Task: Find connections with filter location Beri Khās with filter topic #Mindfulnesswith filter profile language French with filter current company Airtel Digital with filter school United Institute Of Management with filter industry Banking with filter service category NotaryOnline Research with filter keywords title Risk Manager
Action: Mouse moved to (665, 91)
Screenshot: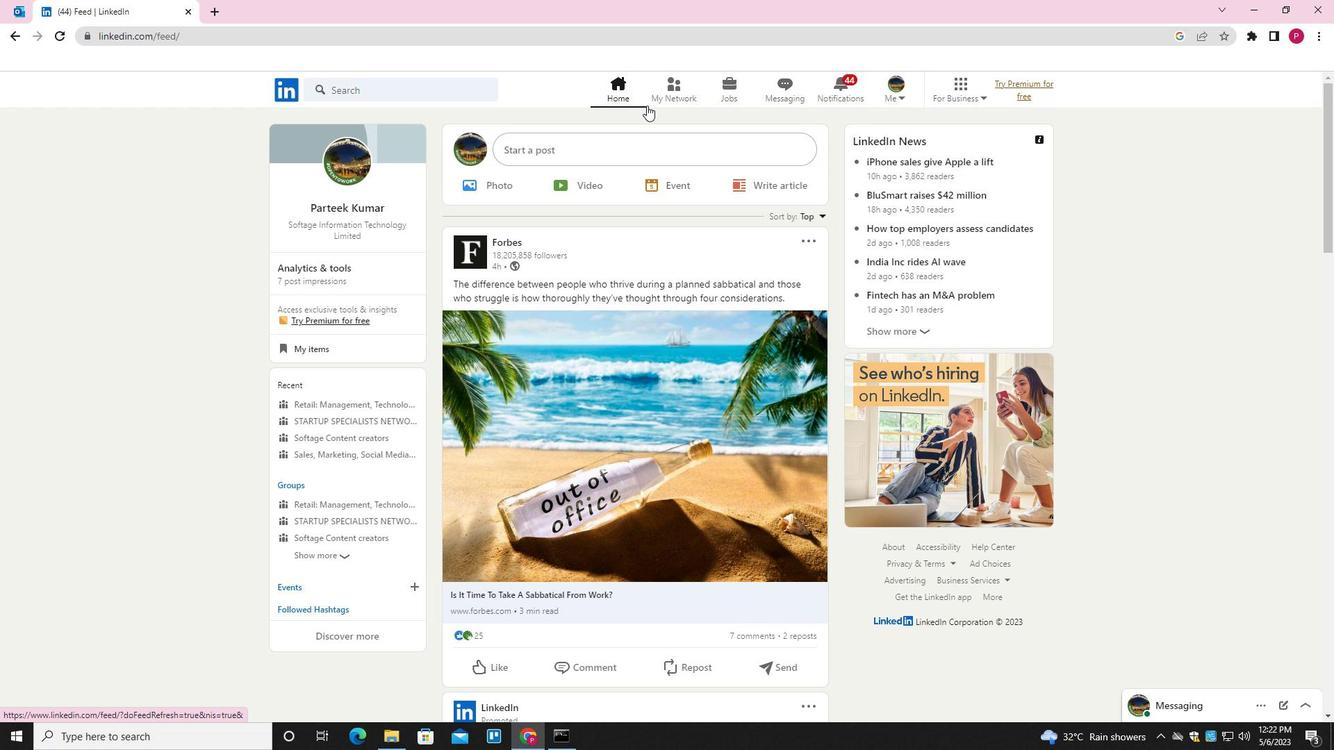 
Action: Mouse pressed left at (665, 91)
Screenshot: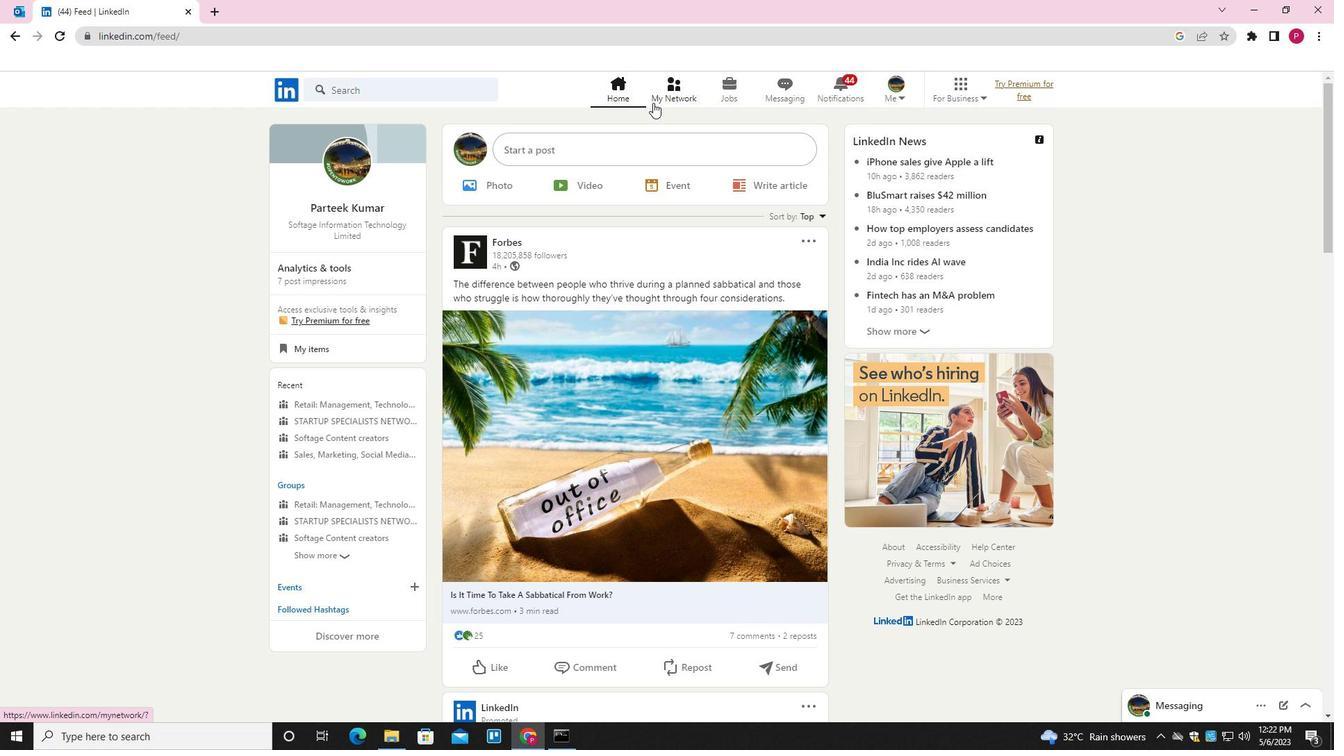 
Action: Mouse moved to (438, 164)
Screenshot: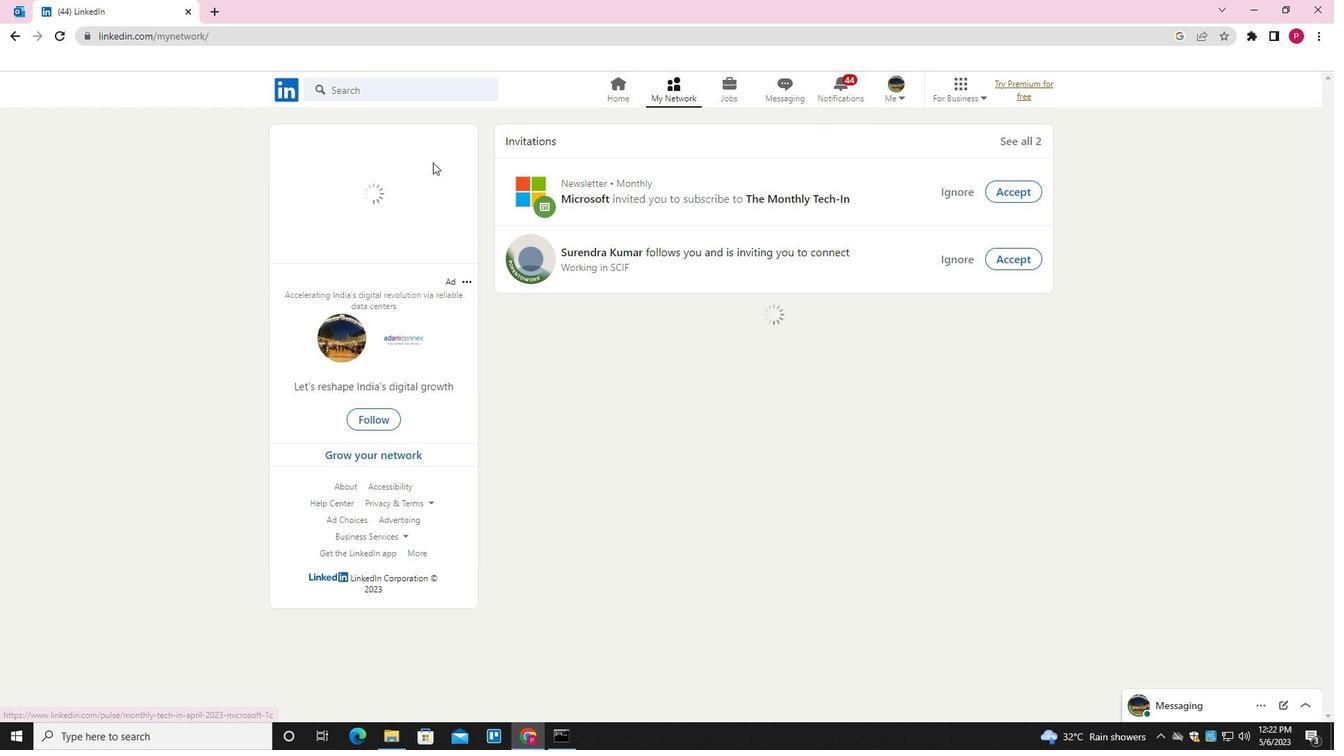 
Action: Mouse pressed left at (438, 164)
Screenshot: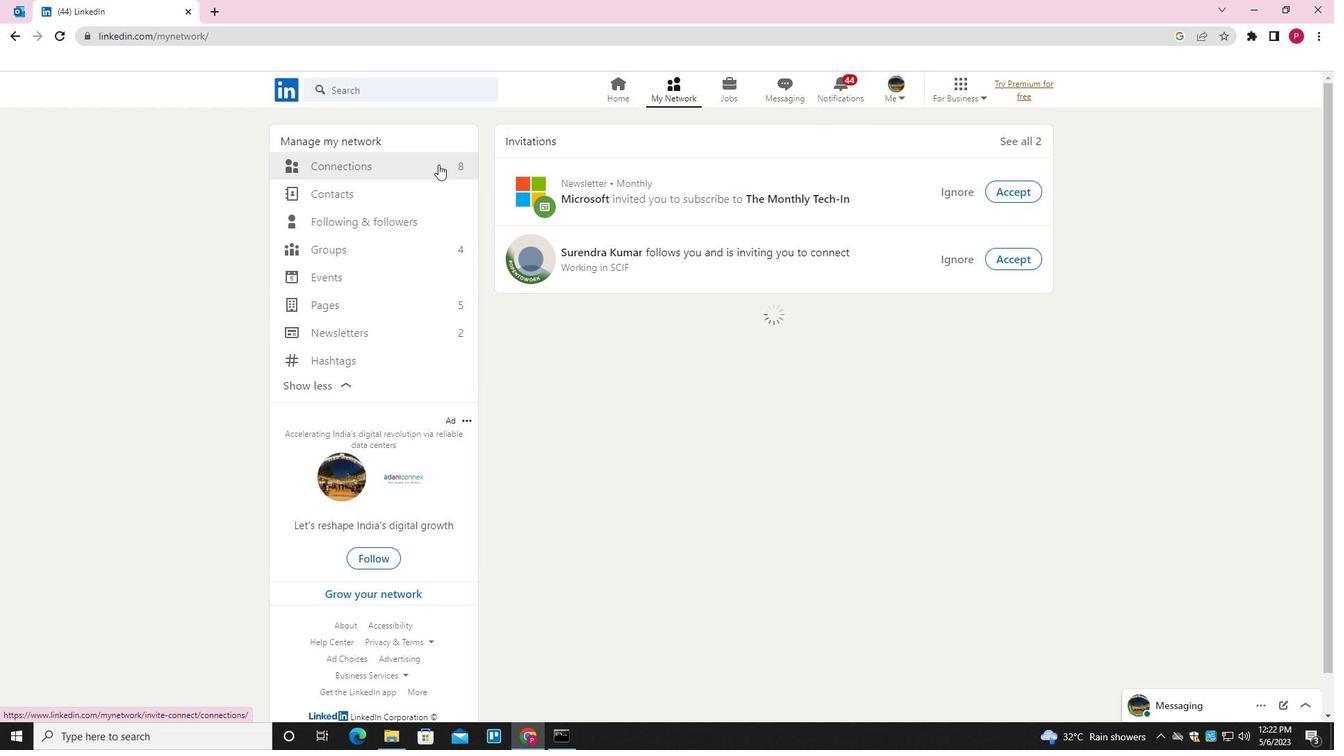 
Action: Mouse moved to (794, 163)
Screenshot: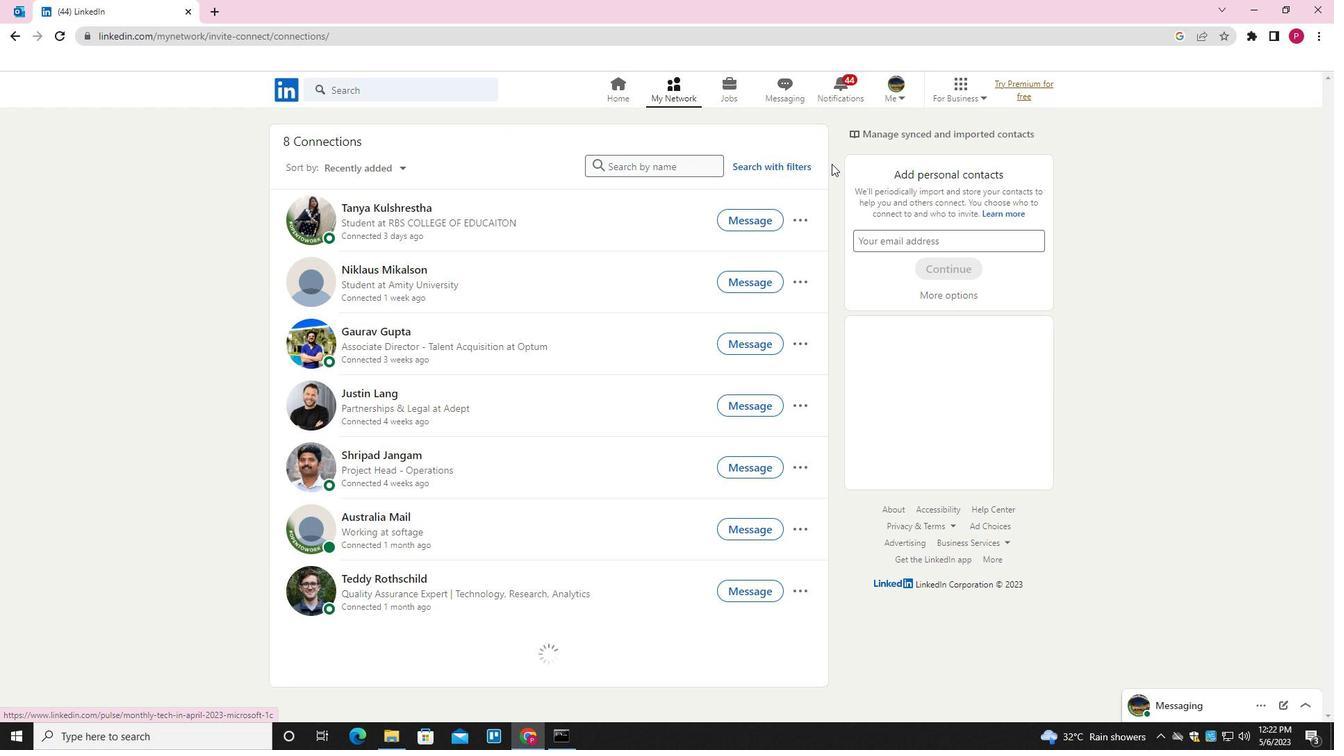 
Action: Mouse pressed left at (794, 163)
Screenshot: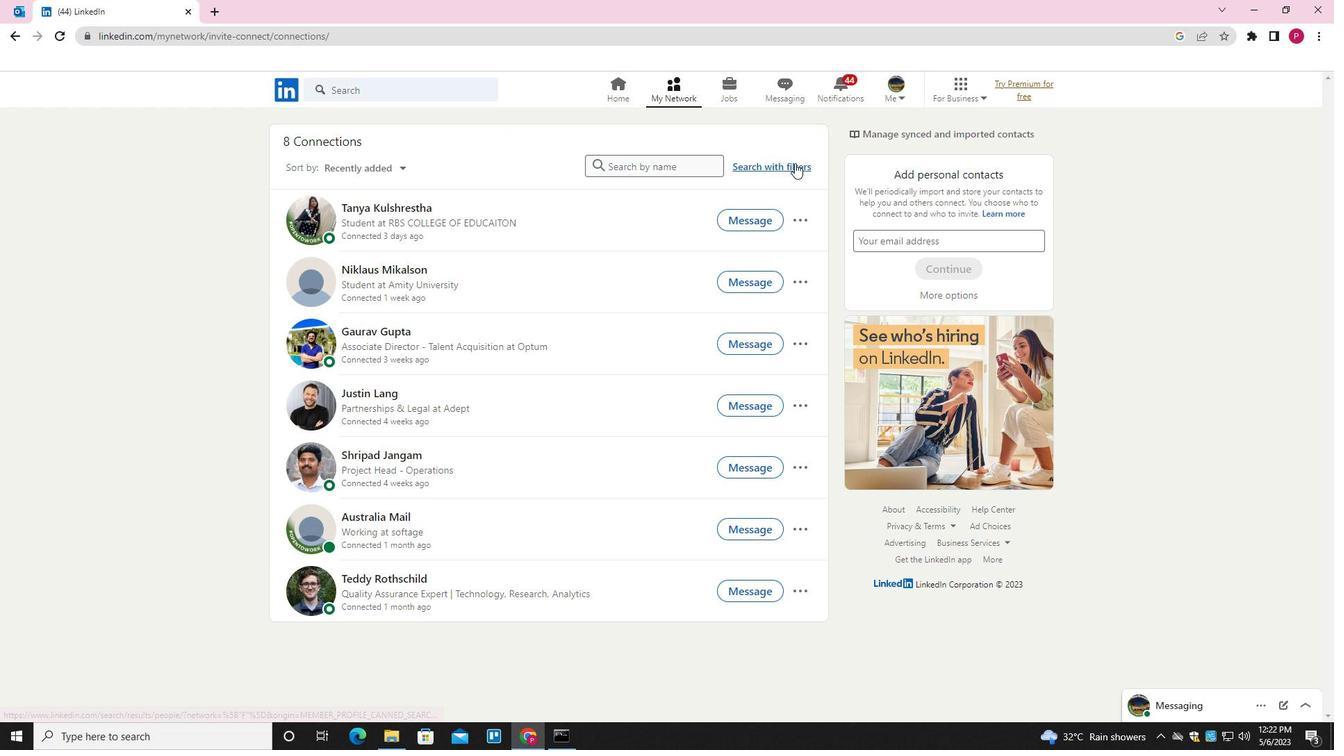 
Action: Mouse moved to (712, 125)
Screenshot: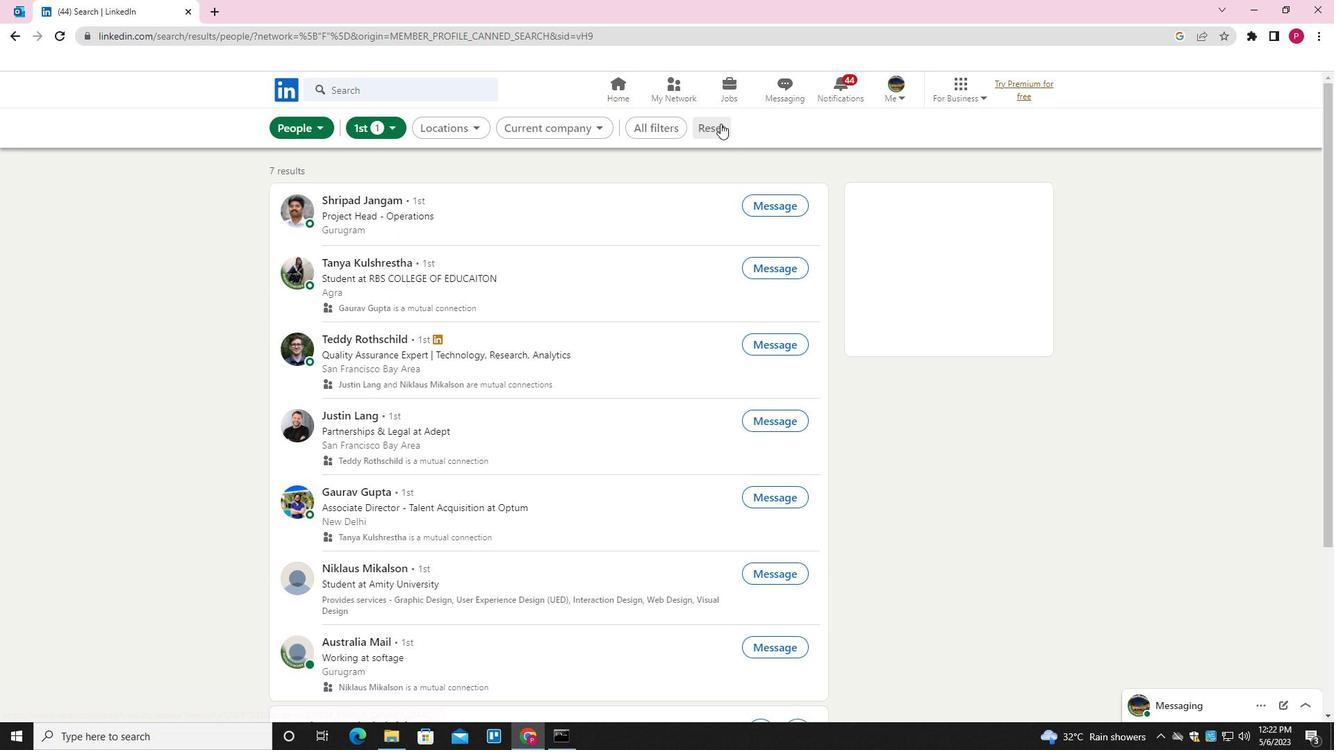 
Action: Mouse pressed left at (712, 125)
Screenshot: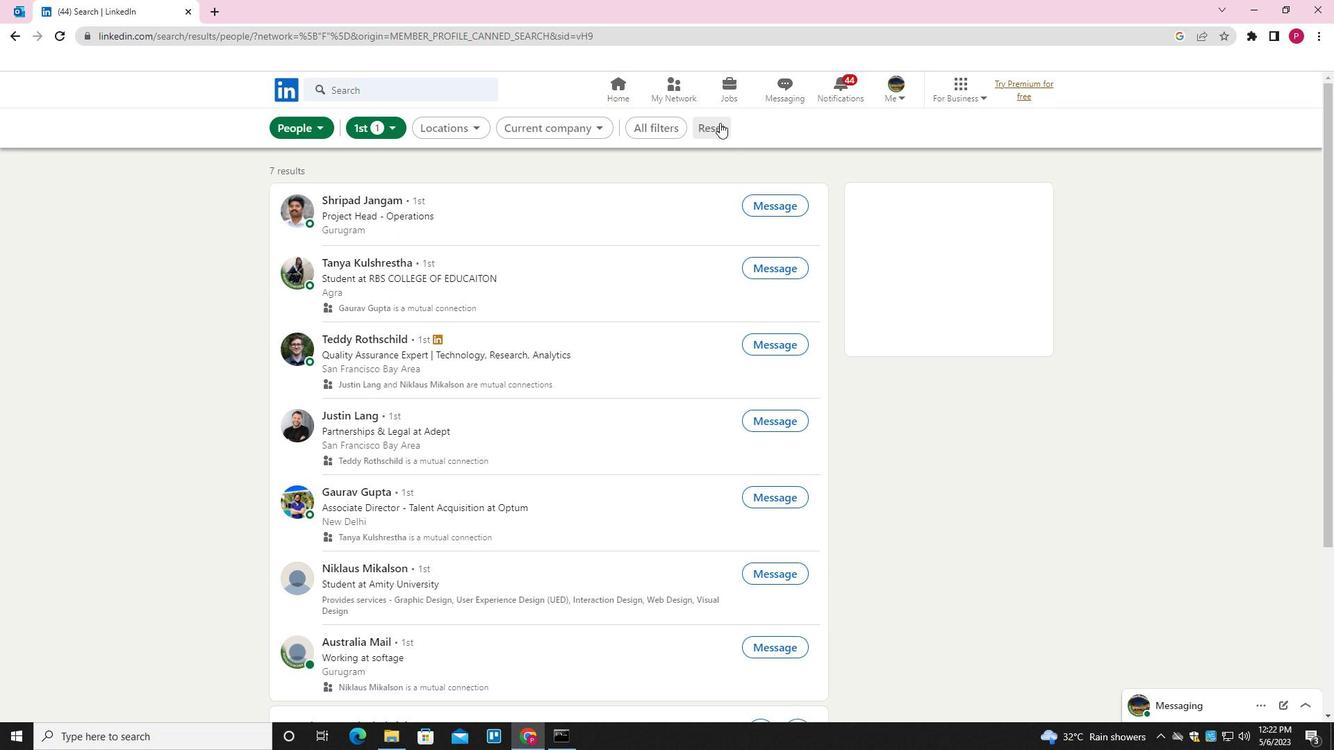 
Action: Mouse moved to (678, 125)
Screenshot: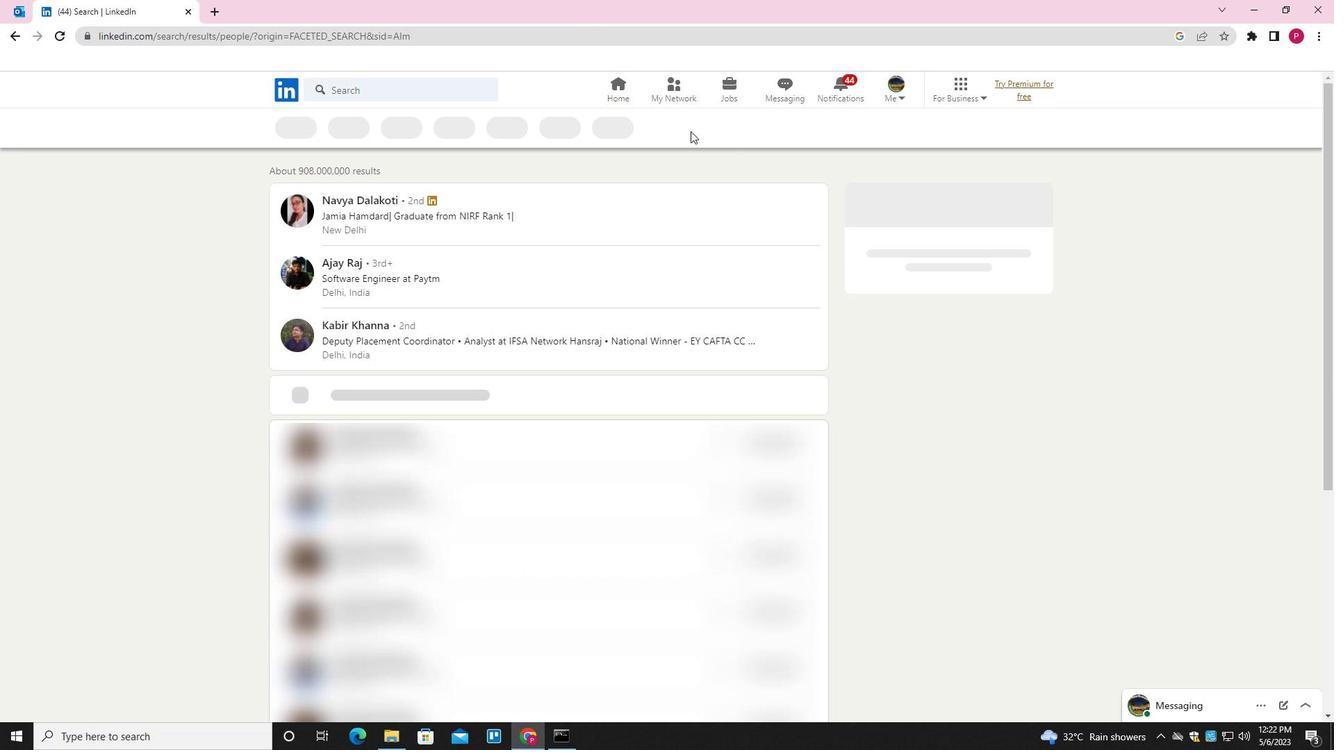 
Action: Mouse pressed left at (678, 125)
Screenshot: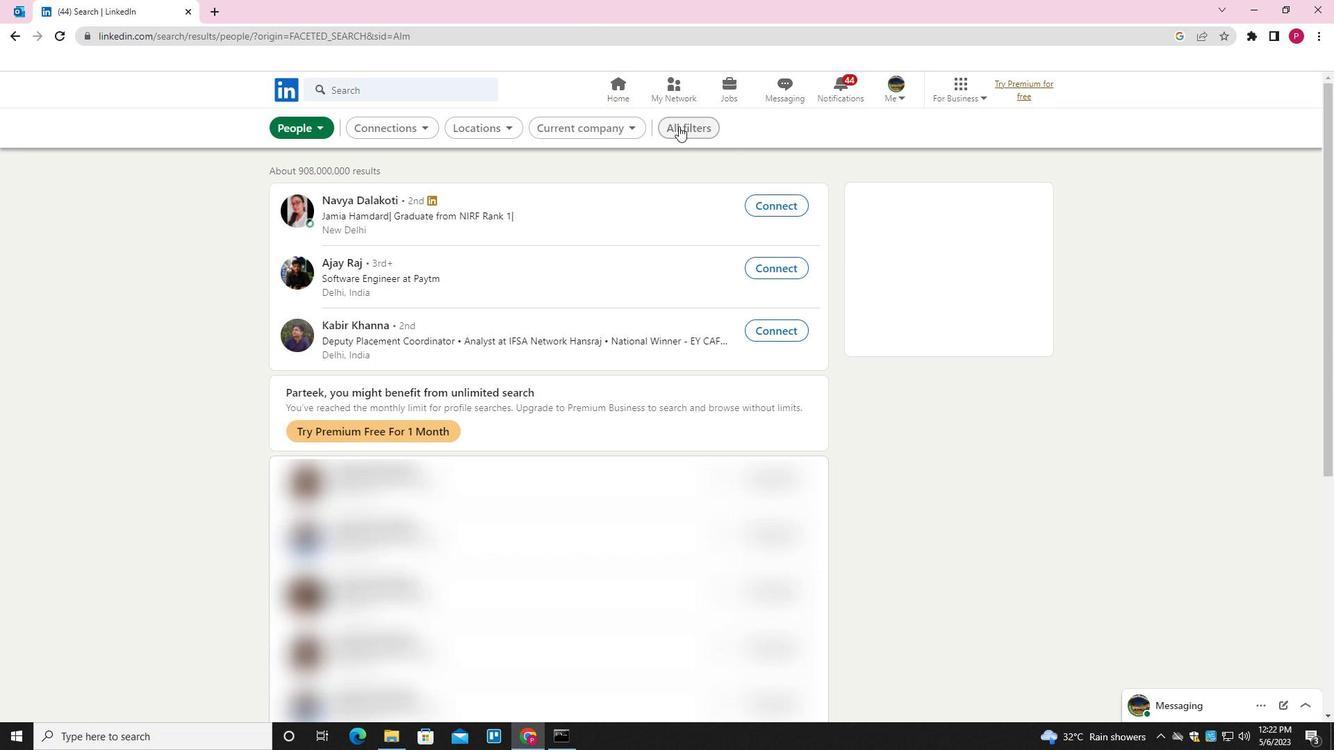 
Action: Mouse moved to (1093, 396)
Screenshot: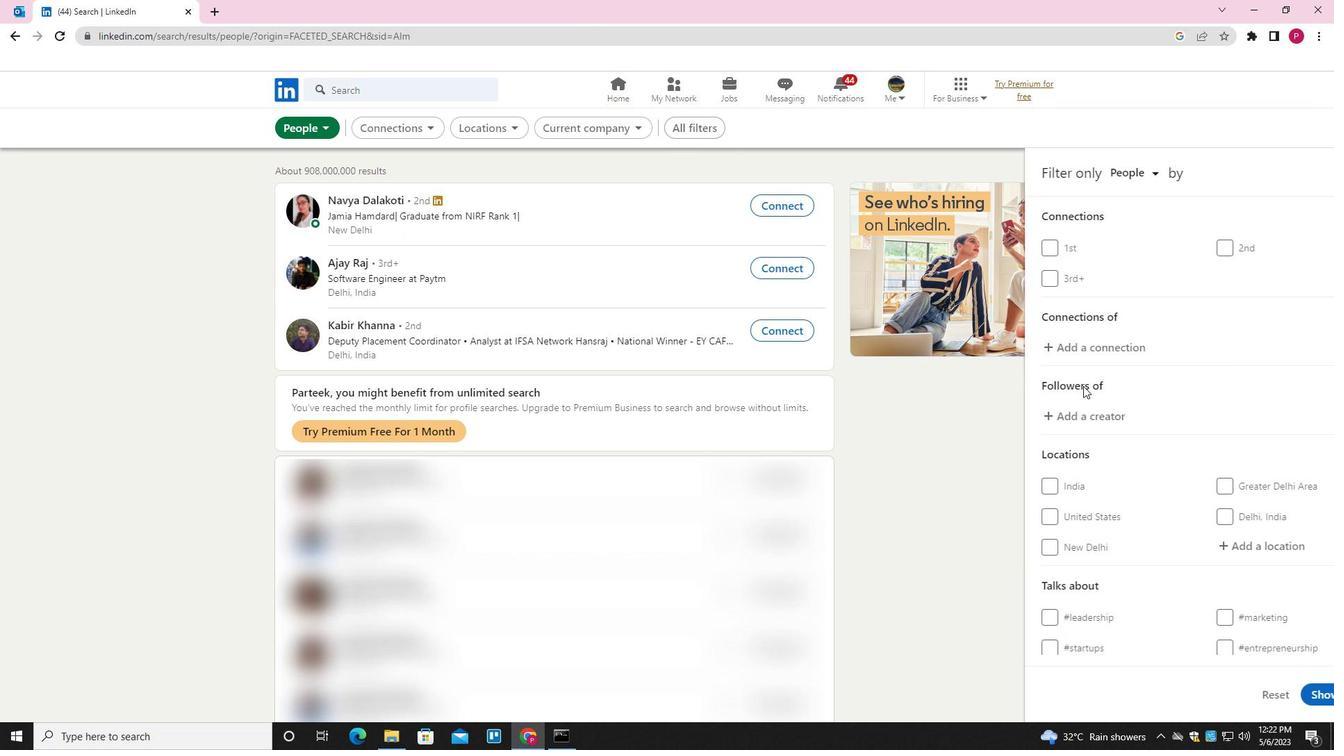 
Action: Mouse scrolled (1093, 395) with delta (0, 0)
Screenshot: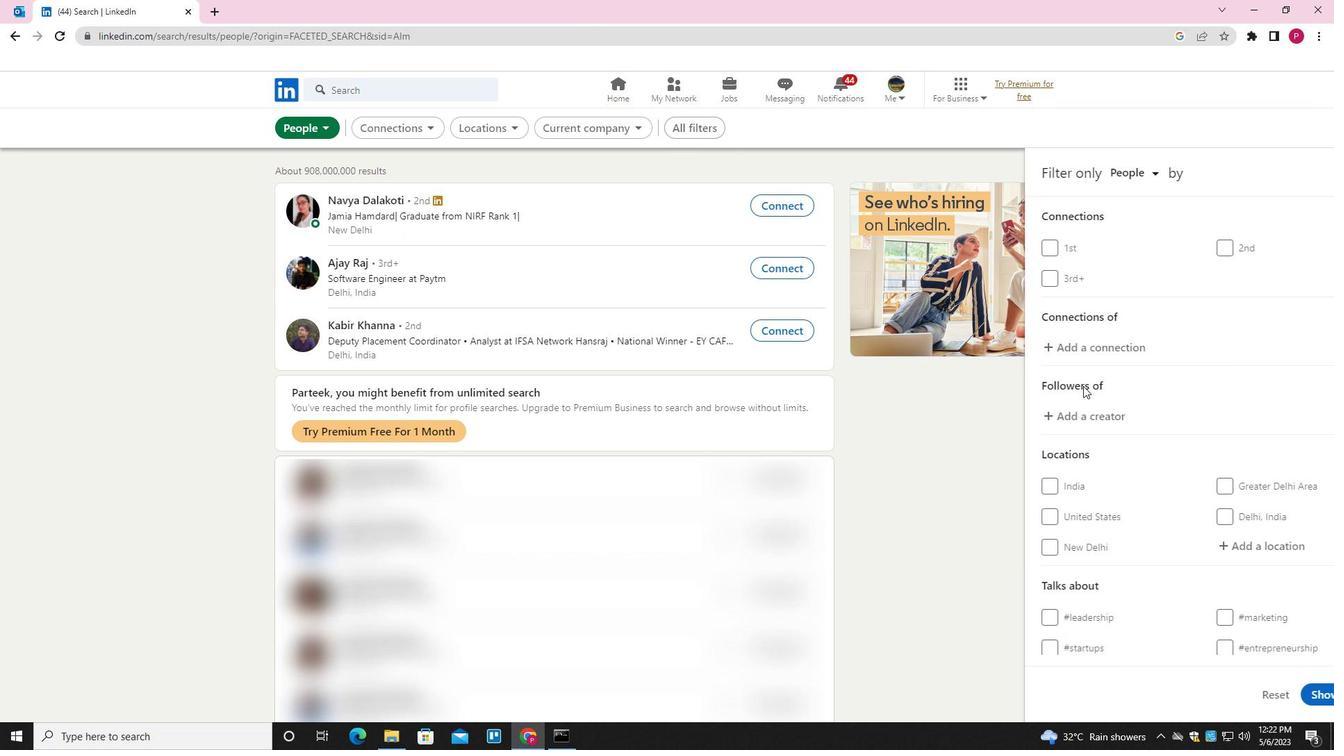 
Action: Mouse moved to (1096, 399)
Screenshot: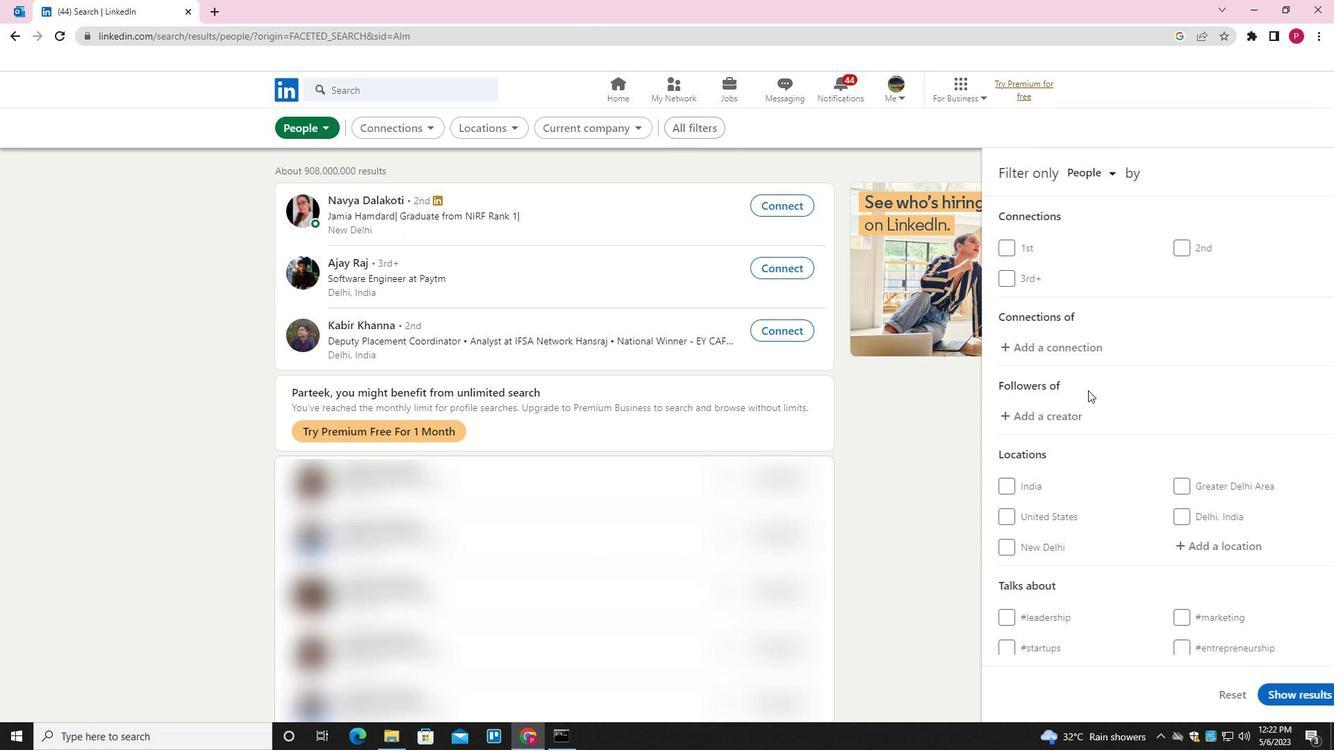 
Action: Mouse scrolled (1096, 398) with delta (0, 0)
Screenshot: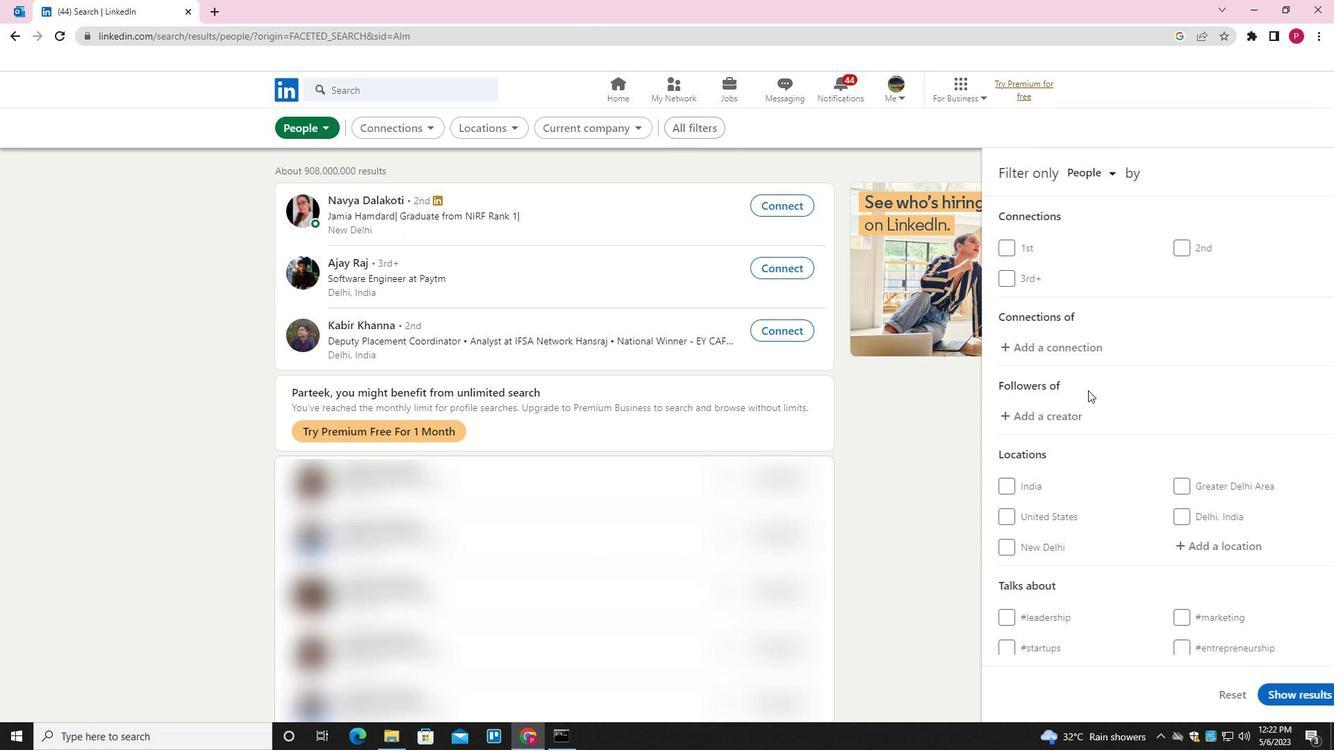 
Action: Mouse moved to (1192, 413)
Screenshot: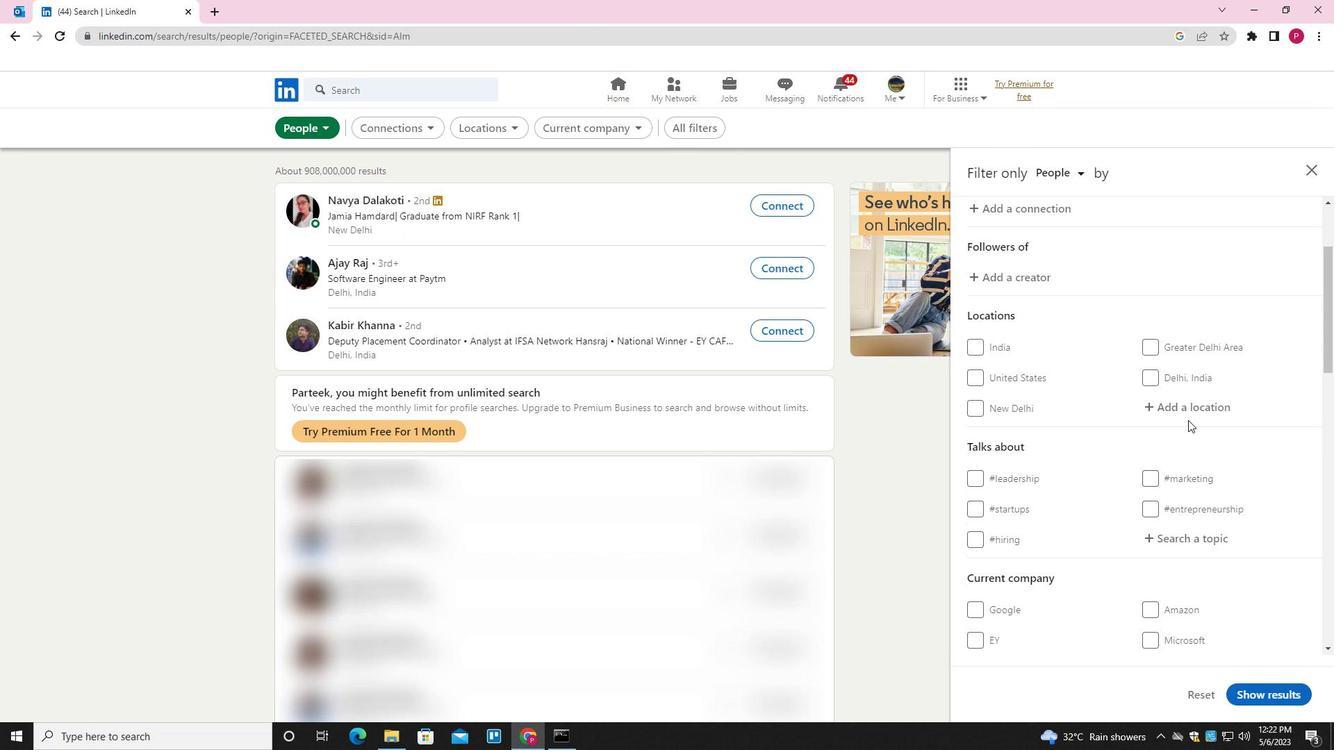 
Action: Mouse pressed left at (1192, 413)
Screenshot: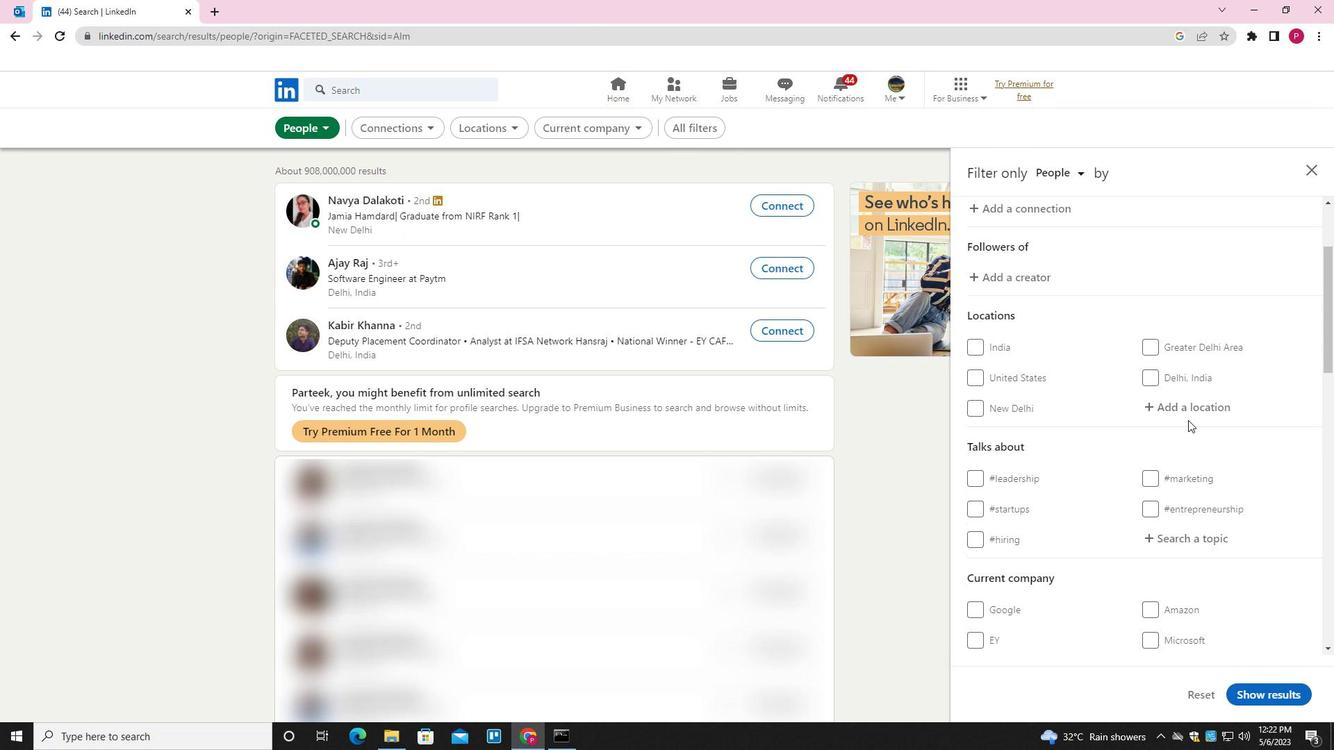 
Action: Key pressed <Key.shift>BERI<Key.space><Key.shift>KHAS<Key.down><Key.enter>
Screenshot: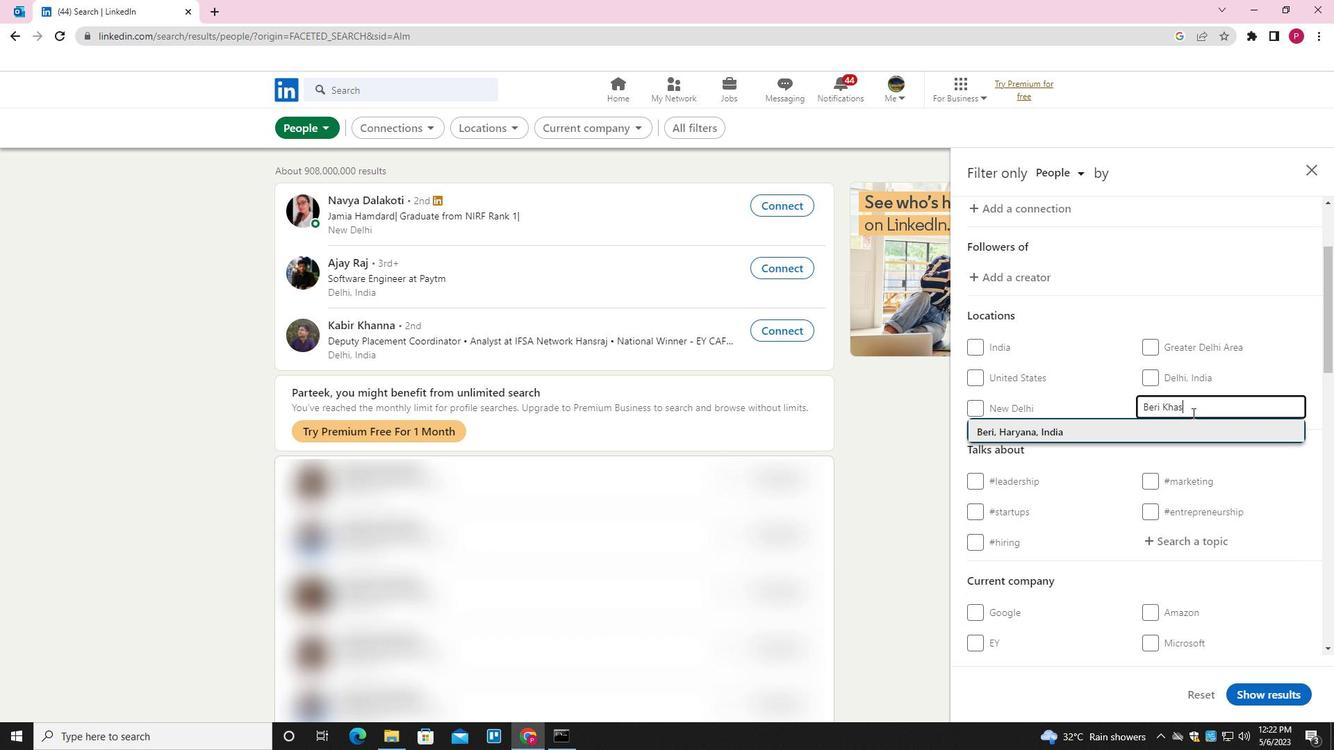 
Action: Mouse moved to (1166, 424)
Screenshot: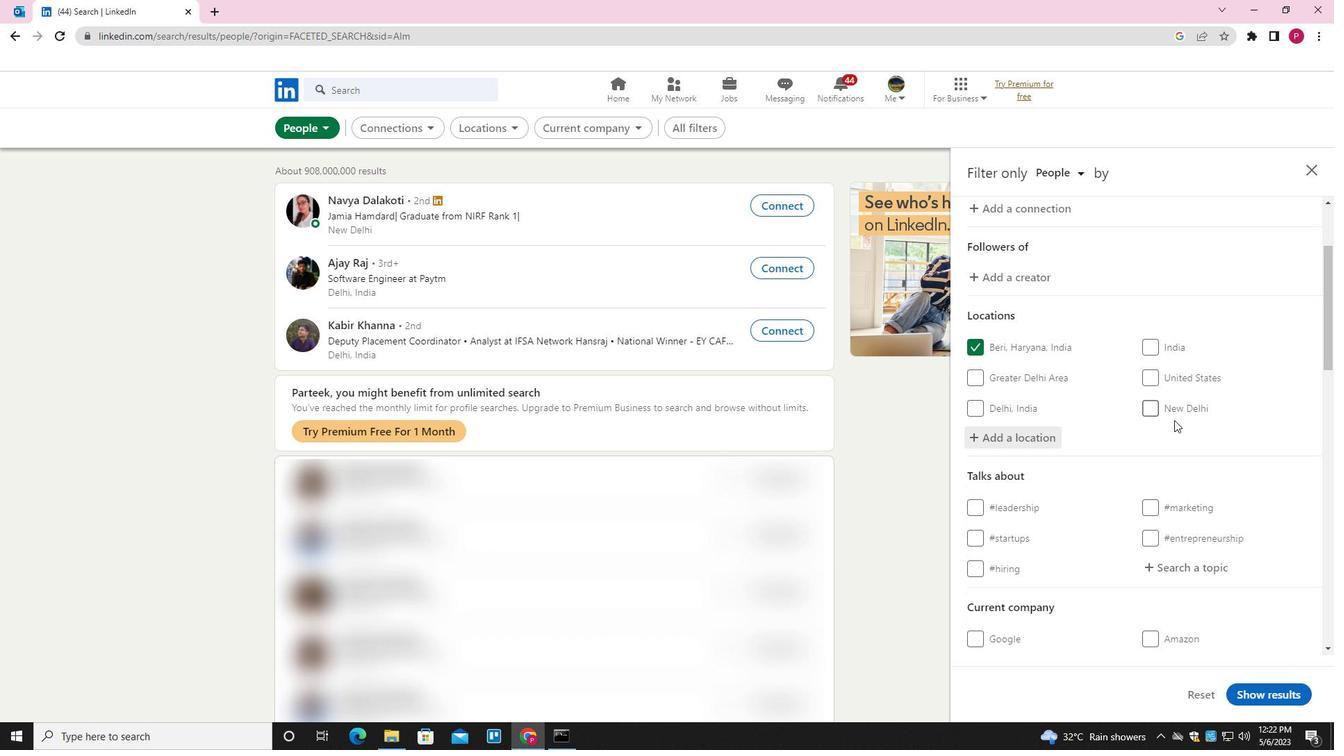 
Action: Mouse scrolled (1166, 423) with delta (0, 0)
Screenshot: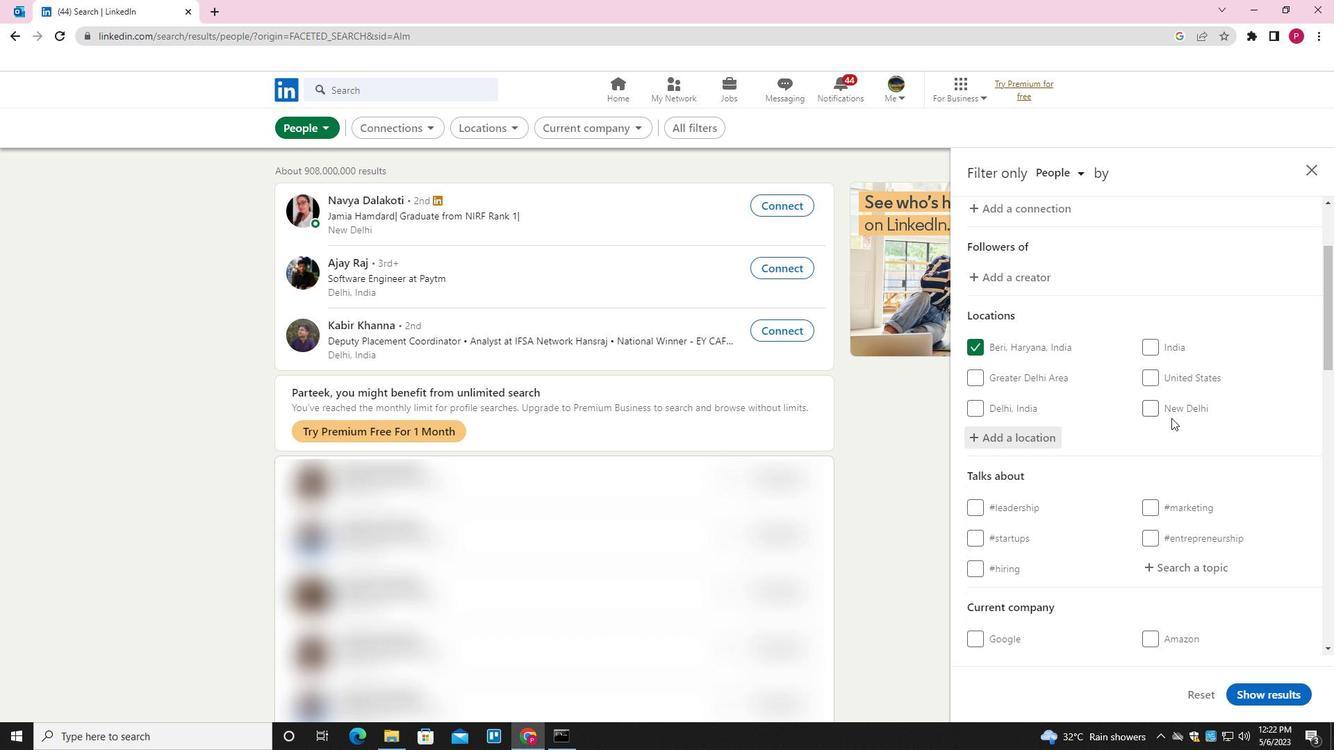 
Action: Mouse scrolled (1166, 423) with delta (0, 0)
Screenshot: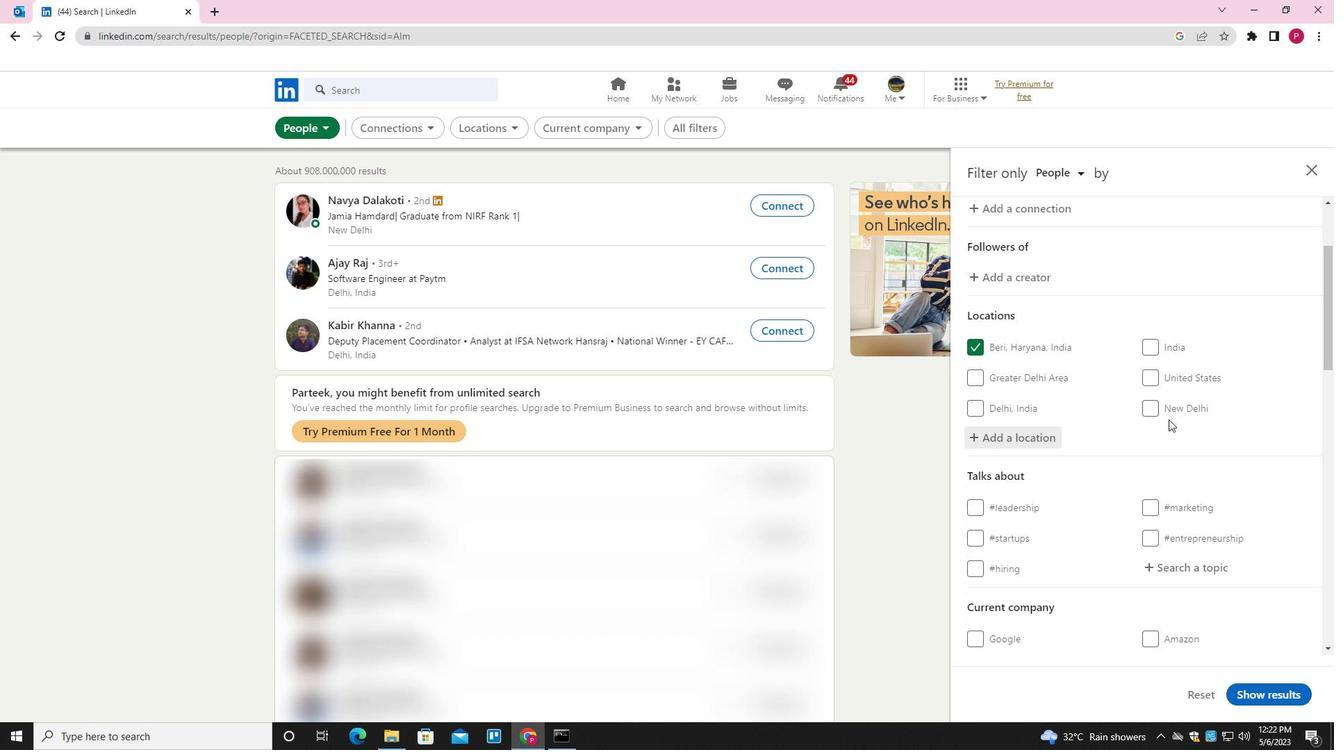 
Action: Mouse scrolled (1166, 423) with delta (0, 0)
Screenshot: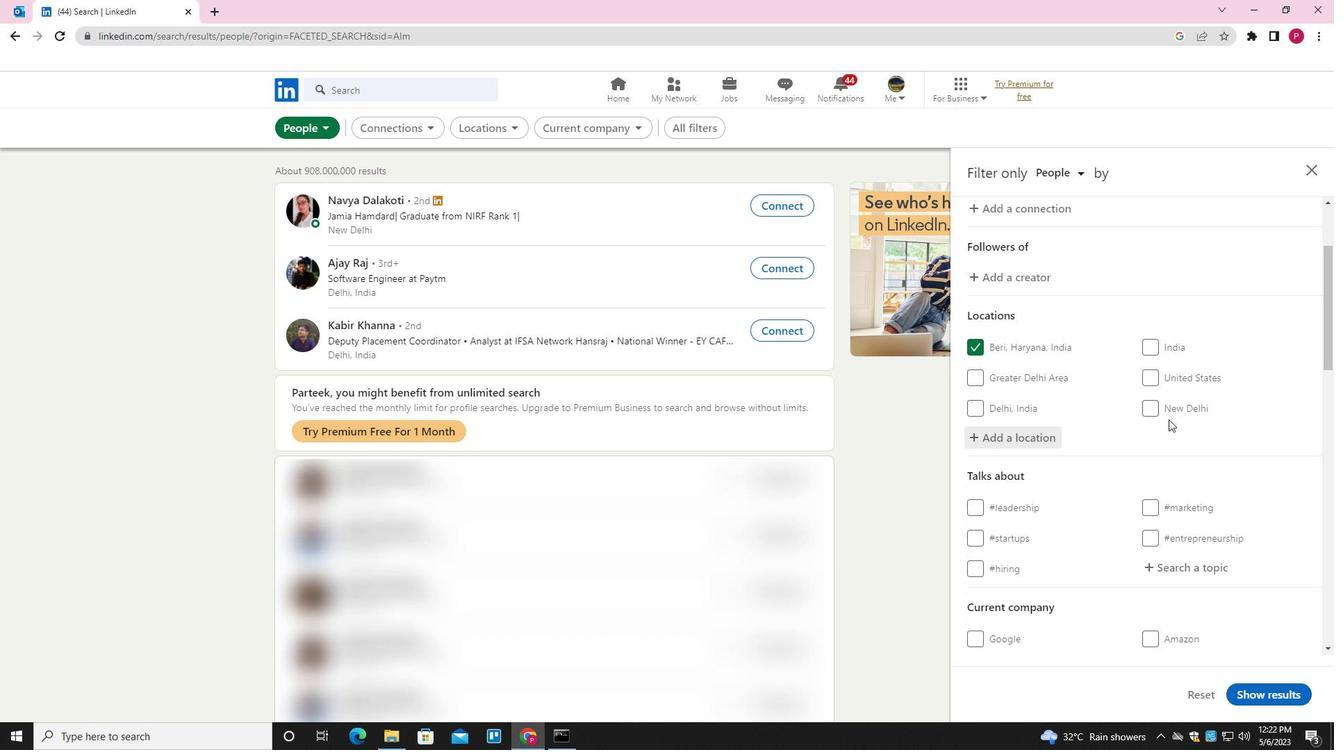 
Action: Mouse moved to (1186, 364)
Screenshot: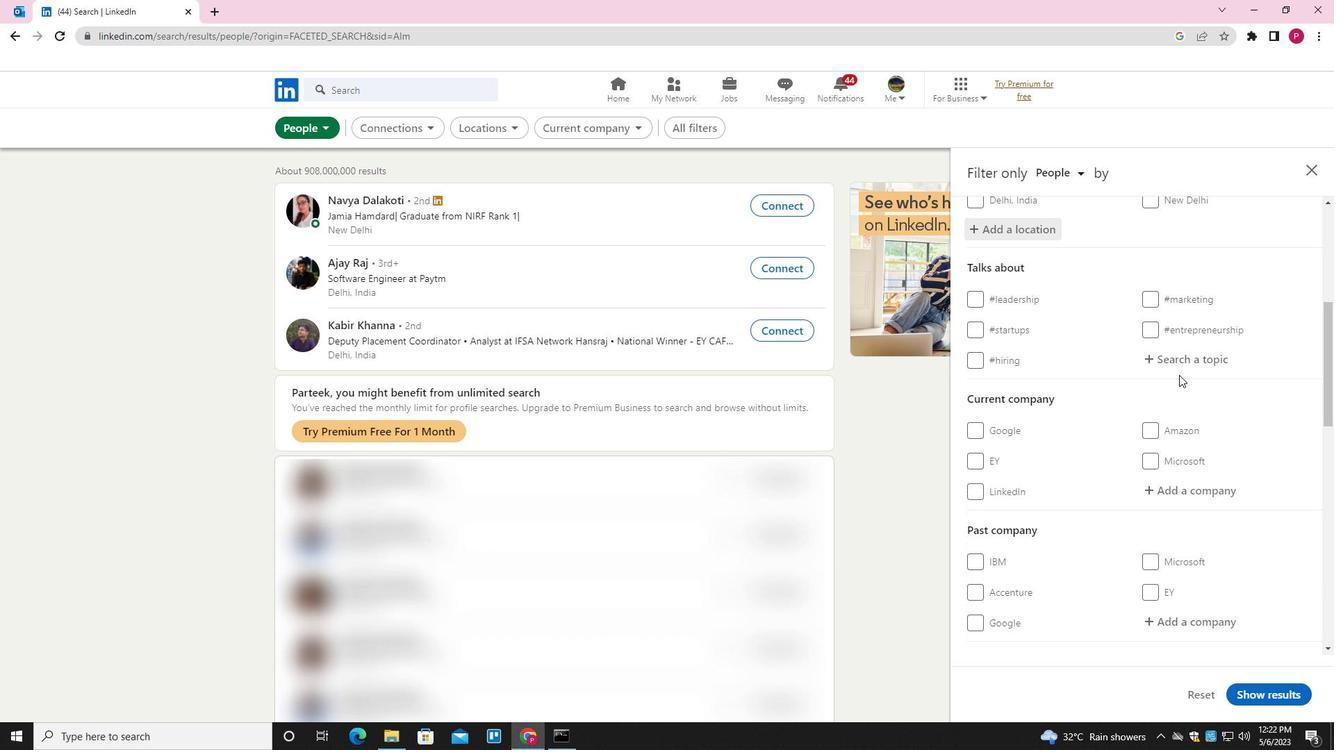 
Action: Mouse pressed left at (1186, 364)
Screenshot: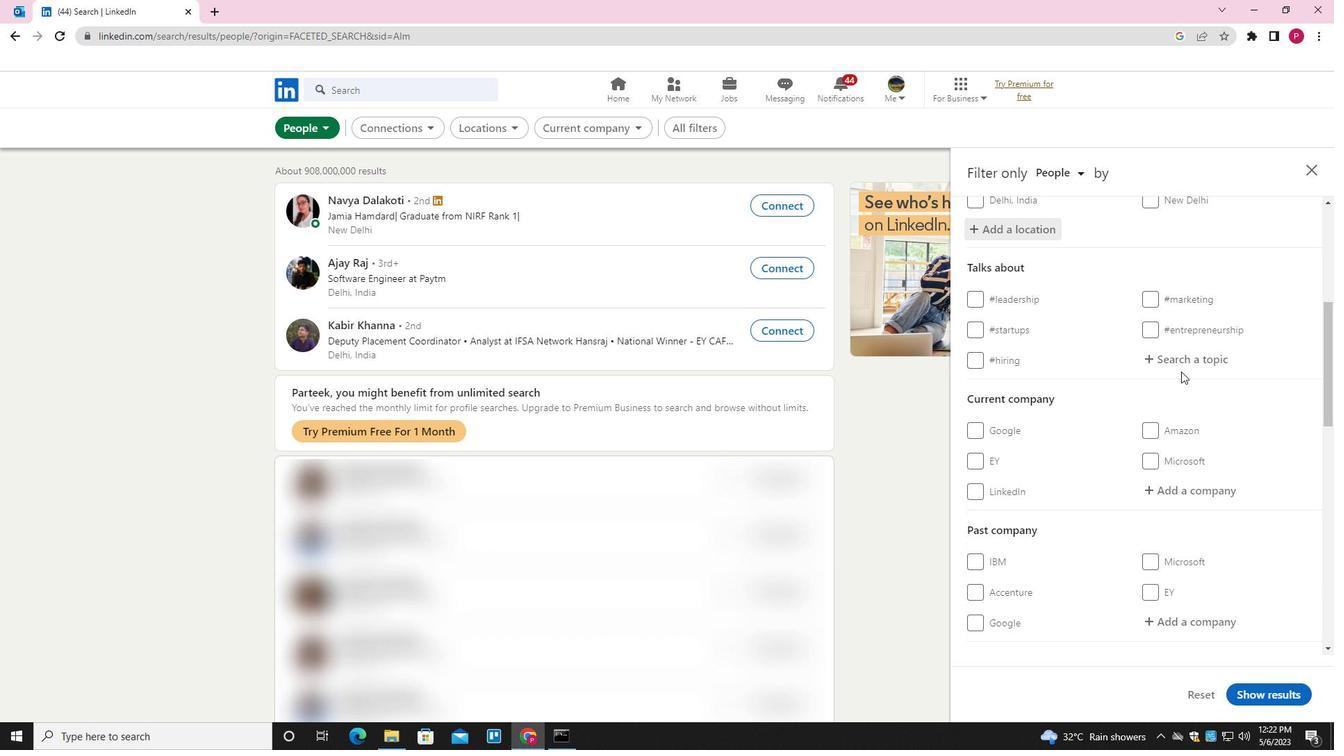 
Action: Key pressed MIB<Key.backspace>NDFULLNES<Key.down><Key.enter>
Screenshot: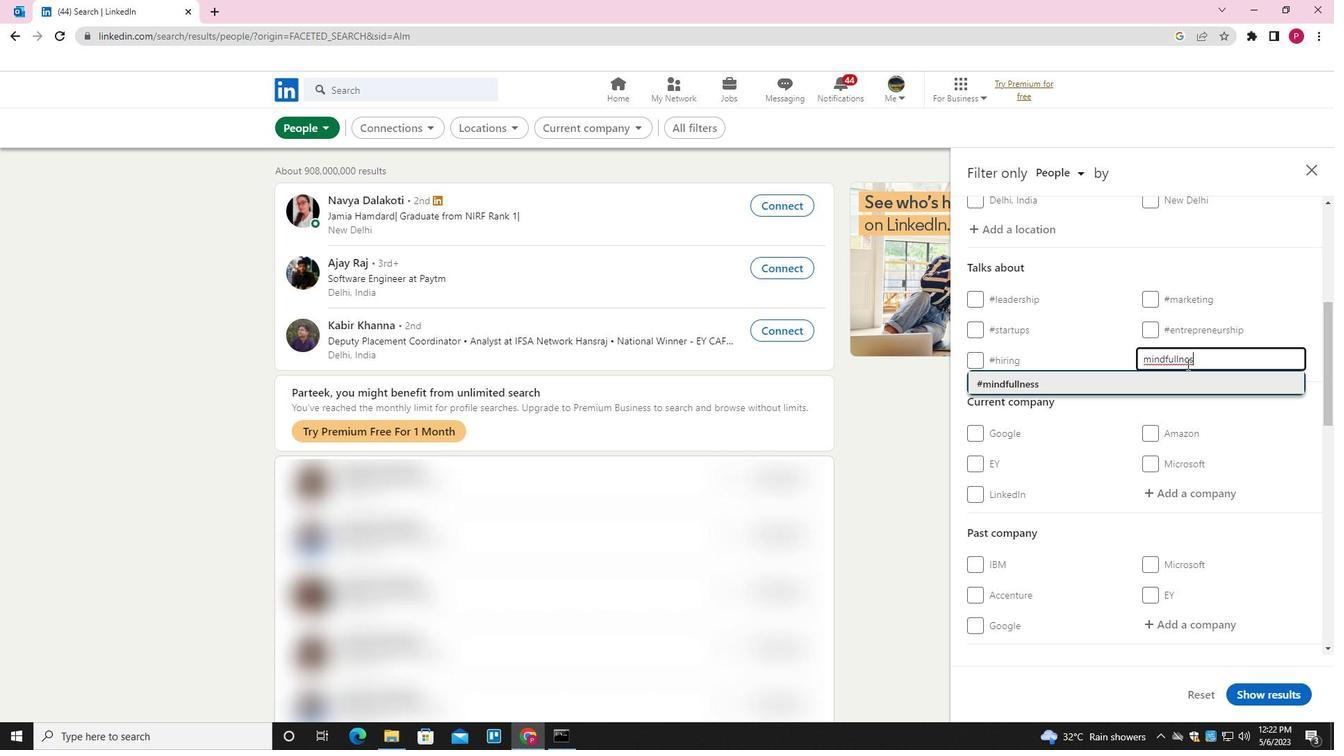 
Action: Mouse moved to (1121, 441)
Screenshot: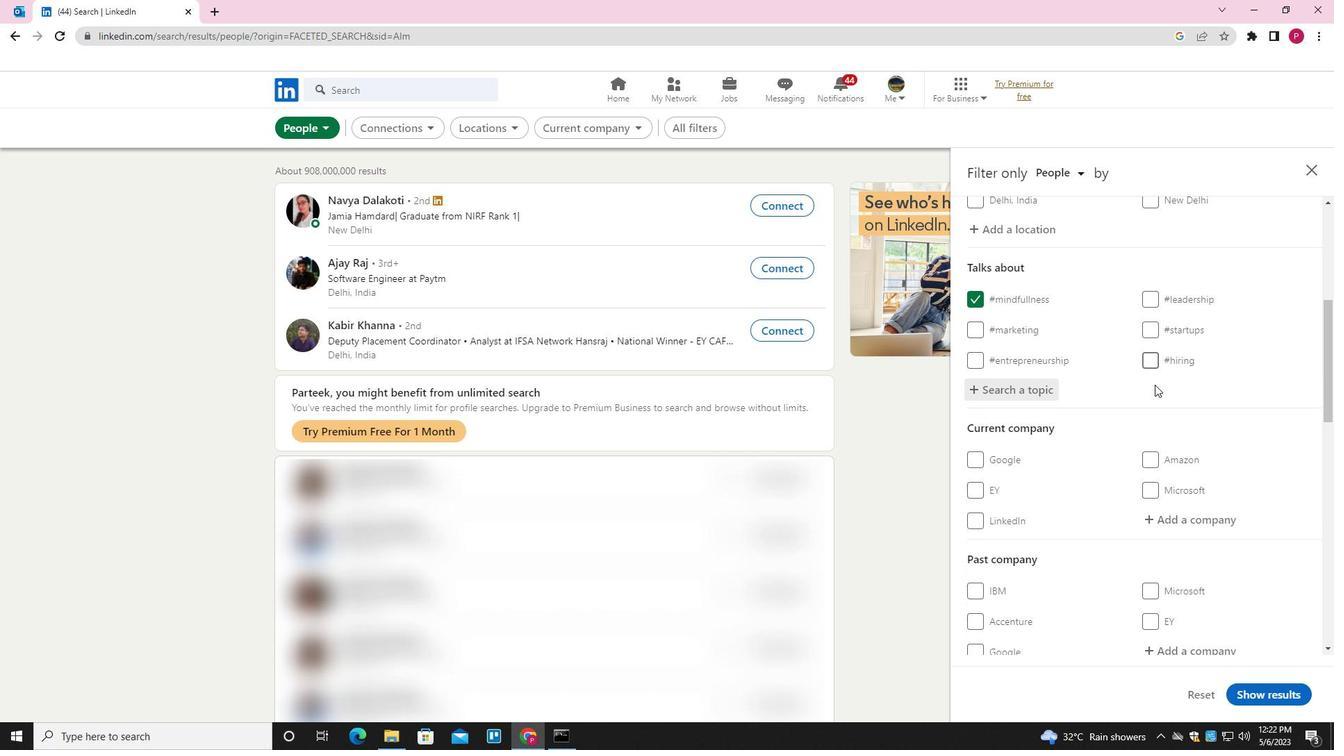 
Action: Mouse scrolled (1121, 441) with delta (0, 0)
Screenshot: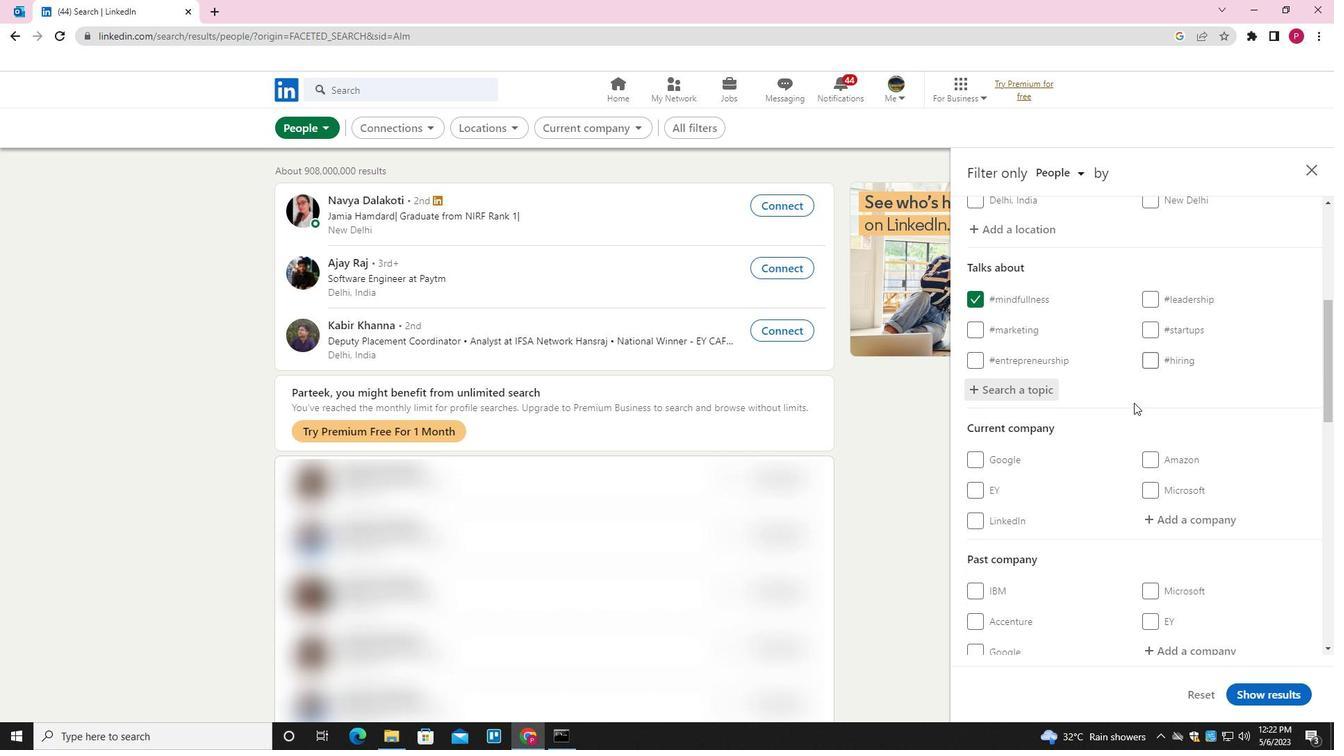 
Action: Mouse moved to (1121, 444)
Screenshot: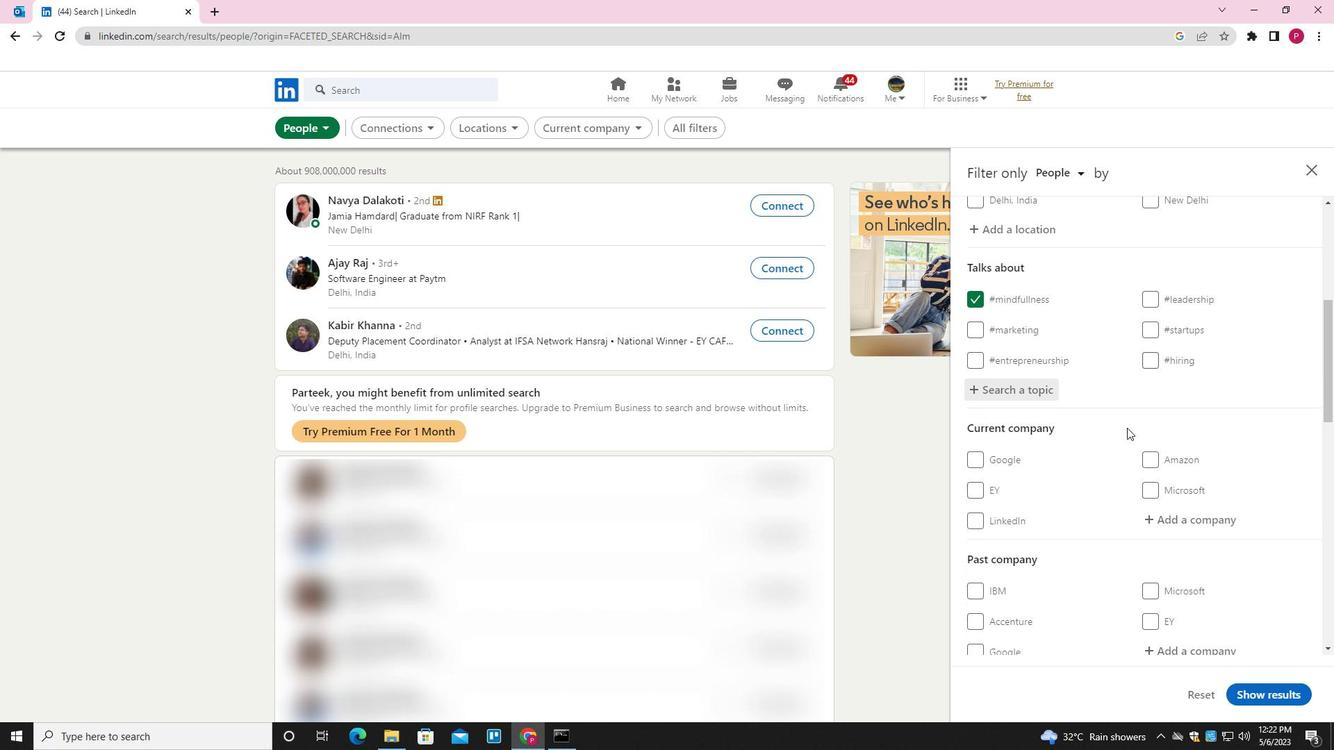 
Action: Mouse scrolled (1121, 444) with delta (0, 0)
Screenshot: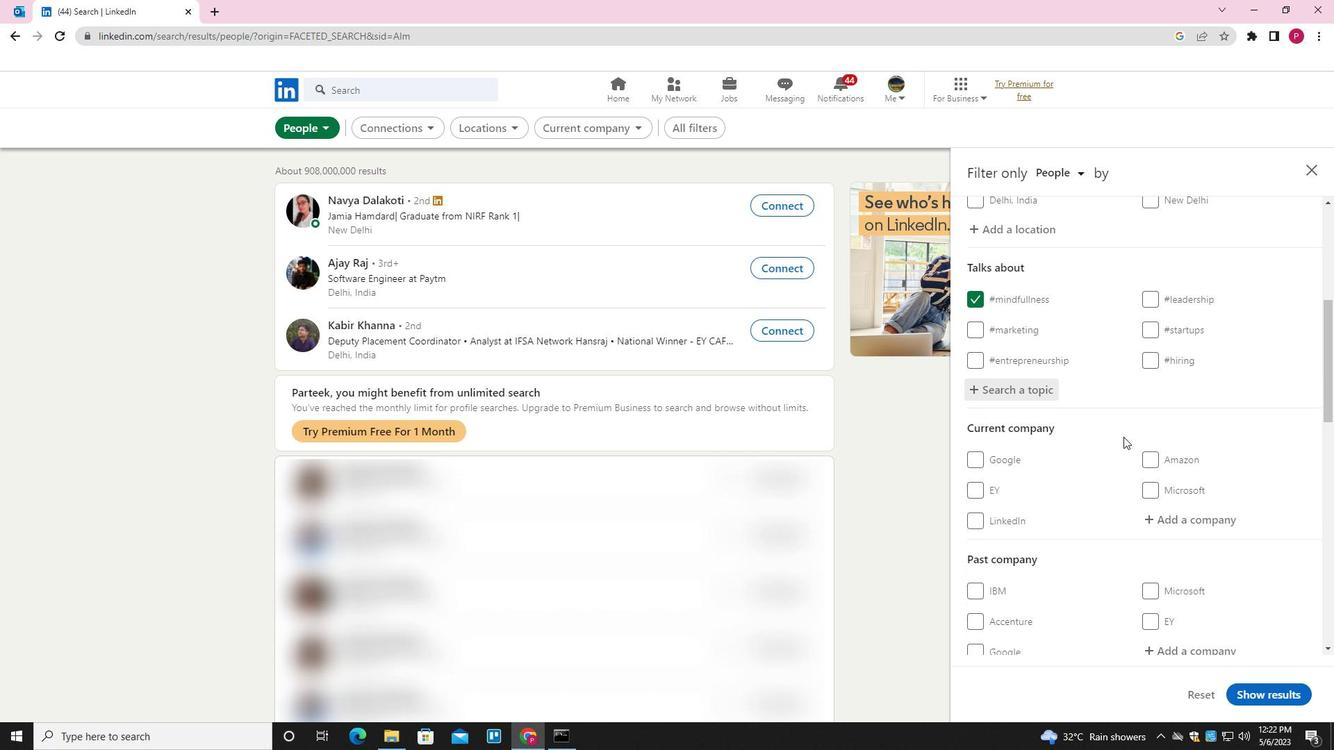 
Action: Mouse scrolled (1121, 444) with delta (0, 0)
Screenshot: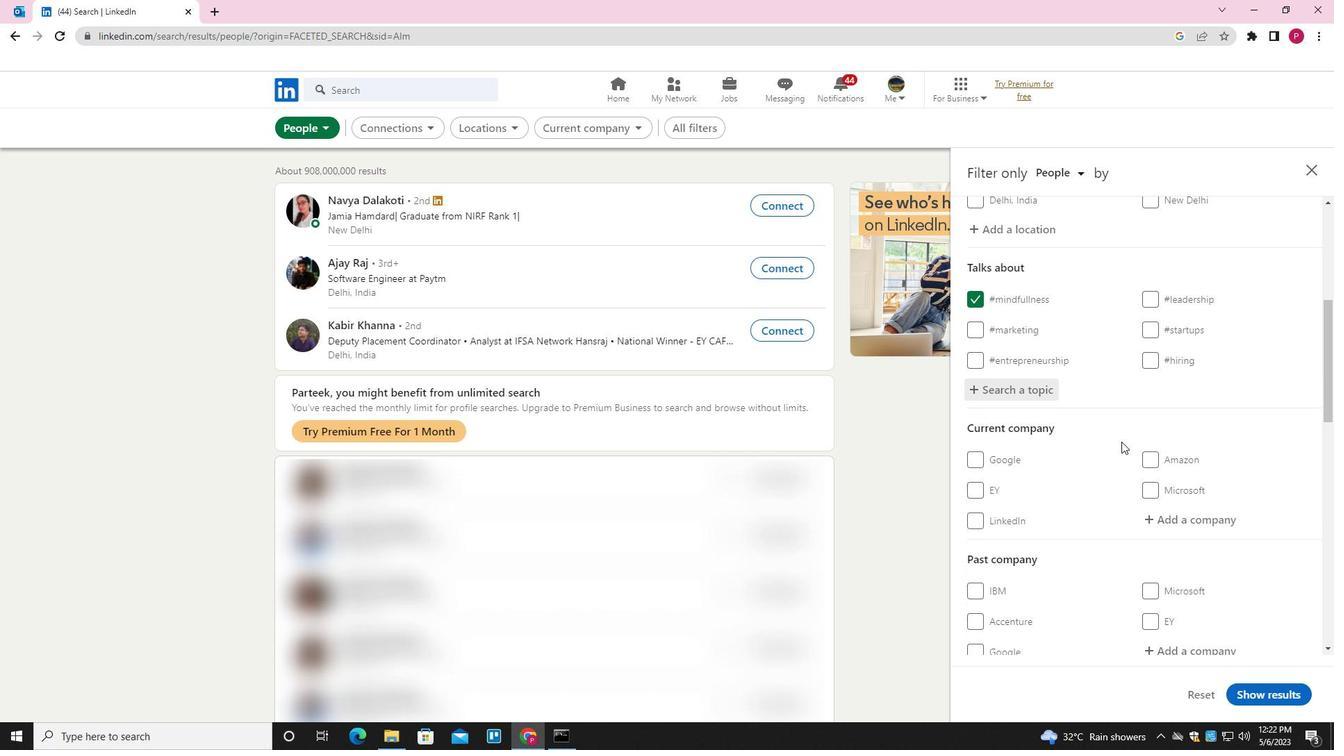 
Action: Mouse scrolled (1121, 444) with delta (0, 0)
Screenshot: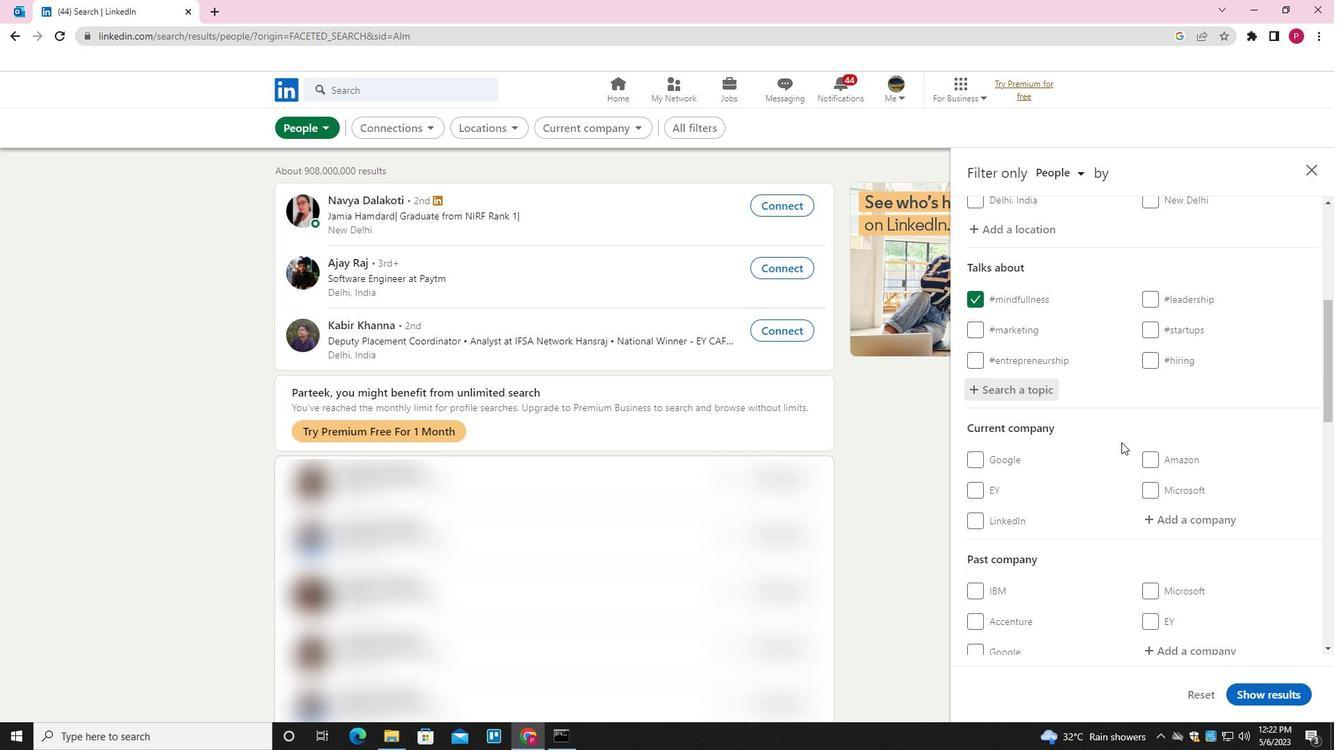 
Action: Mouse scrolled (1121, 444) with delta (0, 0)
Screenshot: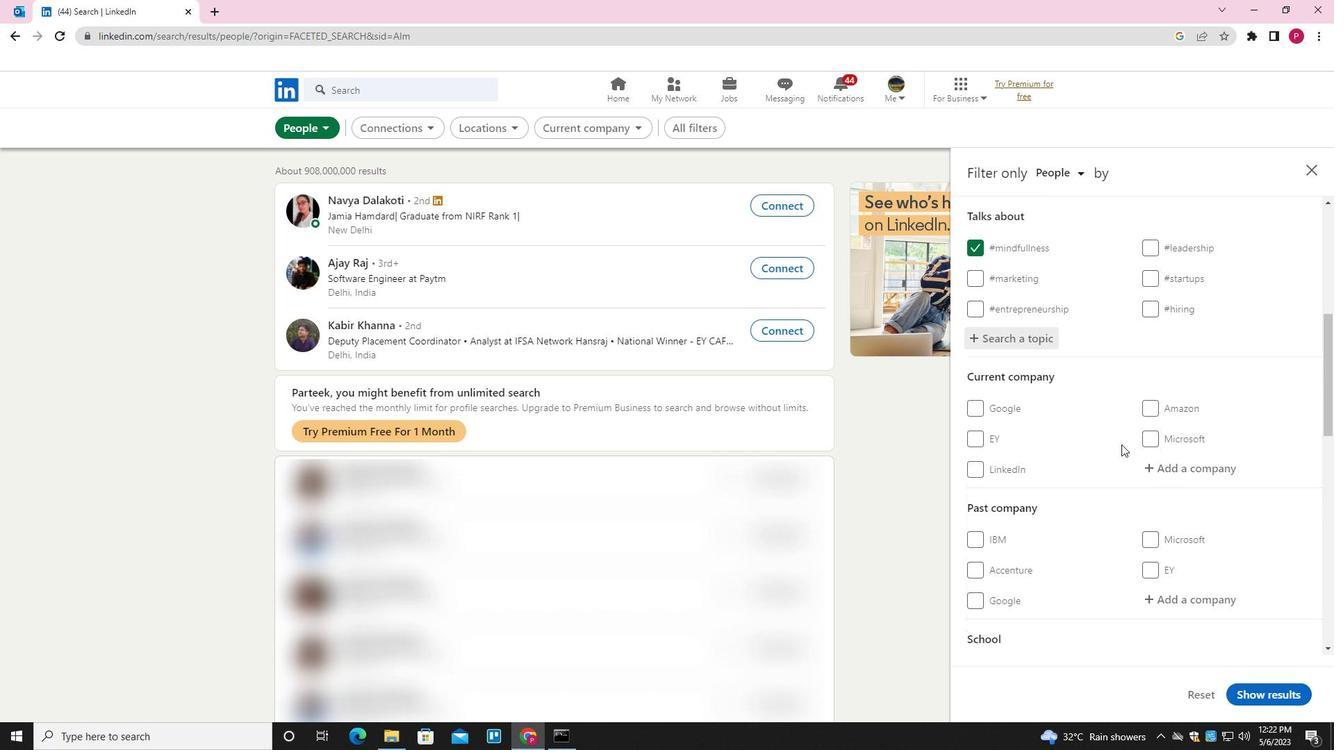 
Action: Mouse moved to (1120, 446)
Screenshot: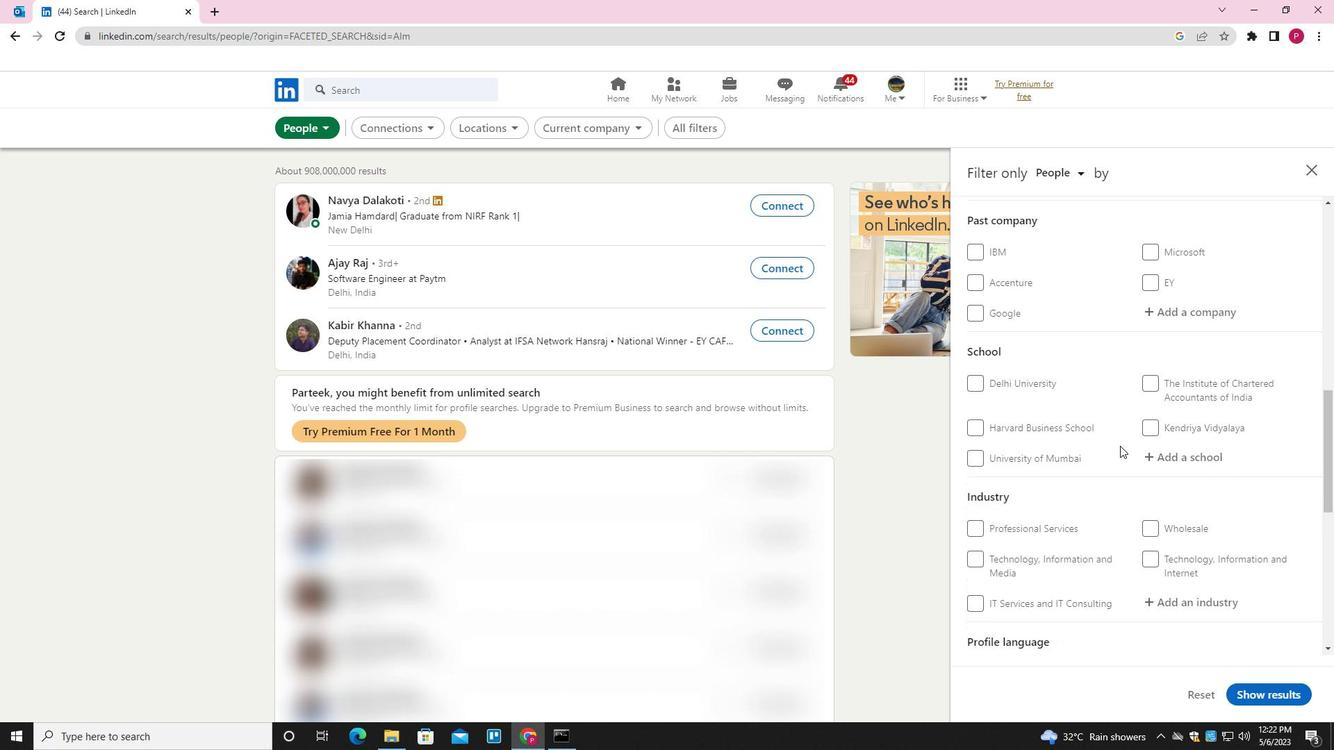 
Action: Mouse scrolled (1120, 446) with delta (0, 0)
Screenshot: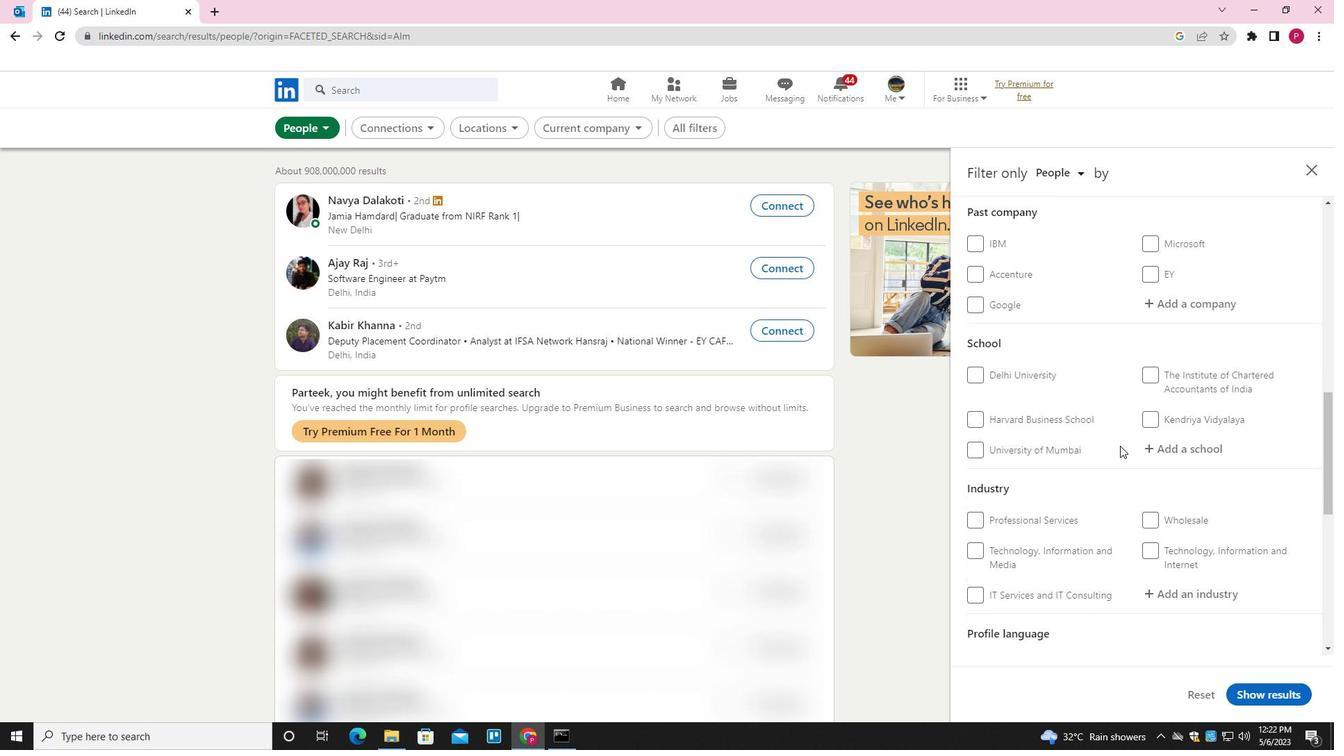 
Action: Mouse scrolled (1120, 446) with delta (0, 0)
Screenshot: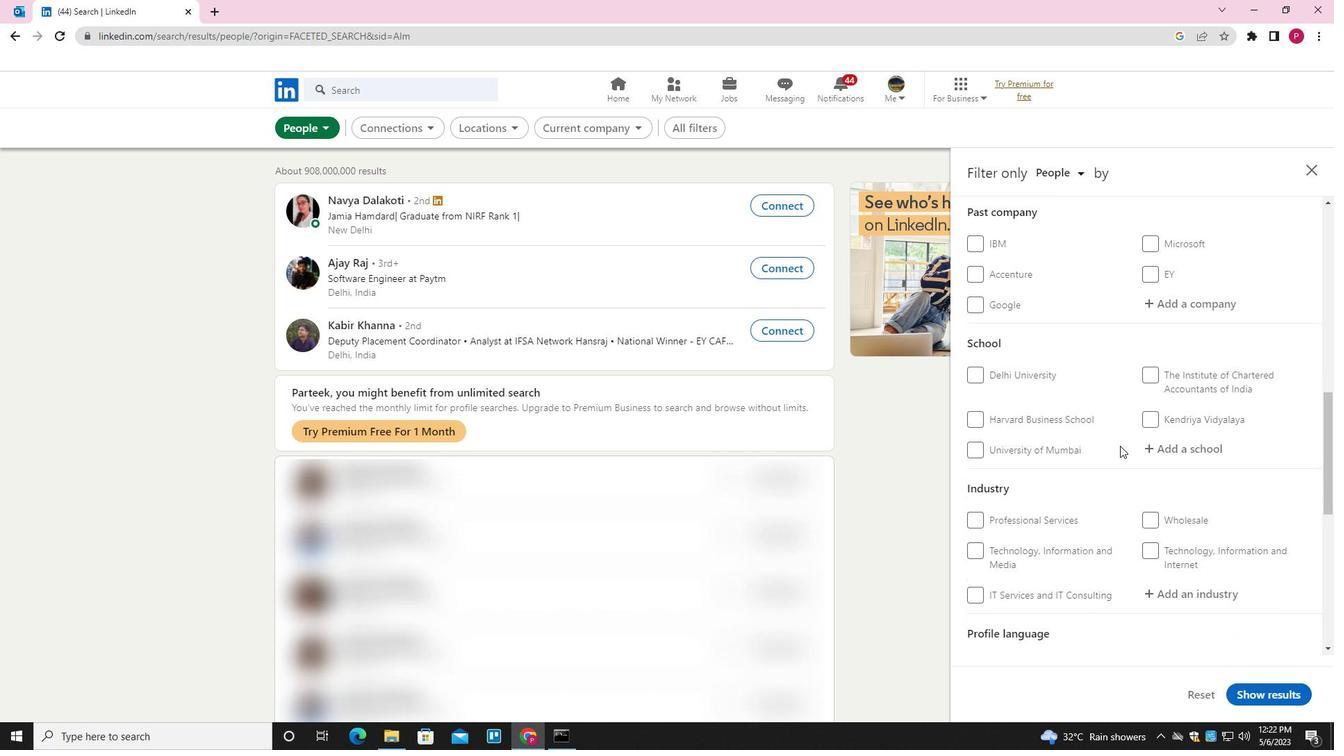 
Action: Mouse scrolled (1120, 446) with delta (0, 0)
Screenshot: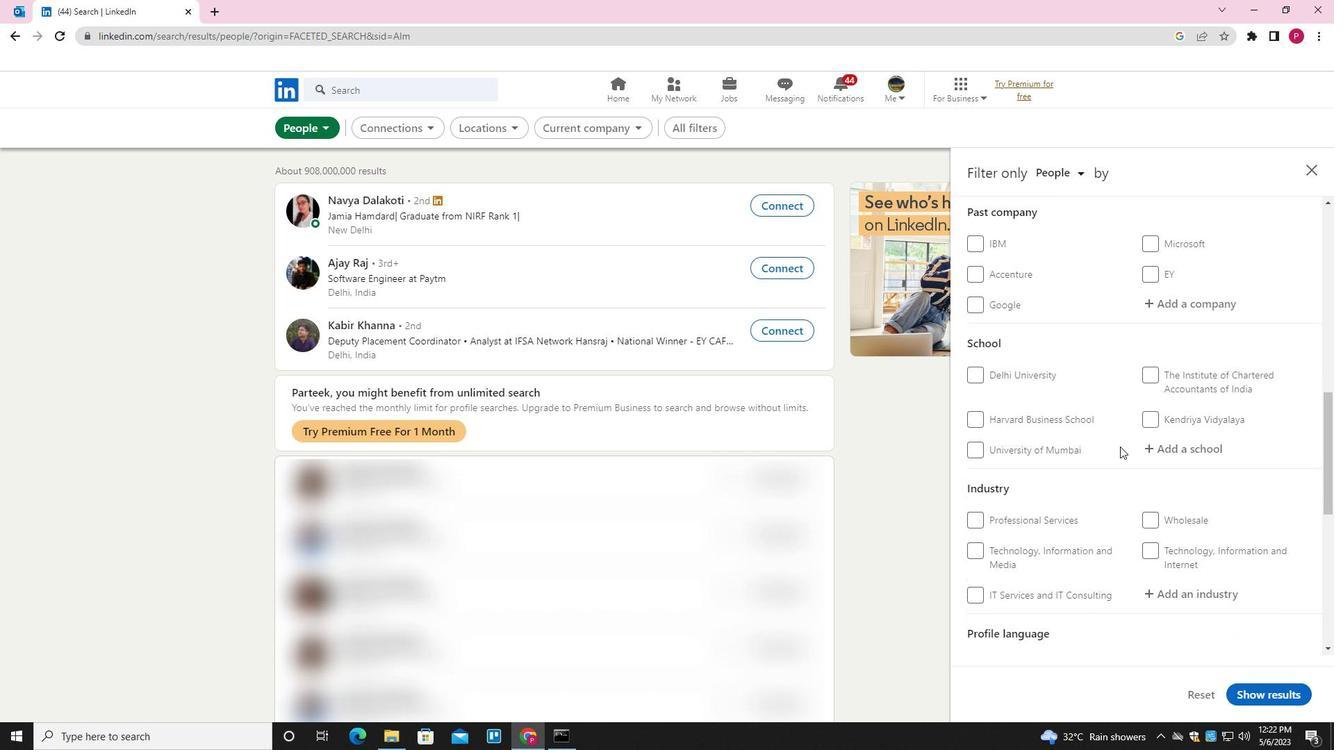 
Action: Mouse scrolled (1120, 446) with delta (0, 0)
Screenshot: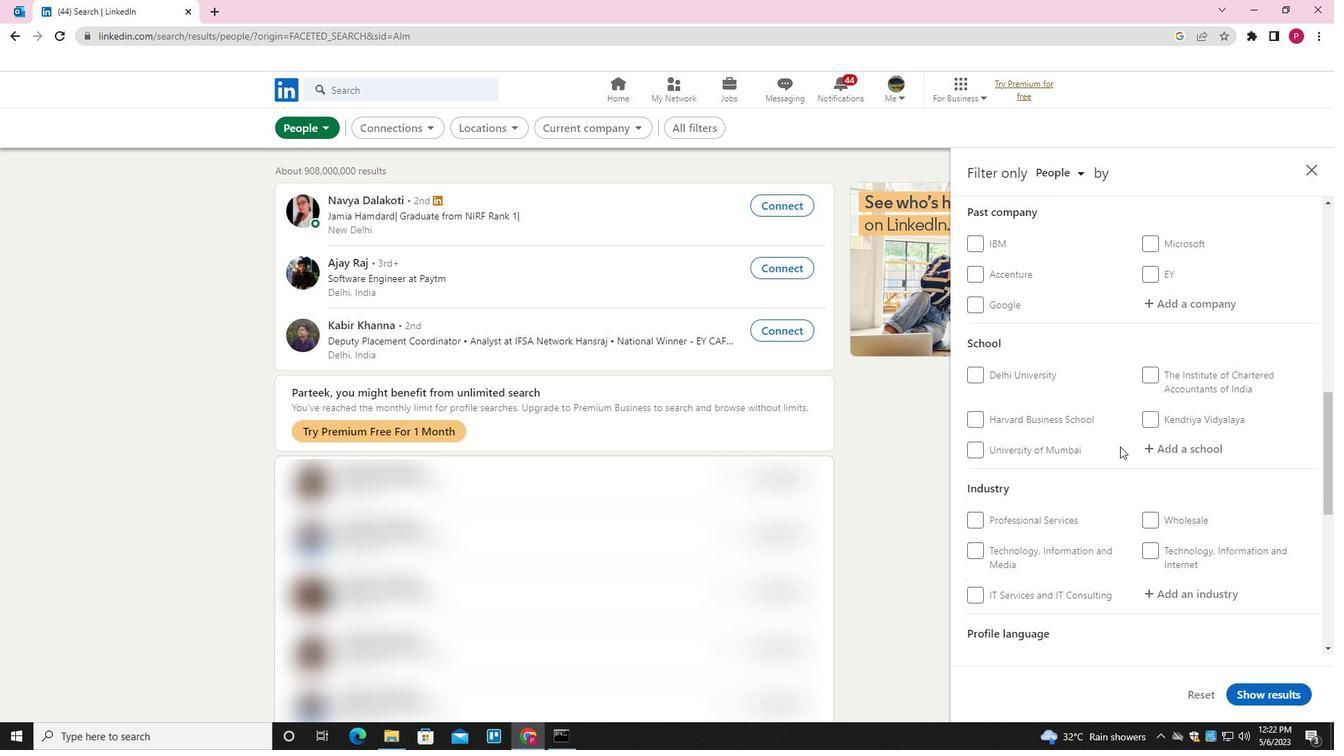 
Action: Mouse moved to (1156, 393)
Screenshot: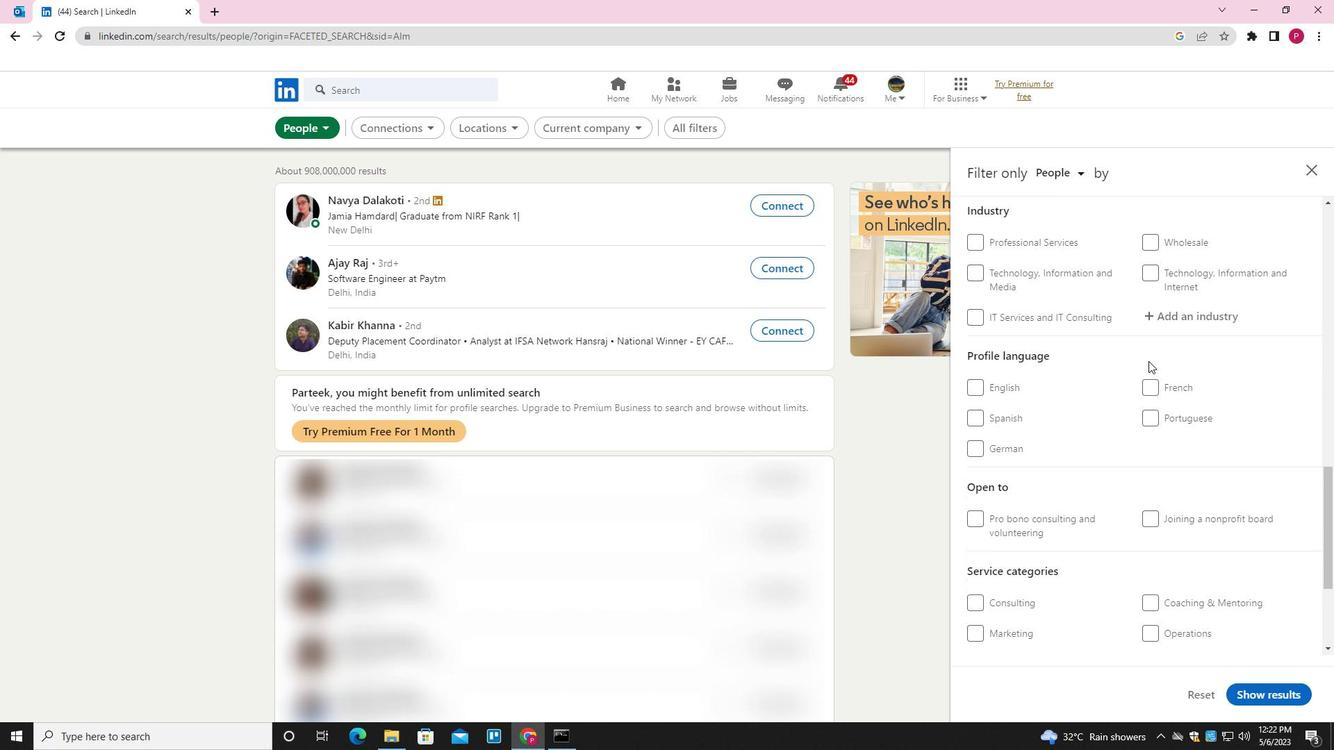 
Action: Mouse pressed left at (1156, 393)
Screenshot: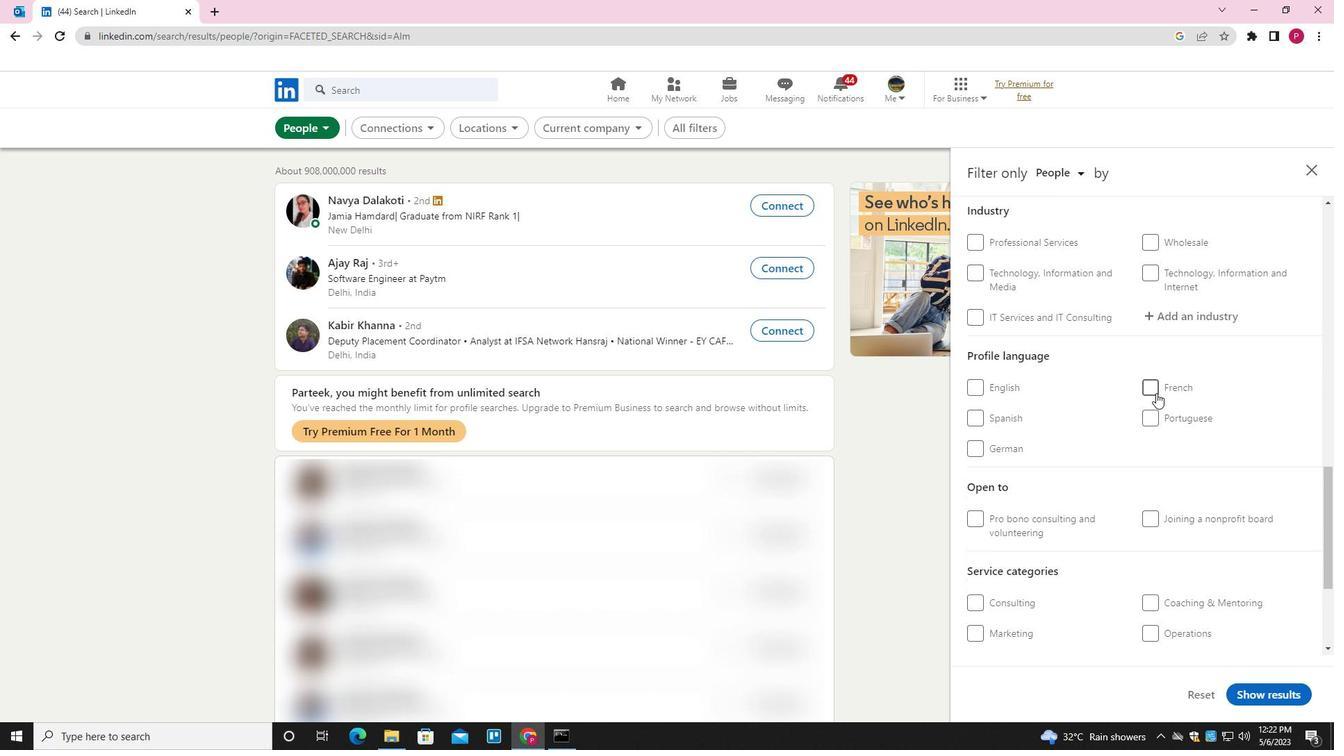 
Action: Mouse moved to (1081, 418)
Screenshot: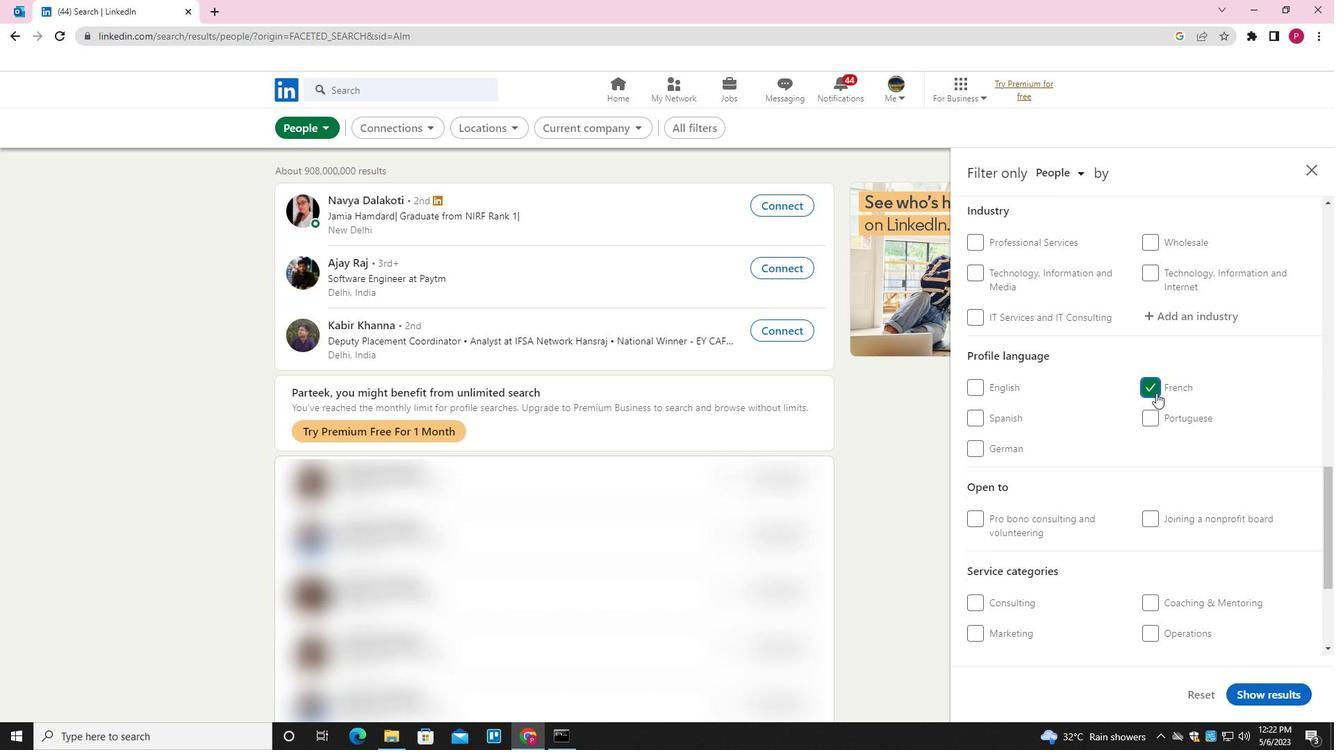 
Action: Mouse scrolled (1081, 419) with delta (0, 0)
Screenshot: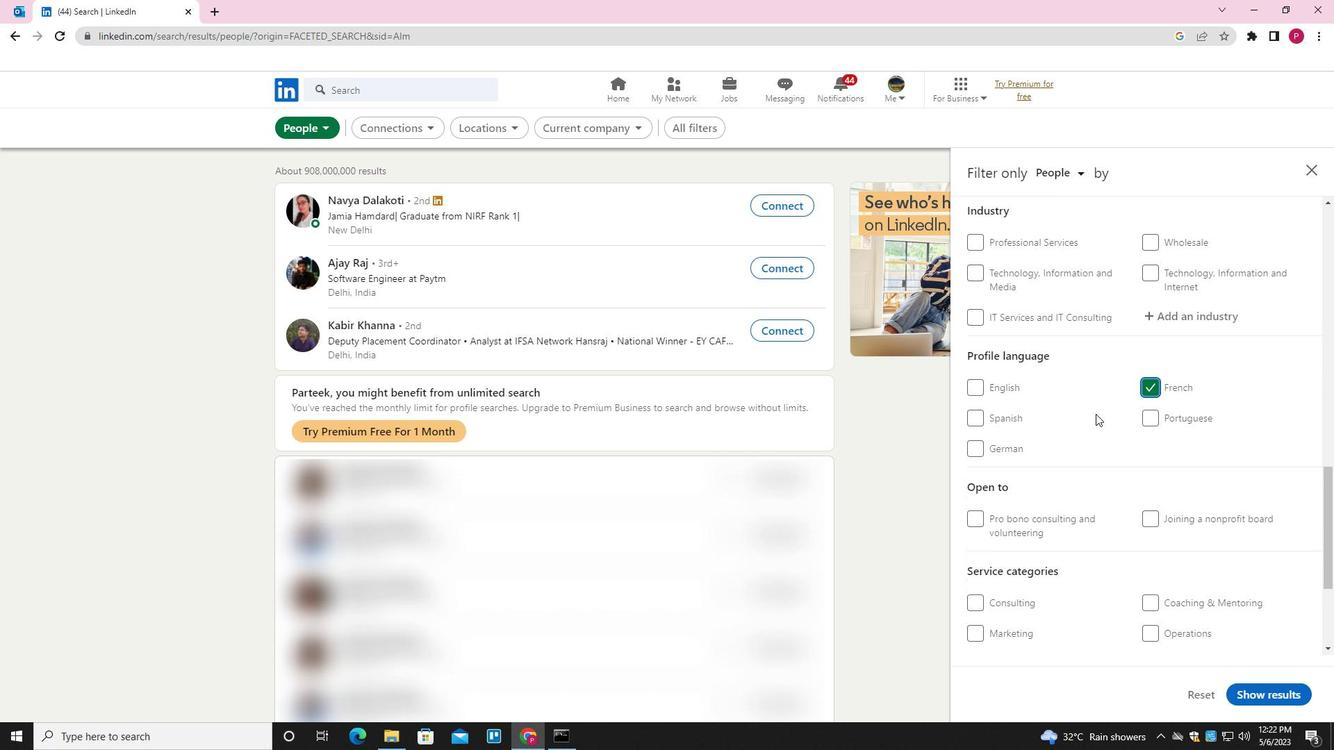 
Action: Mouse scrolled (1081, 419) with delta (0, 0)
Screenshot: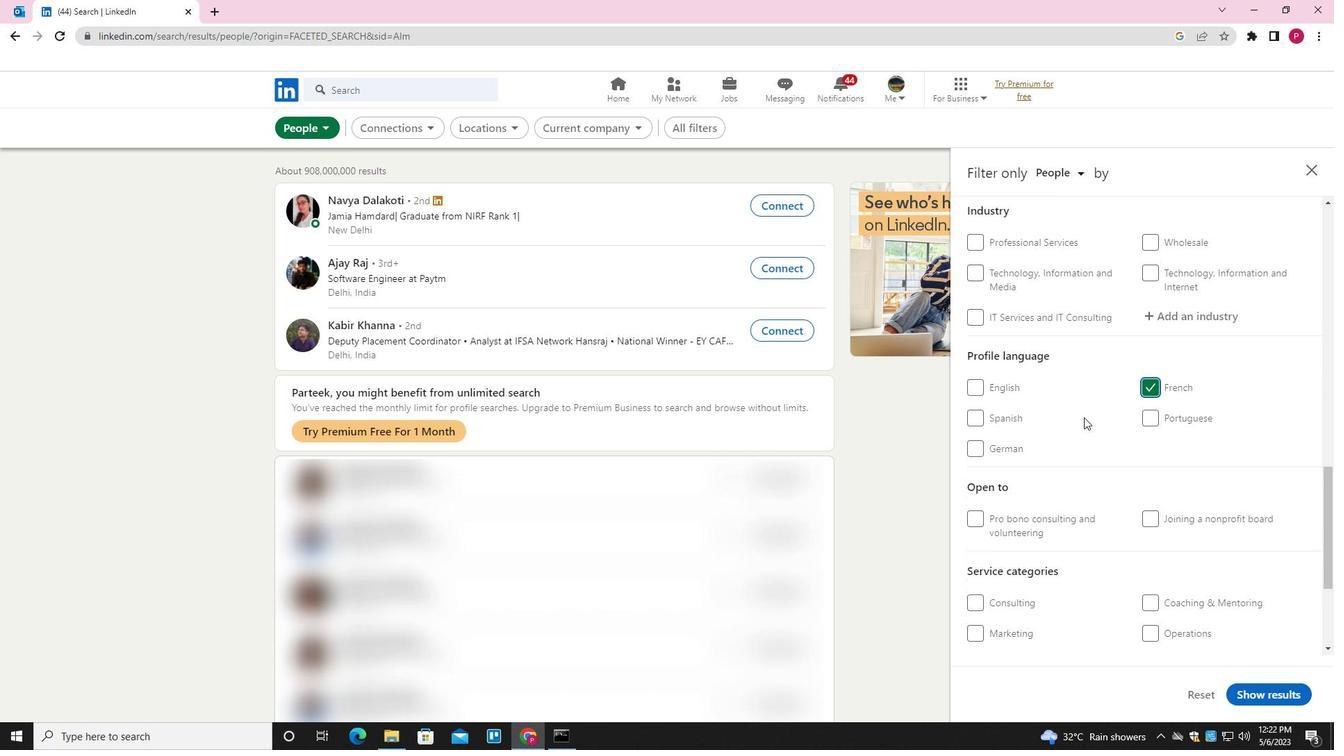 
Action: Mouse scrolled (1081, 419) with delta (0, 0)
Screenshot: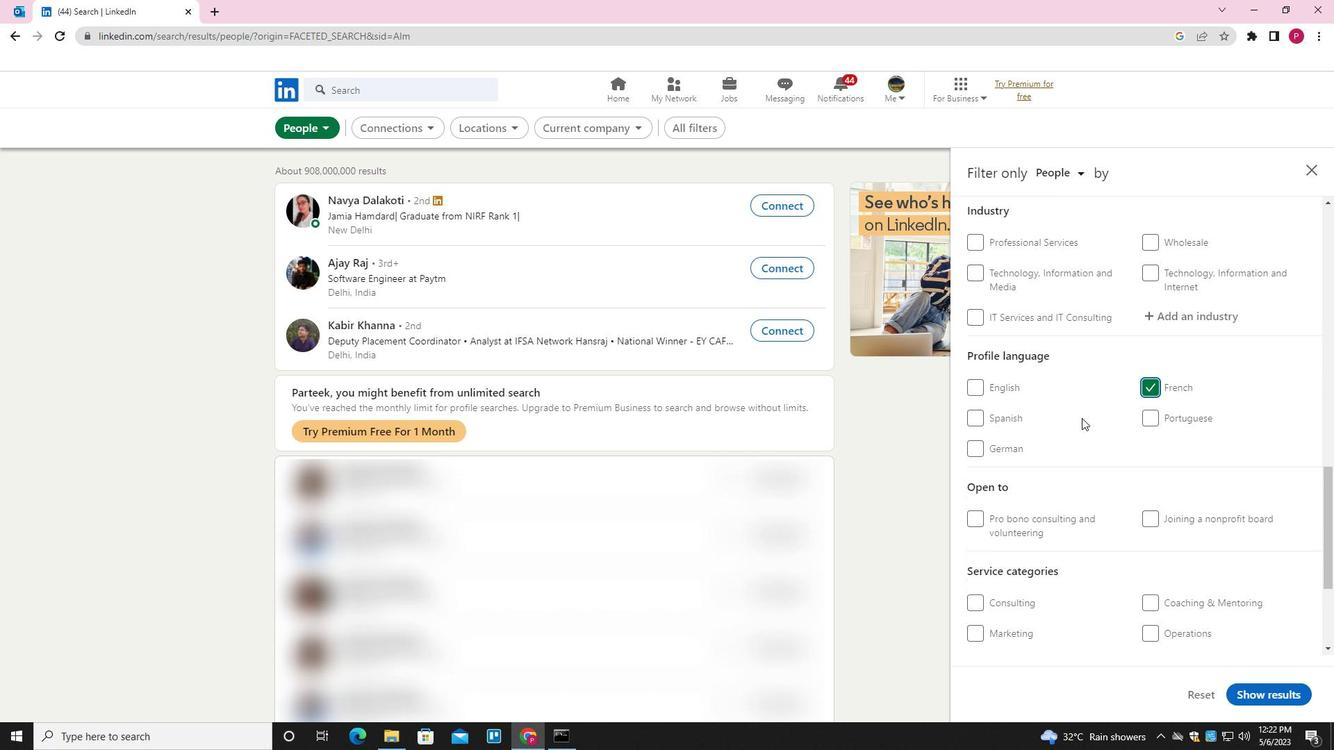 
Action: Mouse scrolled (1081, 419) with delta (0, 0)
Screenshot: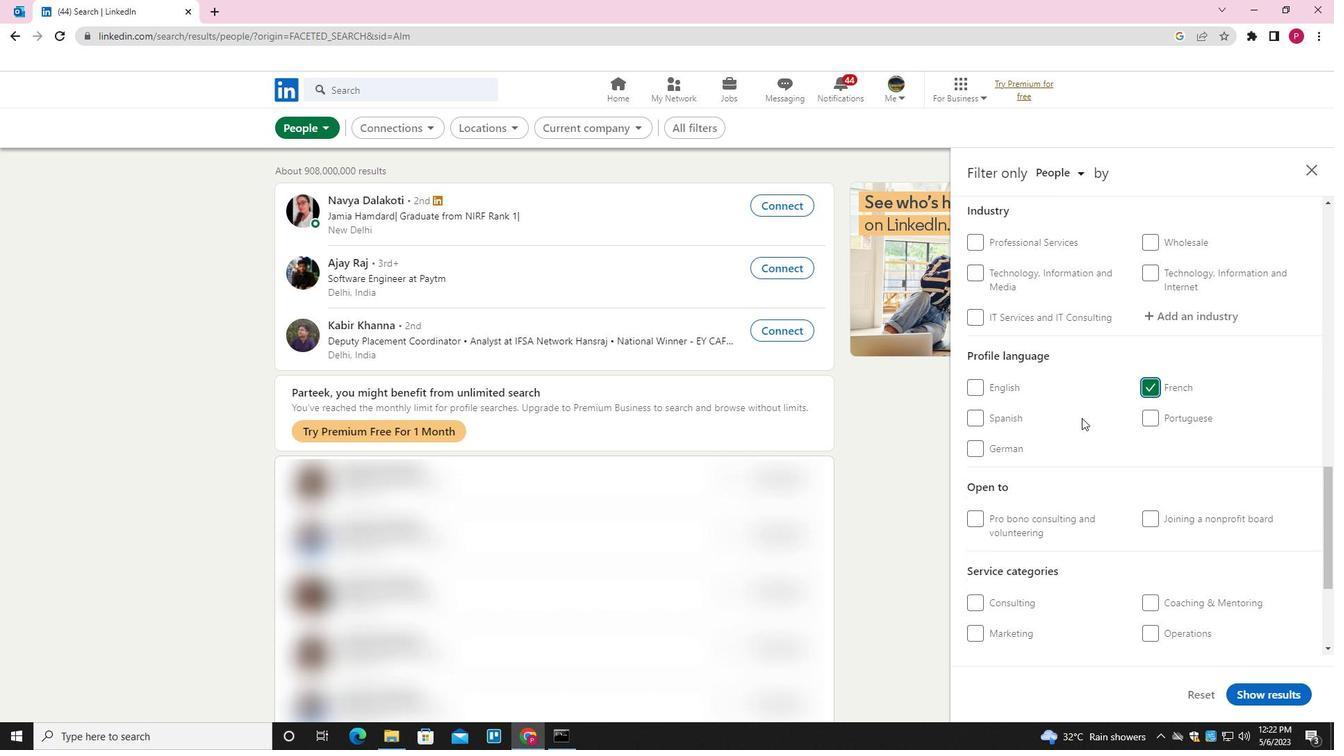 
Action: Mouse scrolled (1081, 419) with delta (0, 0)
Screenshot: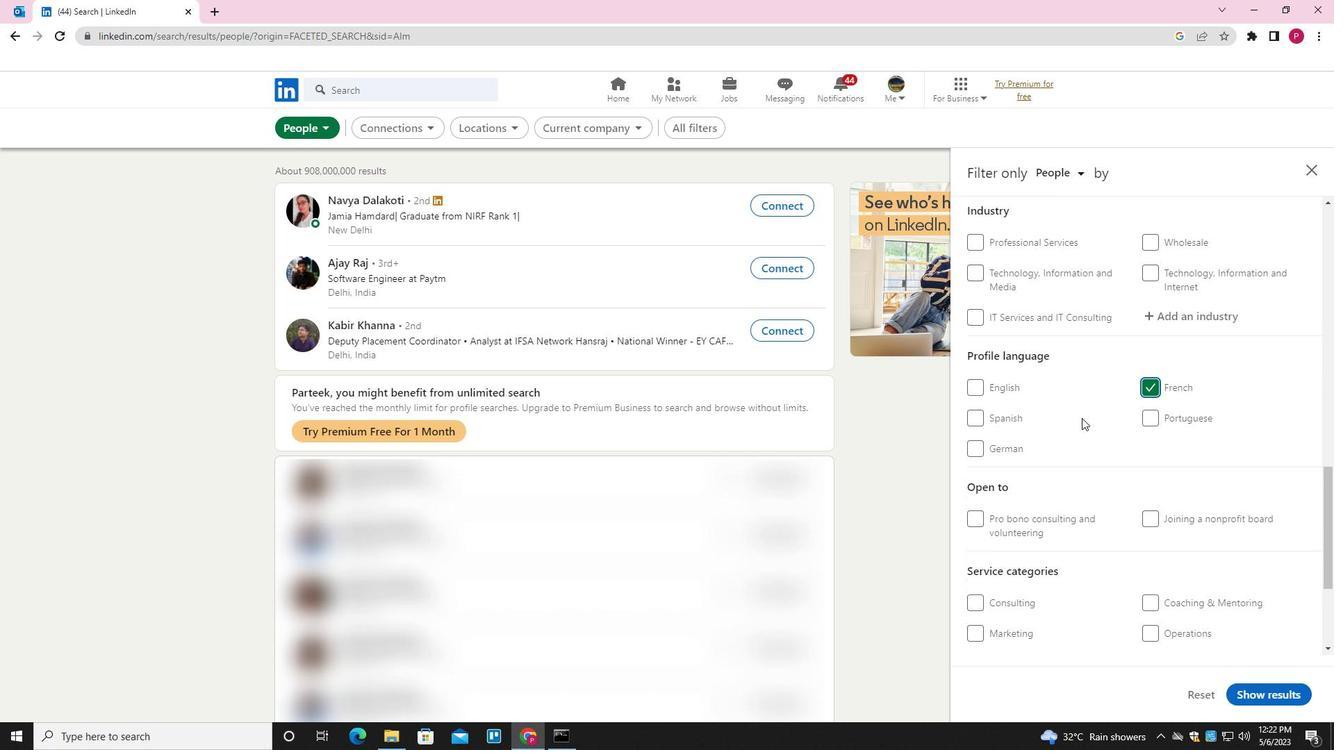 
Action: Mouse scrolled (1081, 419) with delta (0, 0)
Screenshot: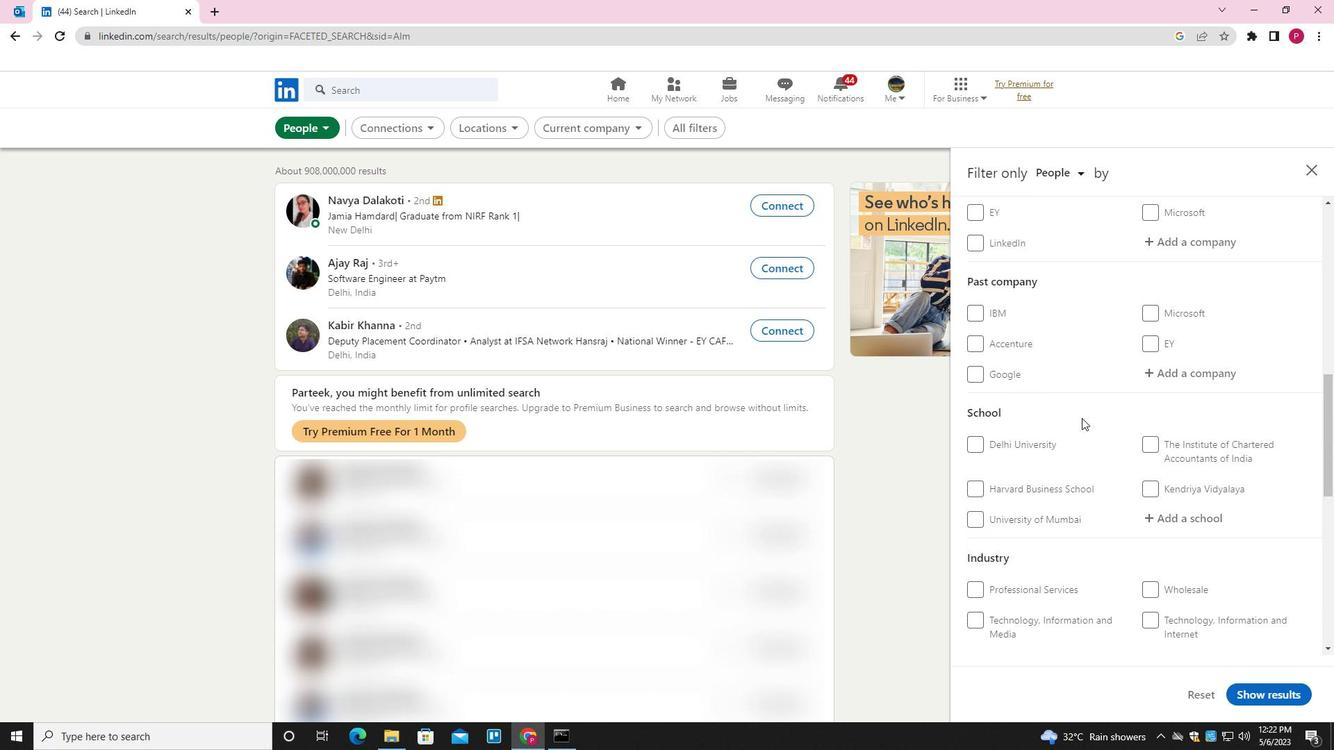 
Action: Mouse moved to (1195, 314)
Screenshot: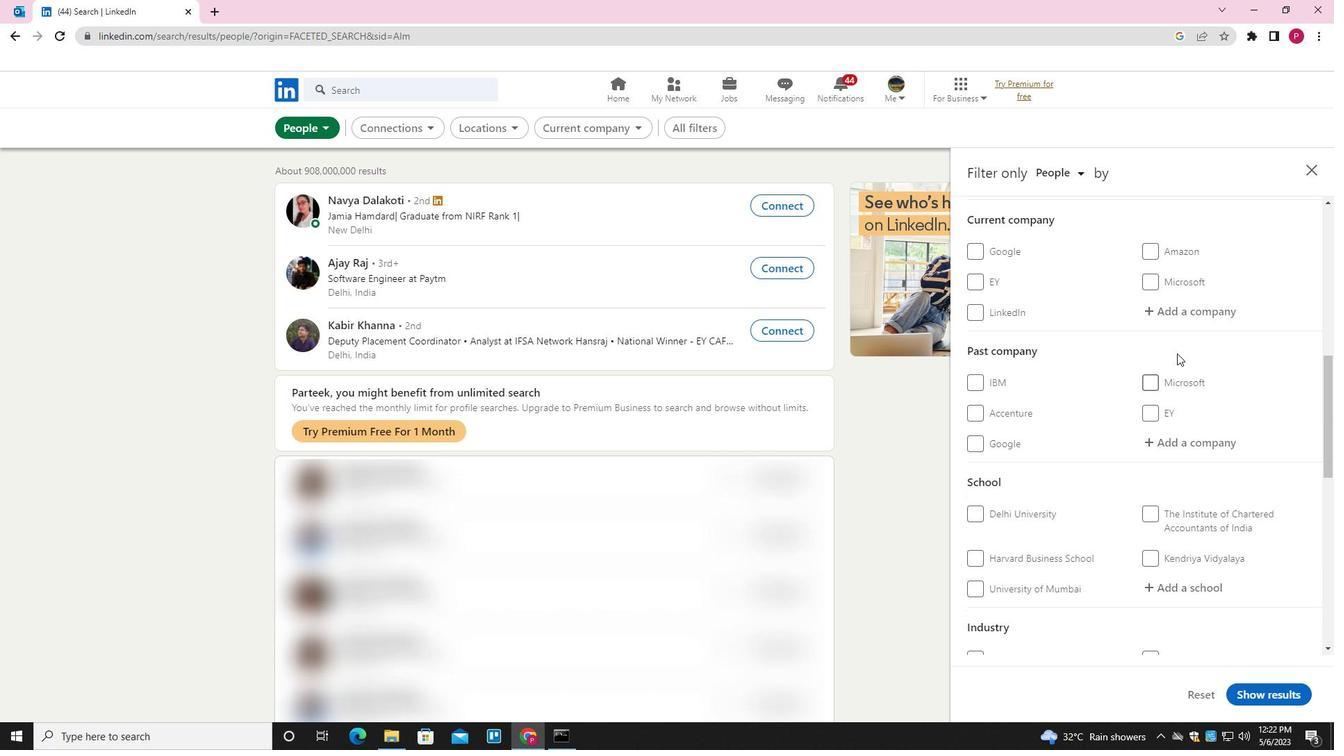 
Action: Mouse pressed left at (1195, 314)
Screenshot: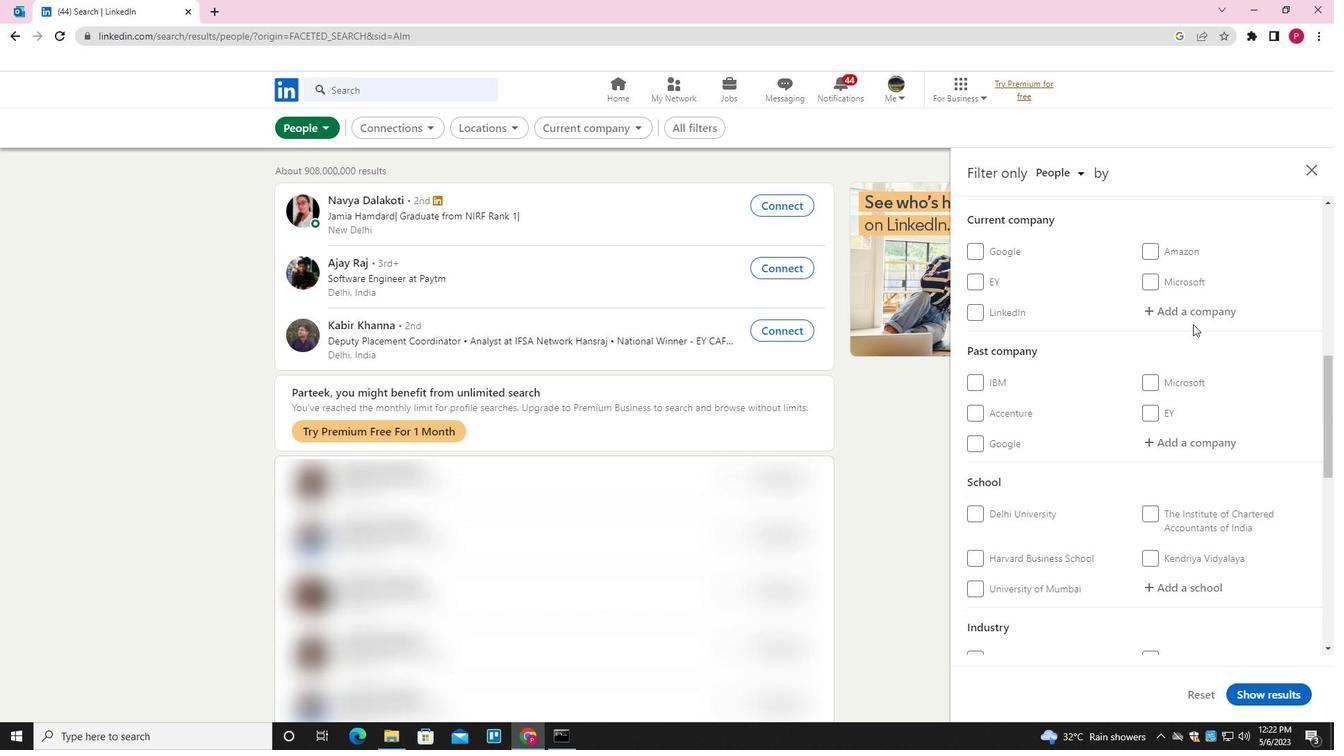 
Action: Key pressed <Key.shift>AIRTEL<Key.space><Key.shift>DIGITAL<Key.down><Key.enter>
Screenshot: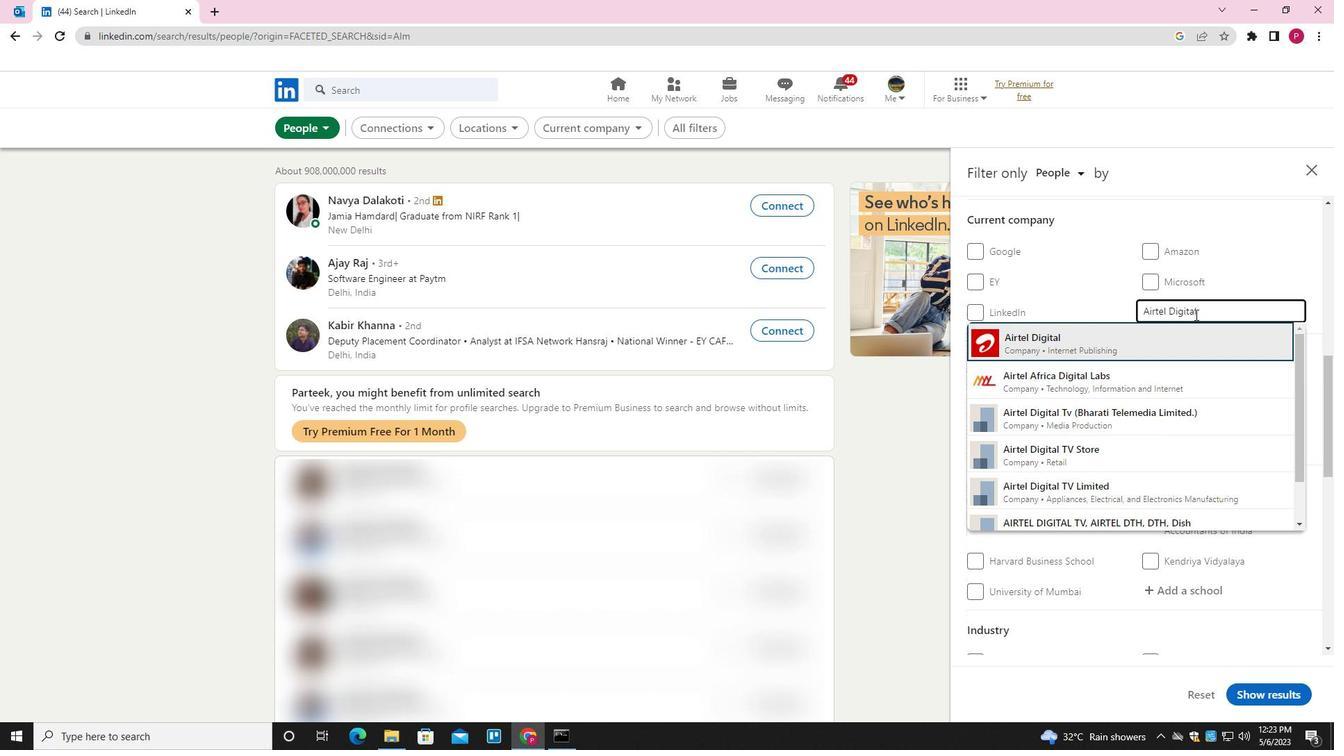 
Action: Mouse moved to (1127, 400)
Screenshot: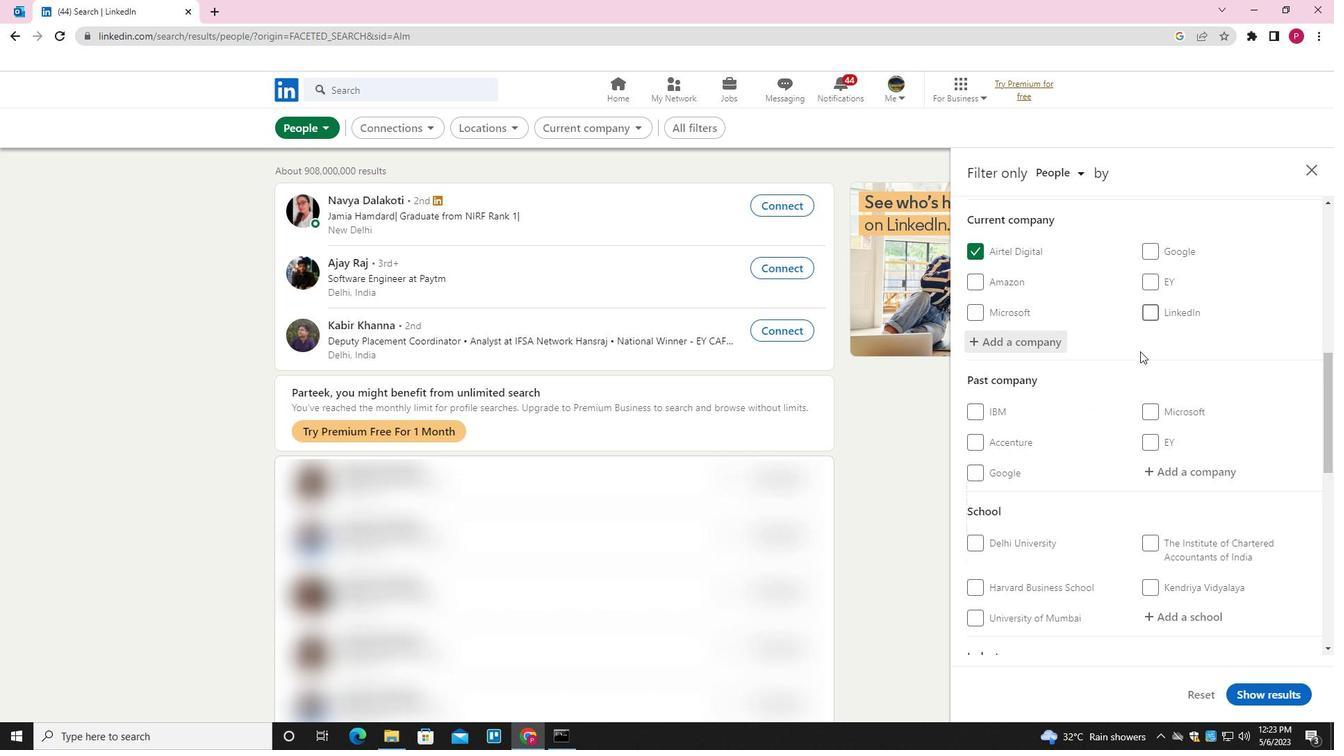 
Action: Mouse scrolled (1127, 399) with delta (0, 0)
Screenshot: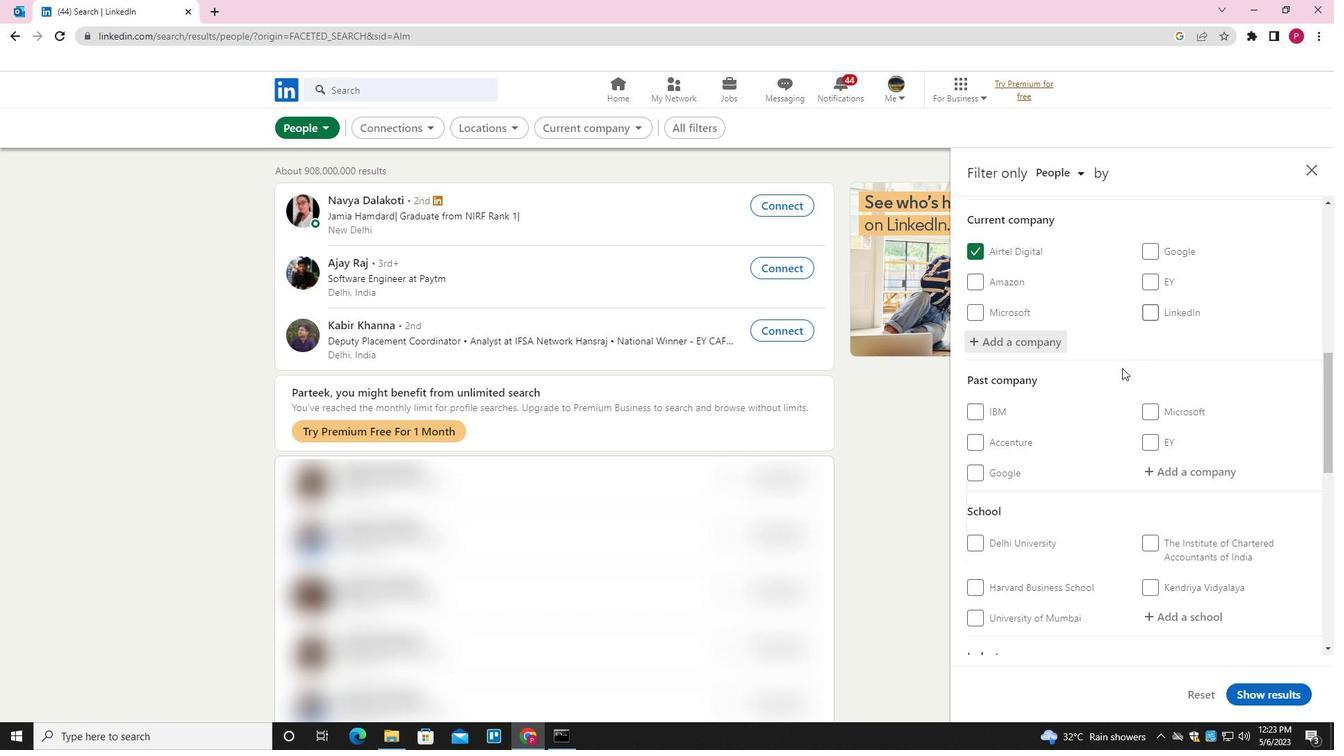 
Action: Mouse scrolled (1127, 399) with delta (0, 0)
Screenshot: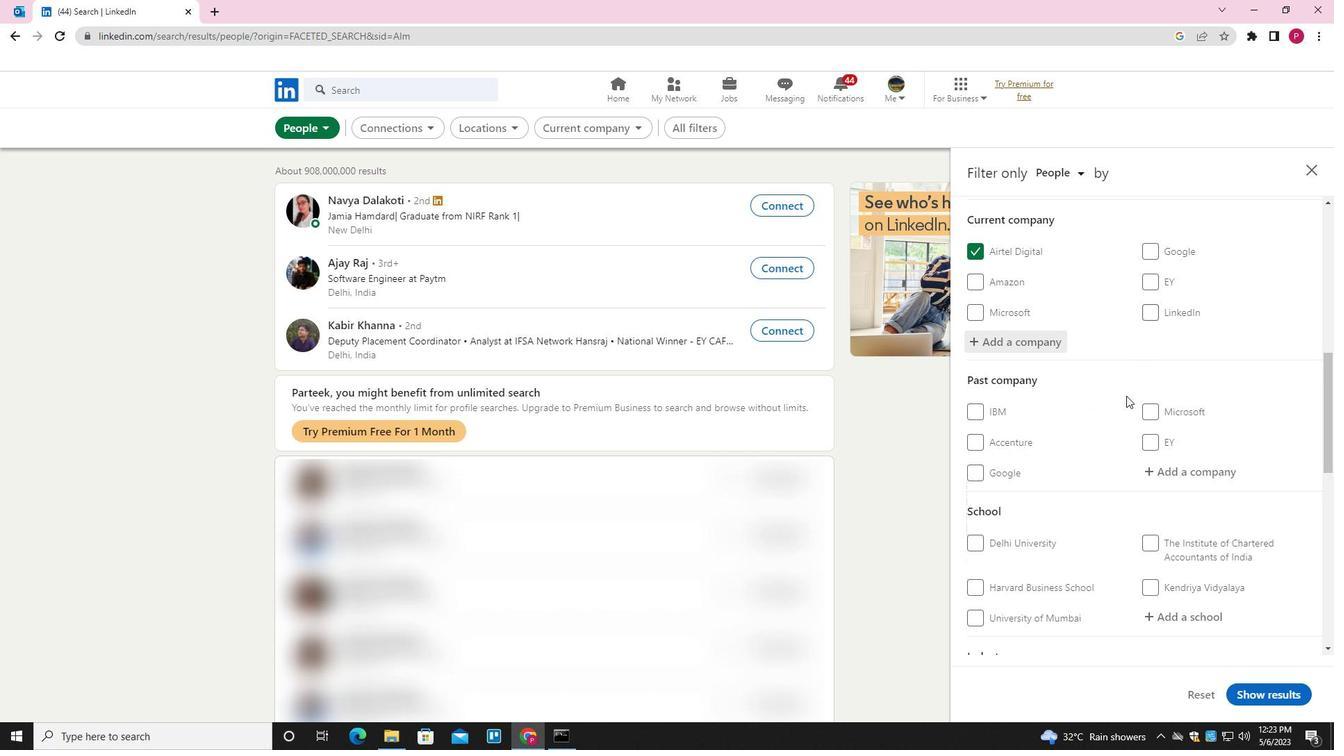 
Action: Mouse scrolled (1127, 399) with delta (0, 0)
Screenshot: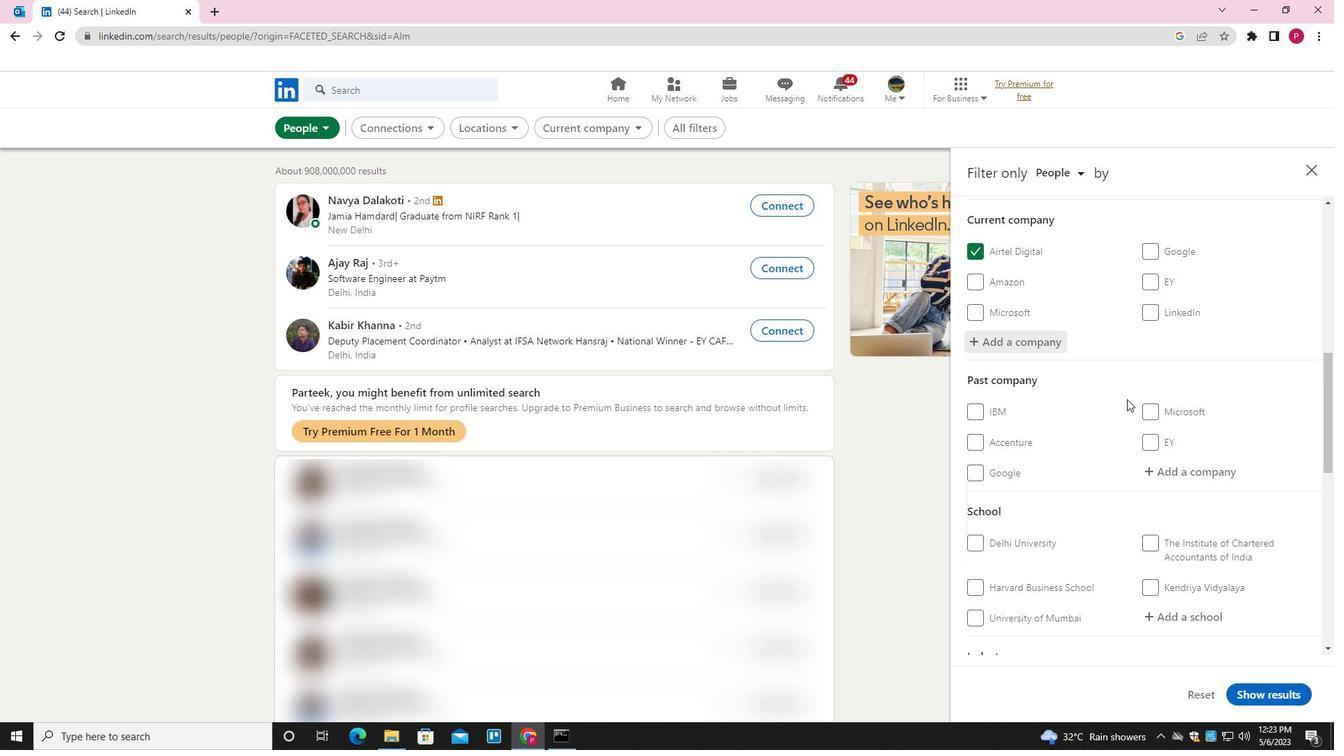 
Action: Mouse moved to (1168, 414)
Screenshot: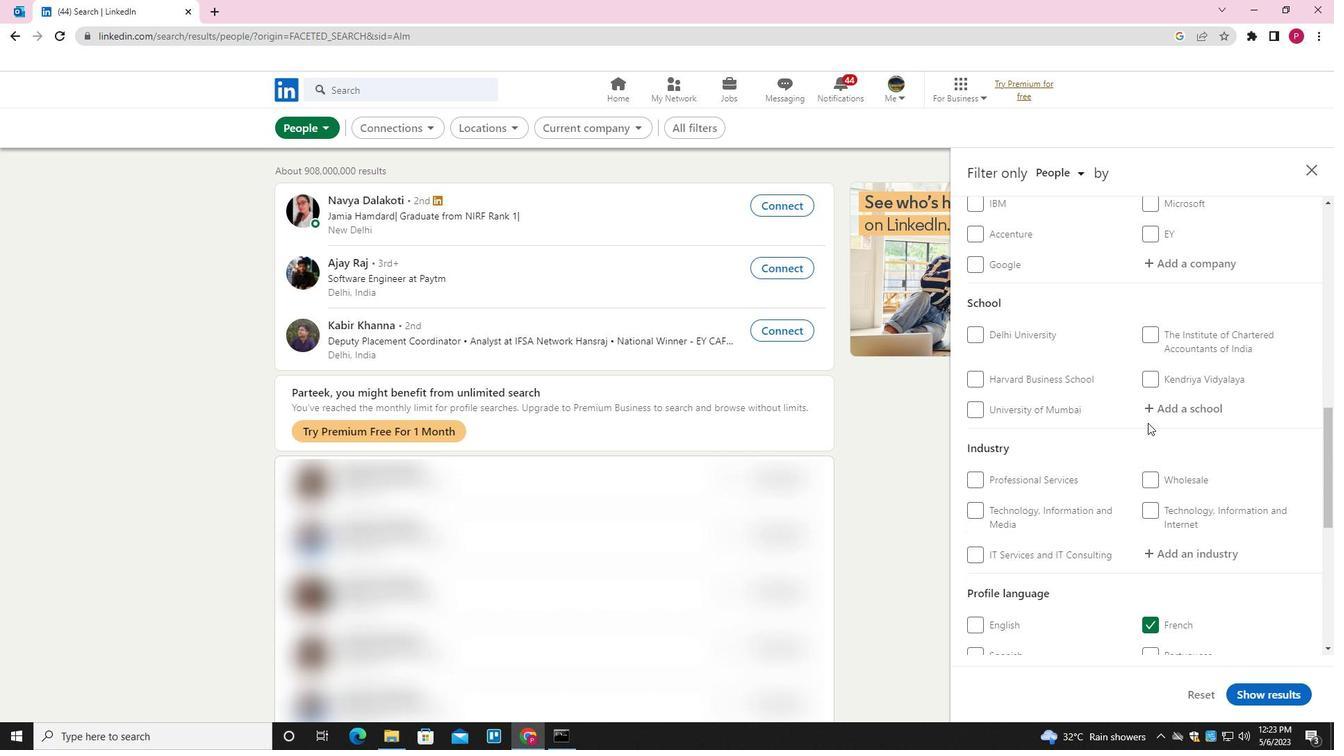 
Action: Mouse pressed left at (1168, 414)
Screenshot: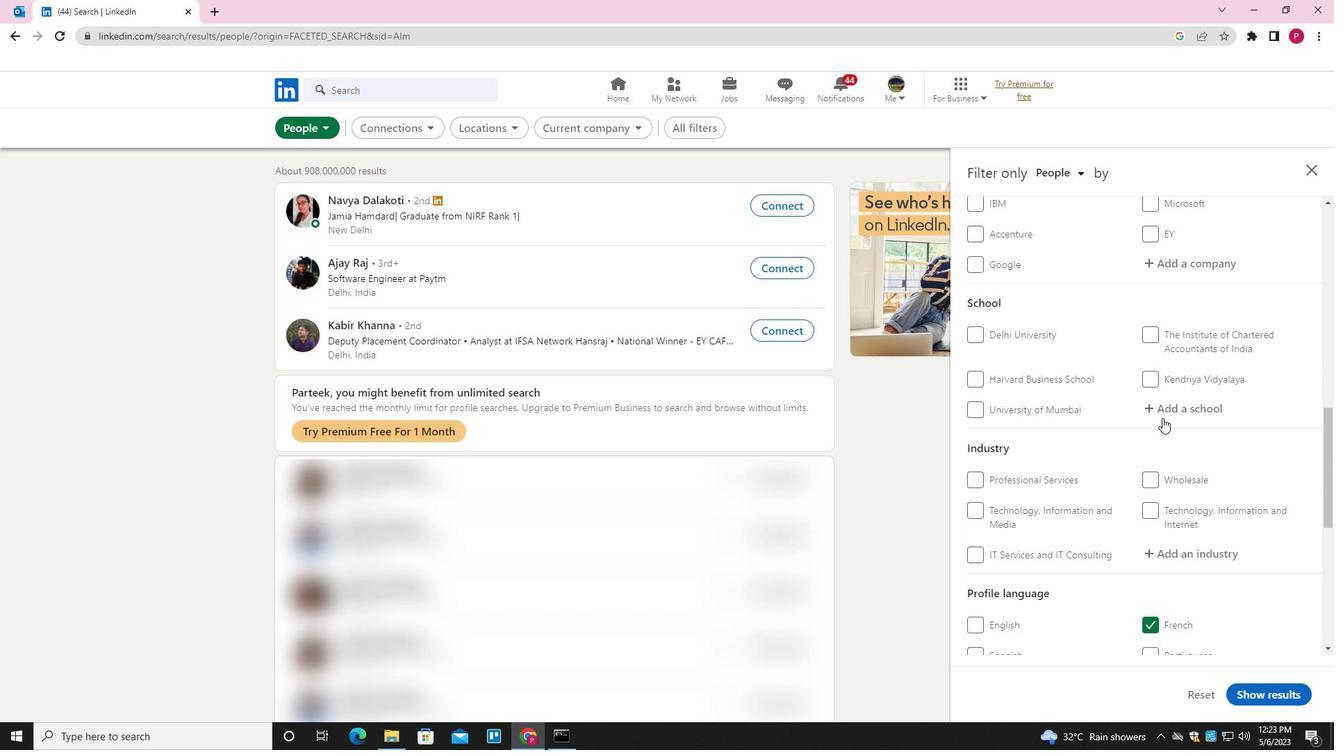 
Action: Key pressed <Key.shift><Key.shift>UNITED<Key.space><Key.shift>INSTITUTE<Key.space><Key.shift>MANAGEMENT<Key.space><Key.down><Key.enter>
Screenshot: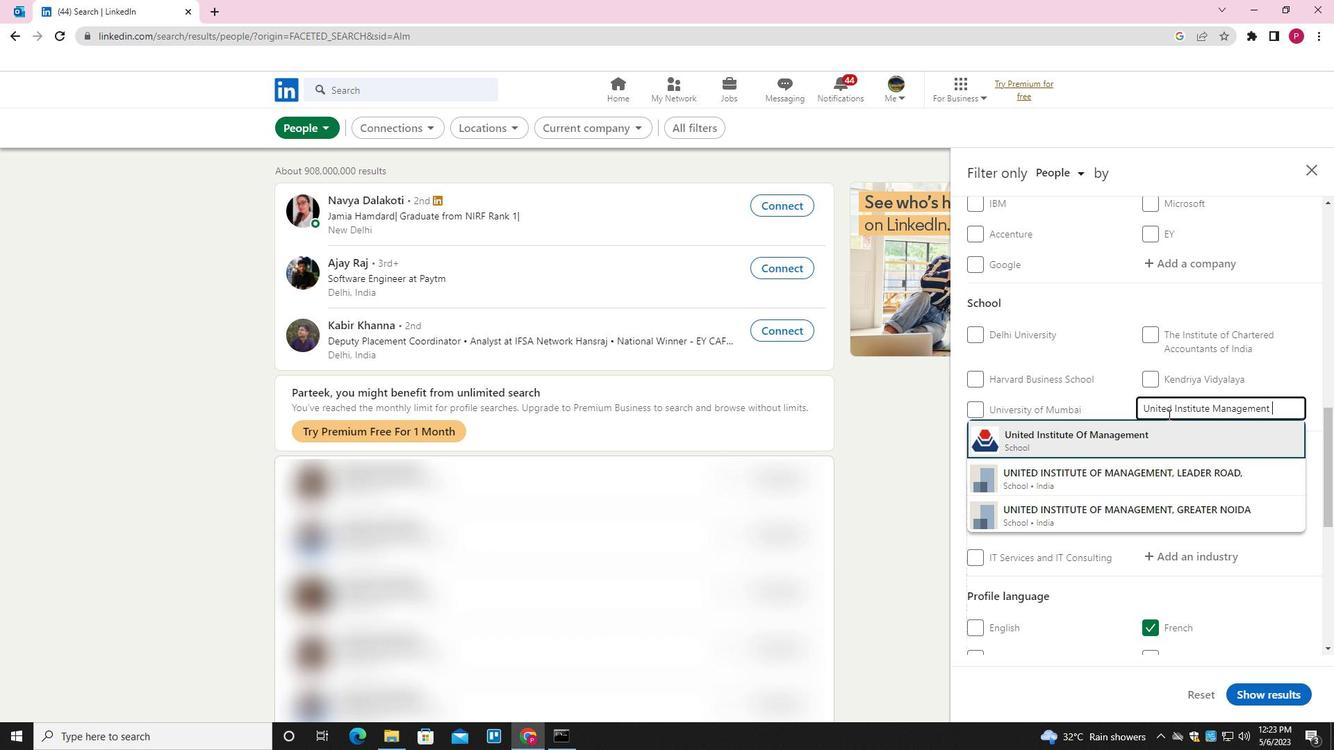 
Action: Mouse moved to (1165, 414)
Screenshot: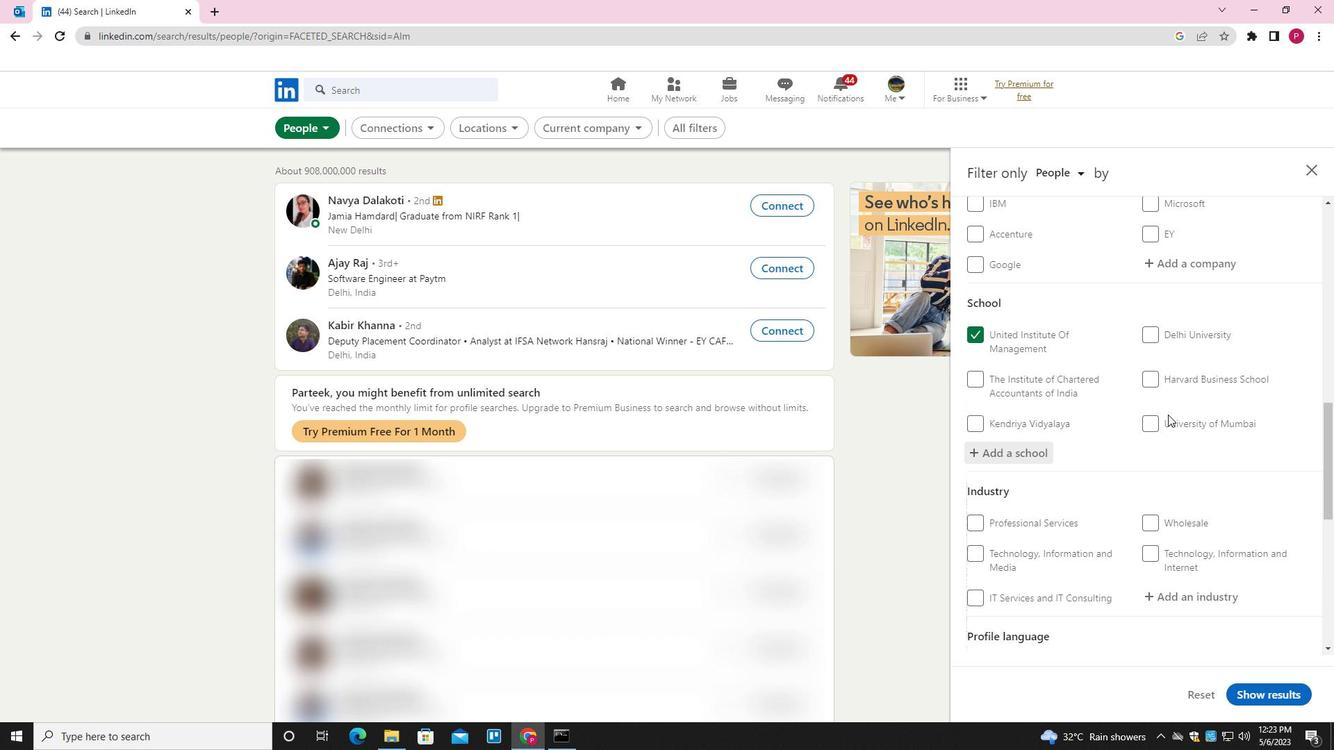 
Action: Mouse scrolled (1165, 414) with delta (0, 0)
Screenshot: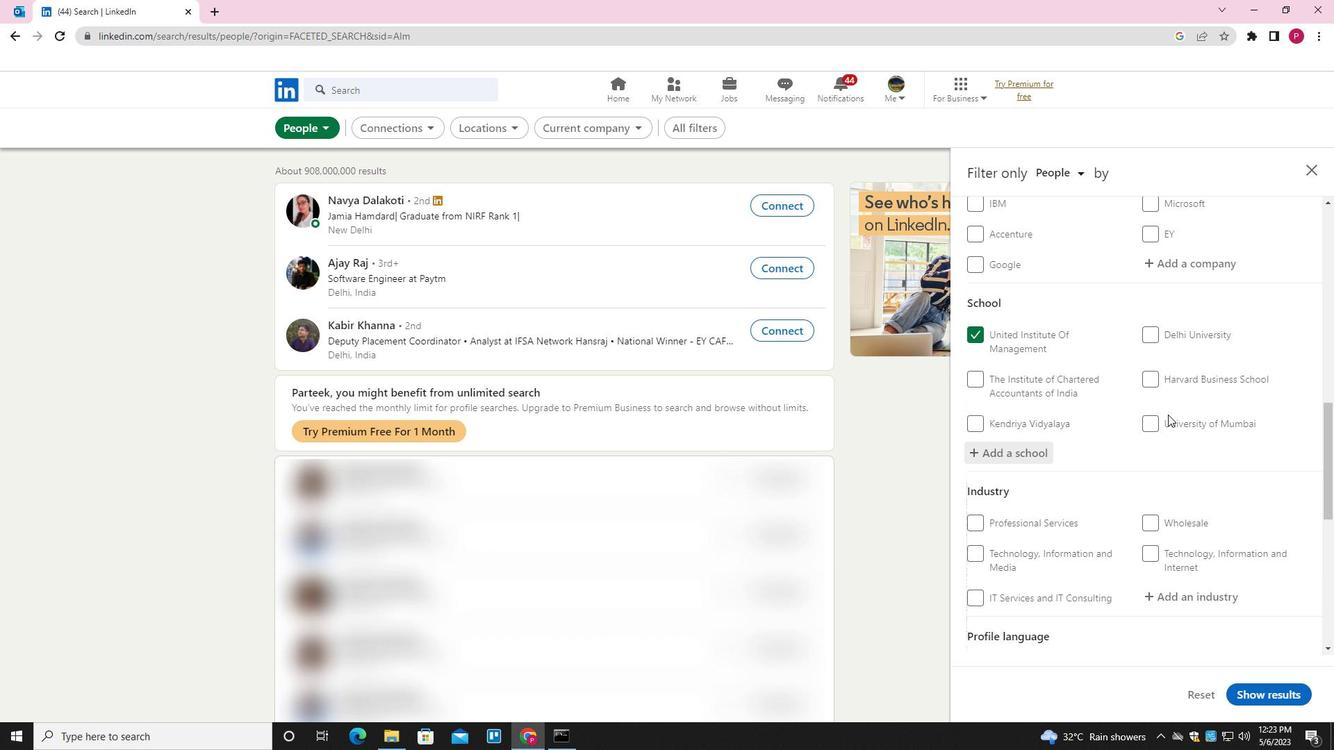 
Action: Mouse scrolled (1165, 414) with delta (0, 0)
Screenshot: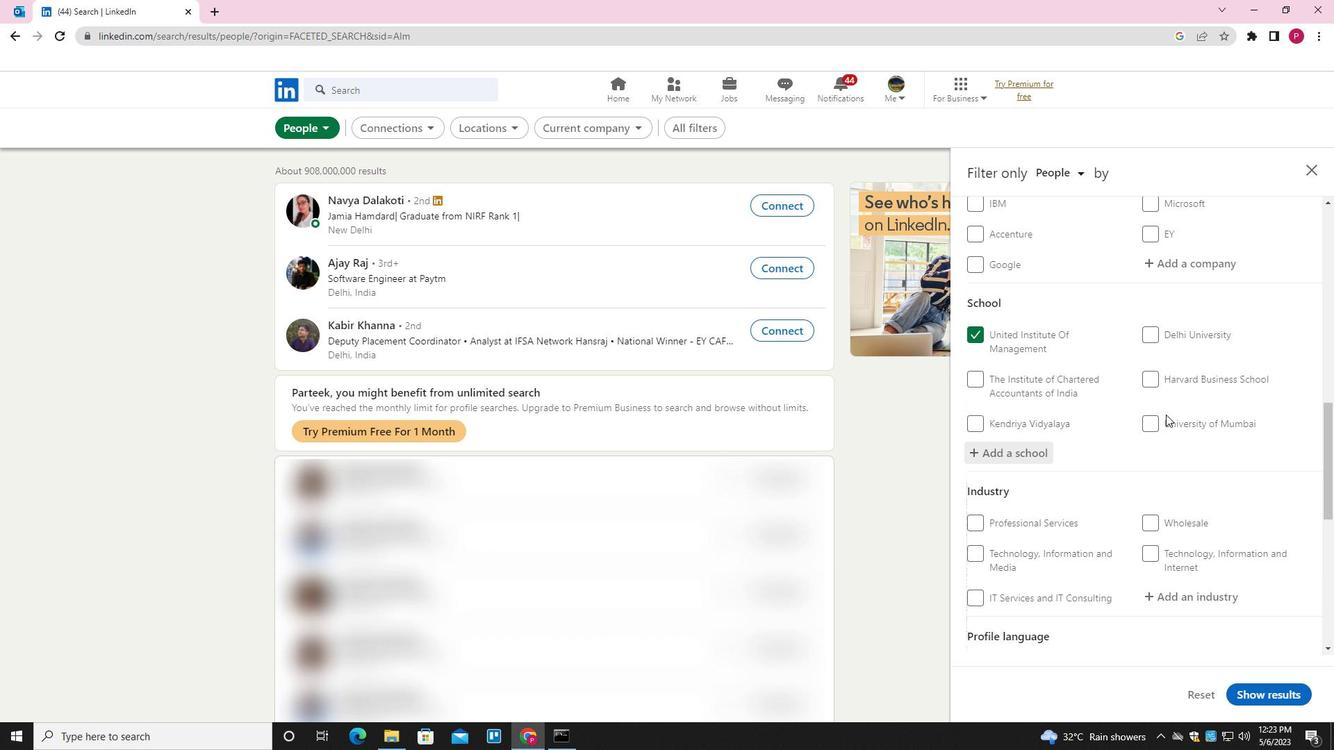 
Action: Mouse scrolled (1165, 414) with delta (0, 0)
Screenshot: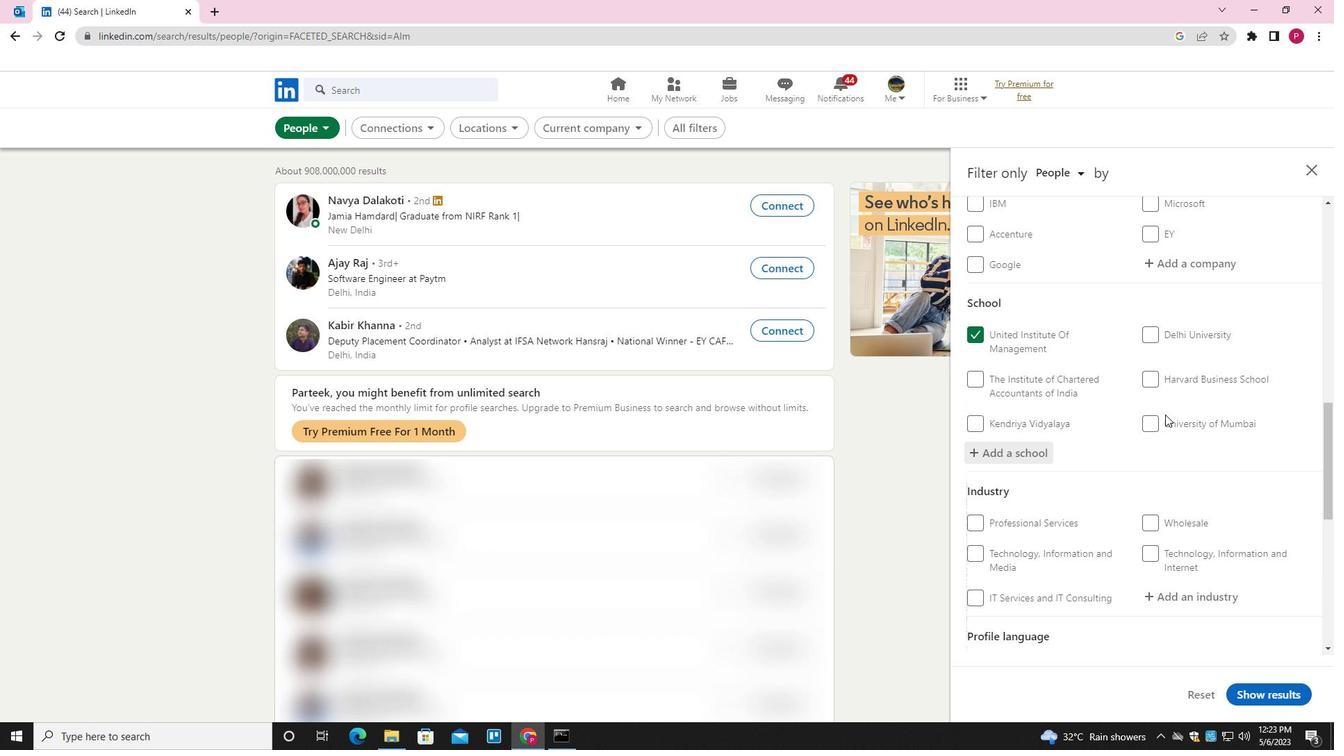 
Action: Mouse scrolled (1165, 414) with delta (0, 0)
Screenshot: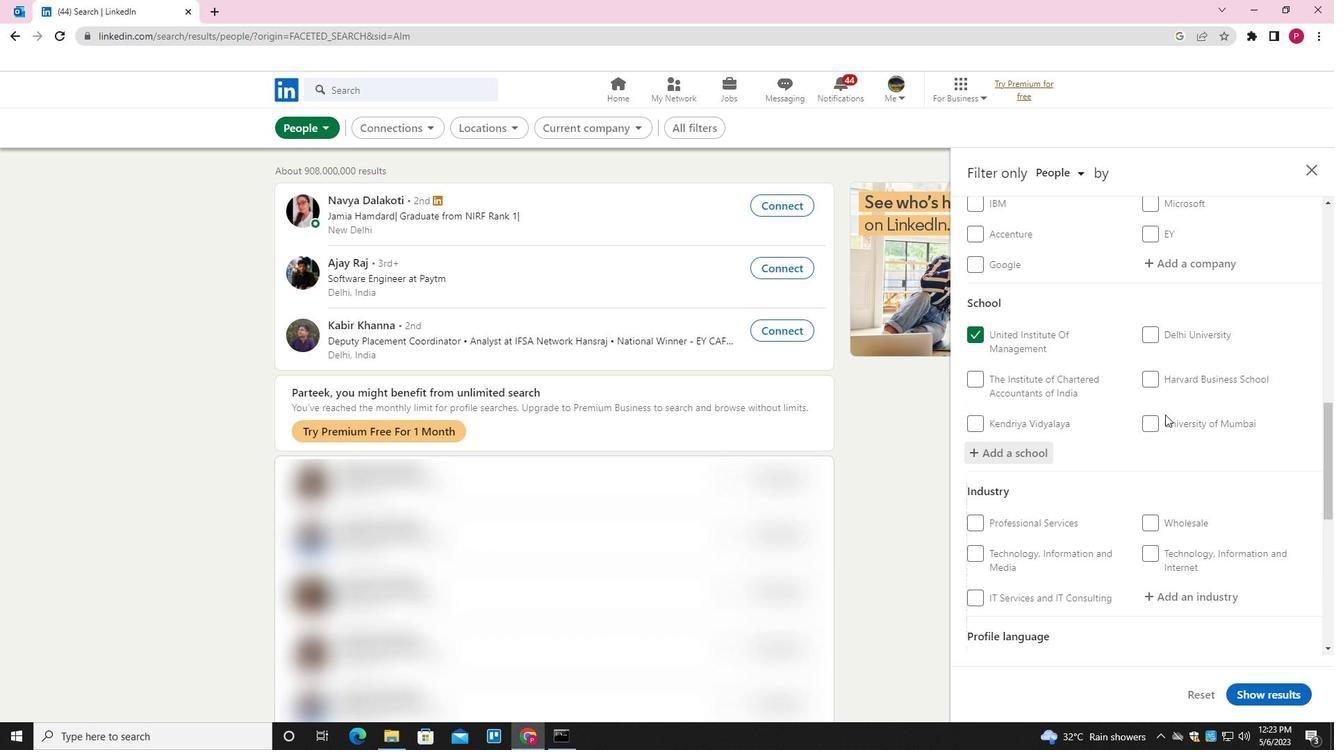 
Action: Mouse moved to (1205, 311)
Screenshot: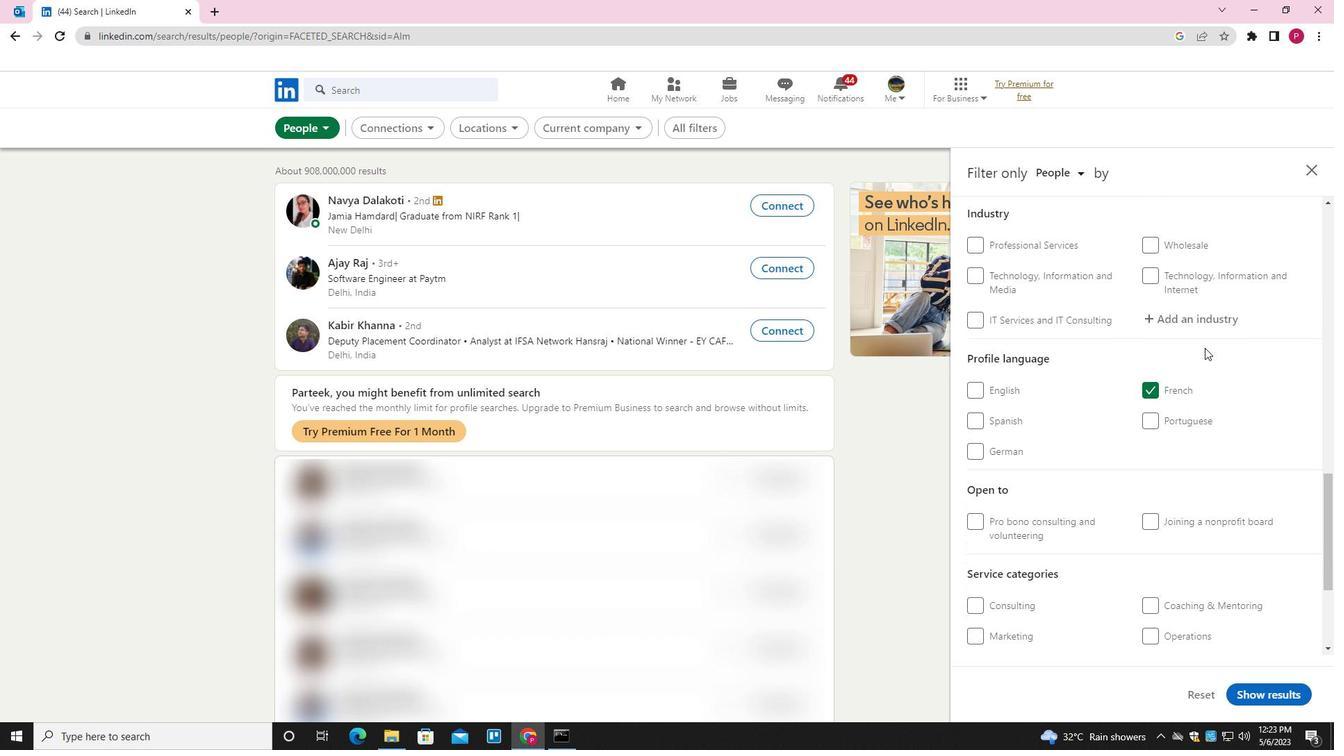 
Action: Mouse pressed left at (1205, 311)
Screenshot: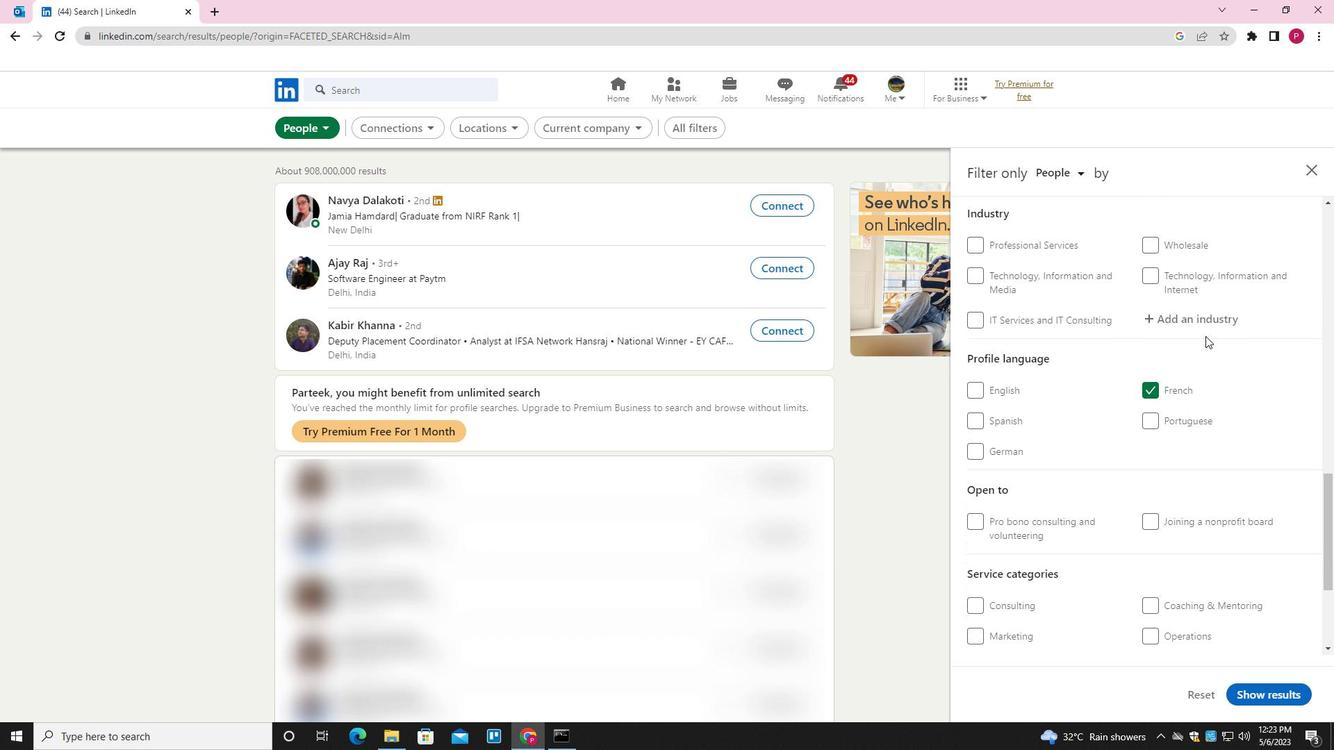 
Action: Key pressed <Key.shift>BANKING<Key.down><Key.enter>
Screenshot: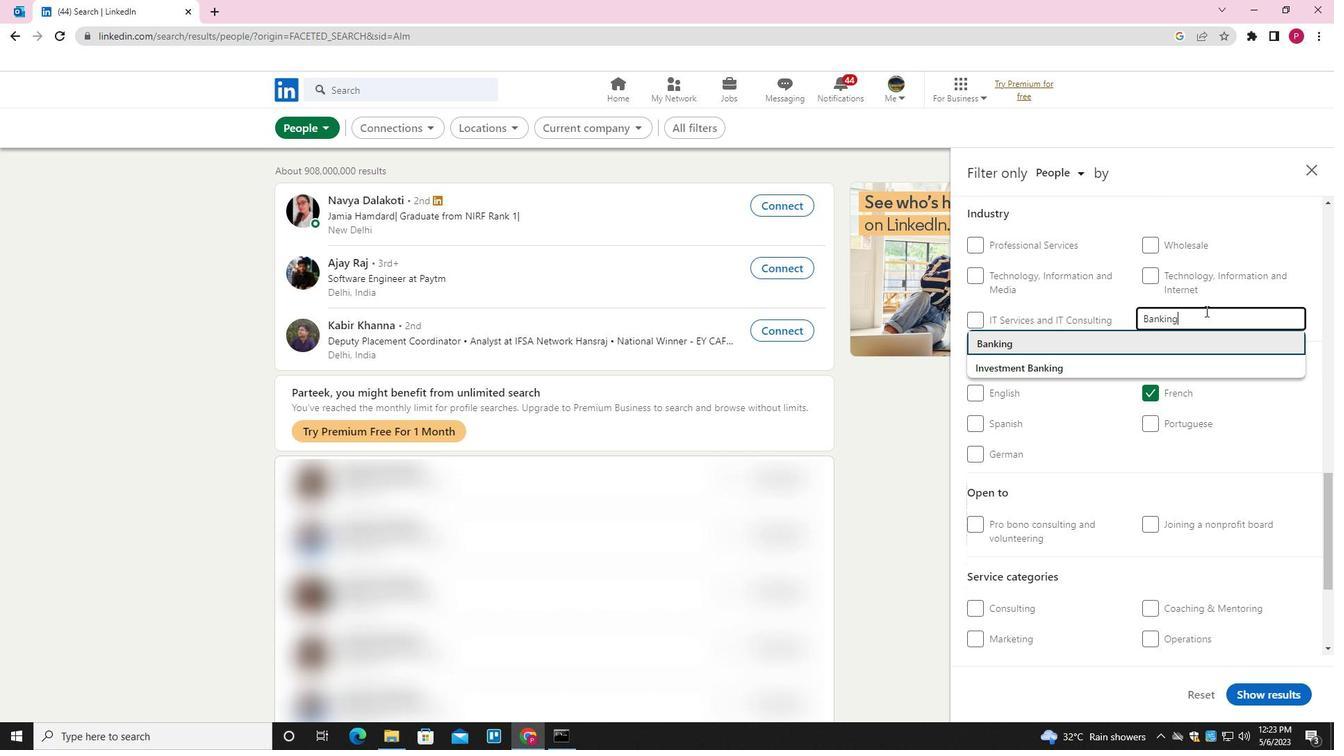 
Action: Mouse moved to (1130, 383)
Screenshot: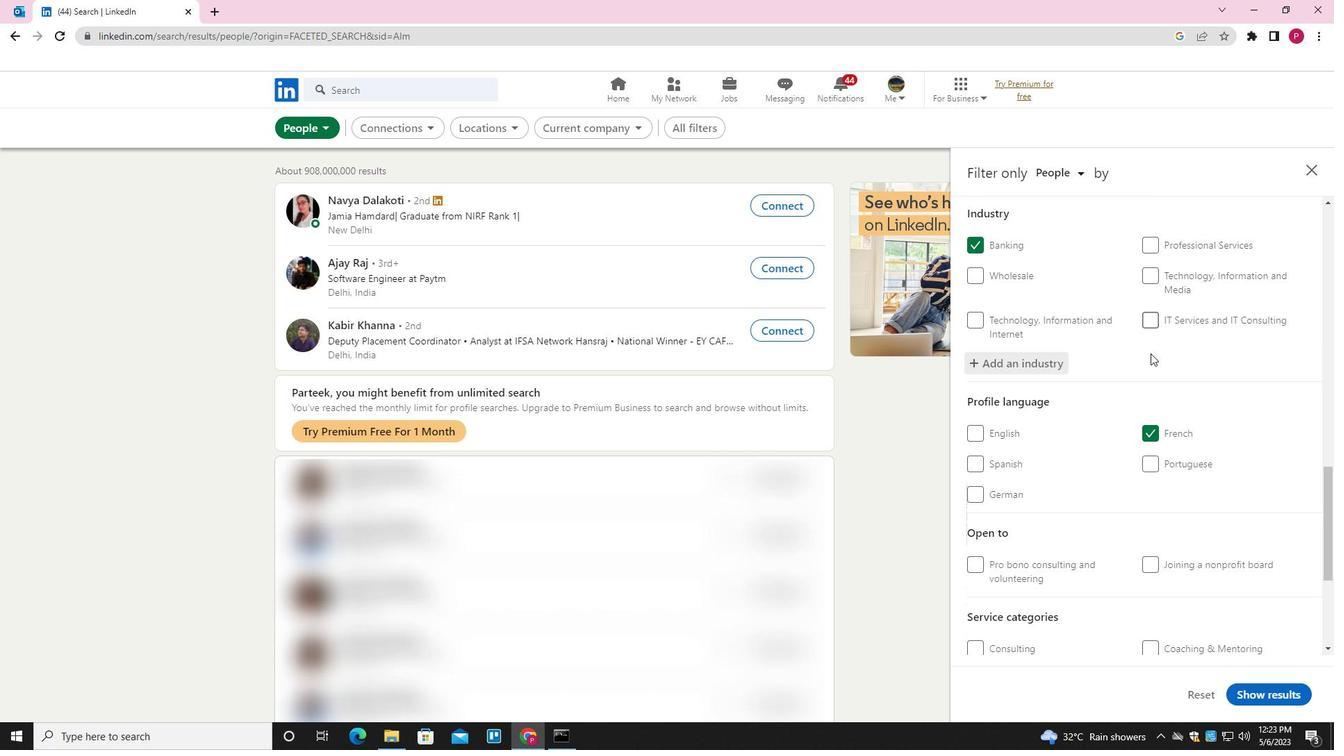
Action: Mouse scrolled (1130, 382) with delta (0, 0)
Screenshot: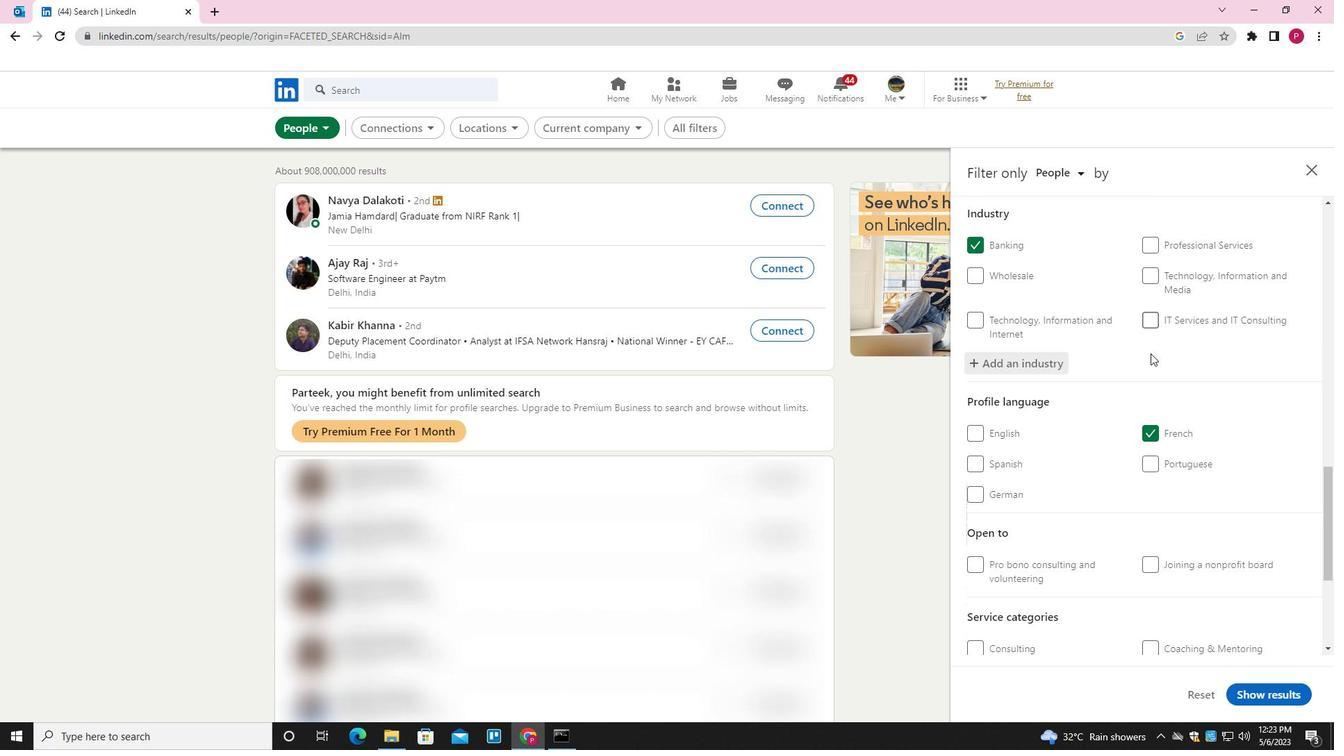 
Action: Mouse moved to (1130, 384)
Screenshot: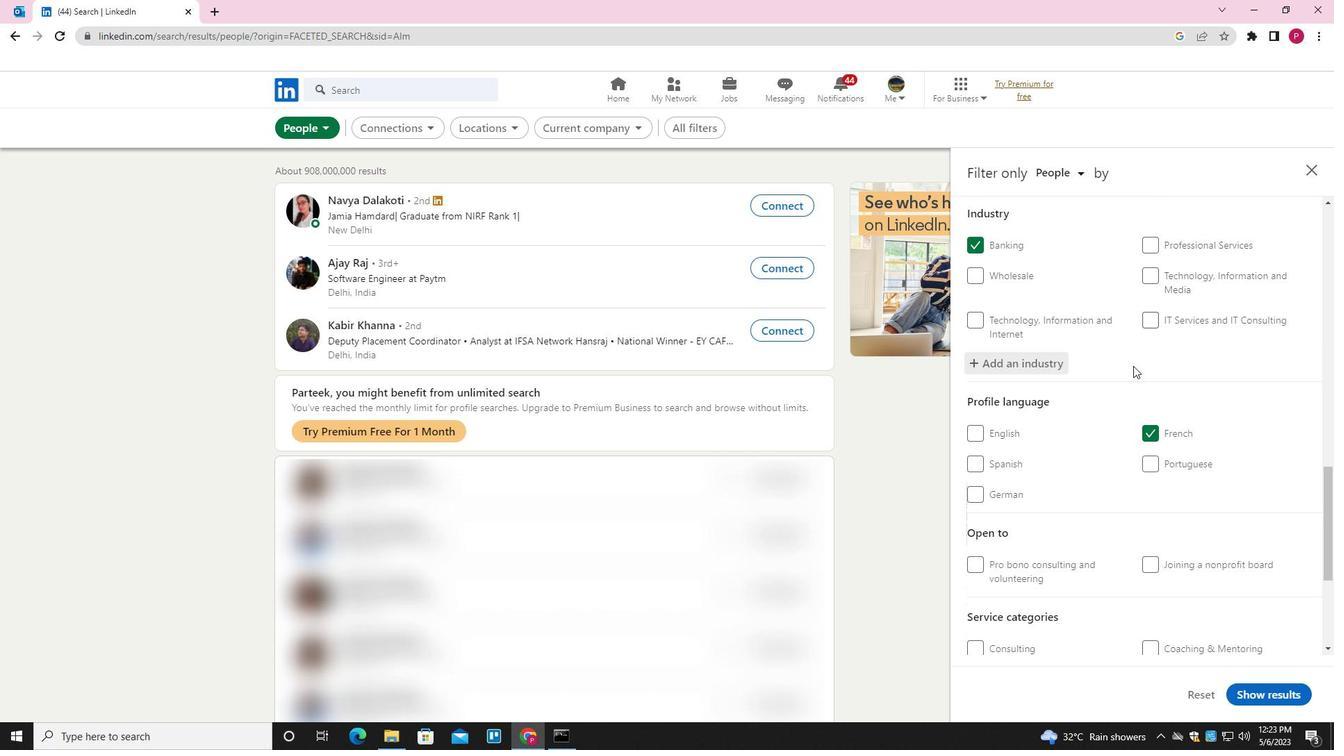 
Action: Mouse scrolled (1130, 383) with delta (0, 0)
Screenshot: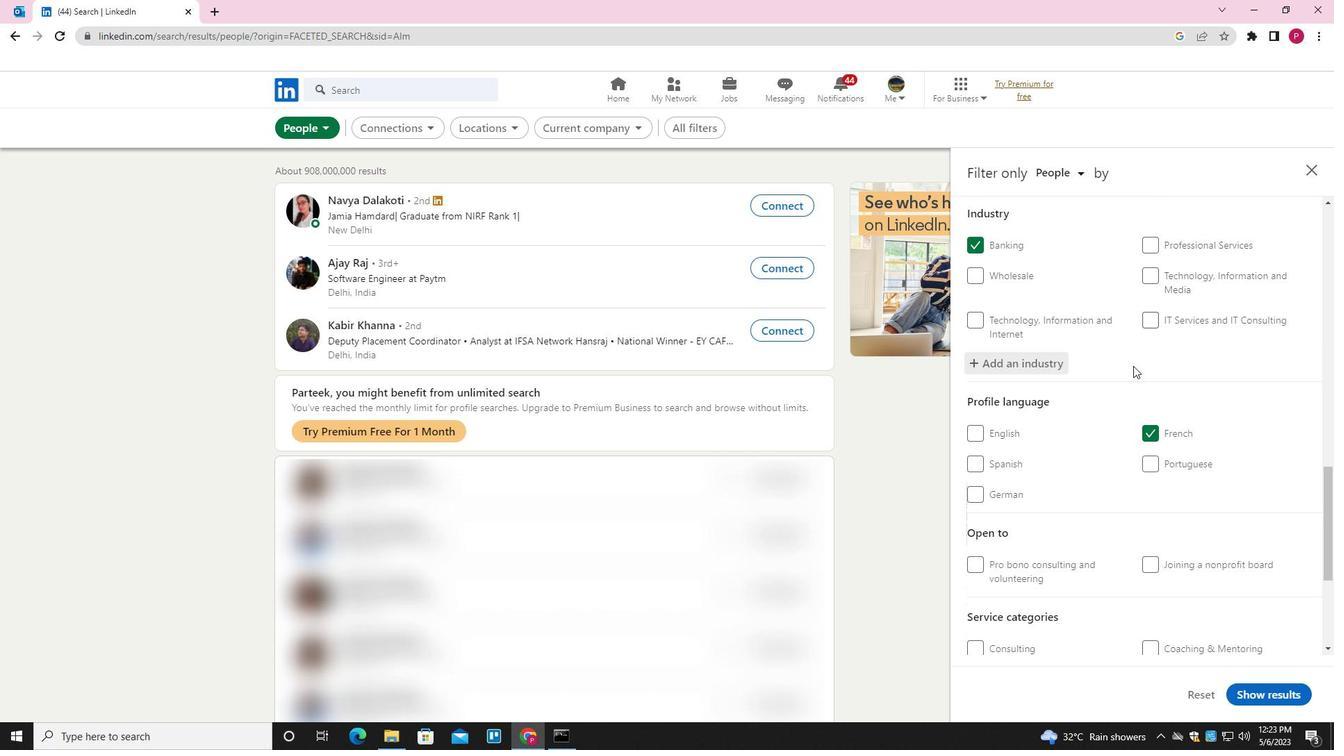 
Action: Mouse moved to (1130, 391)
Screenshot: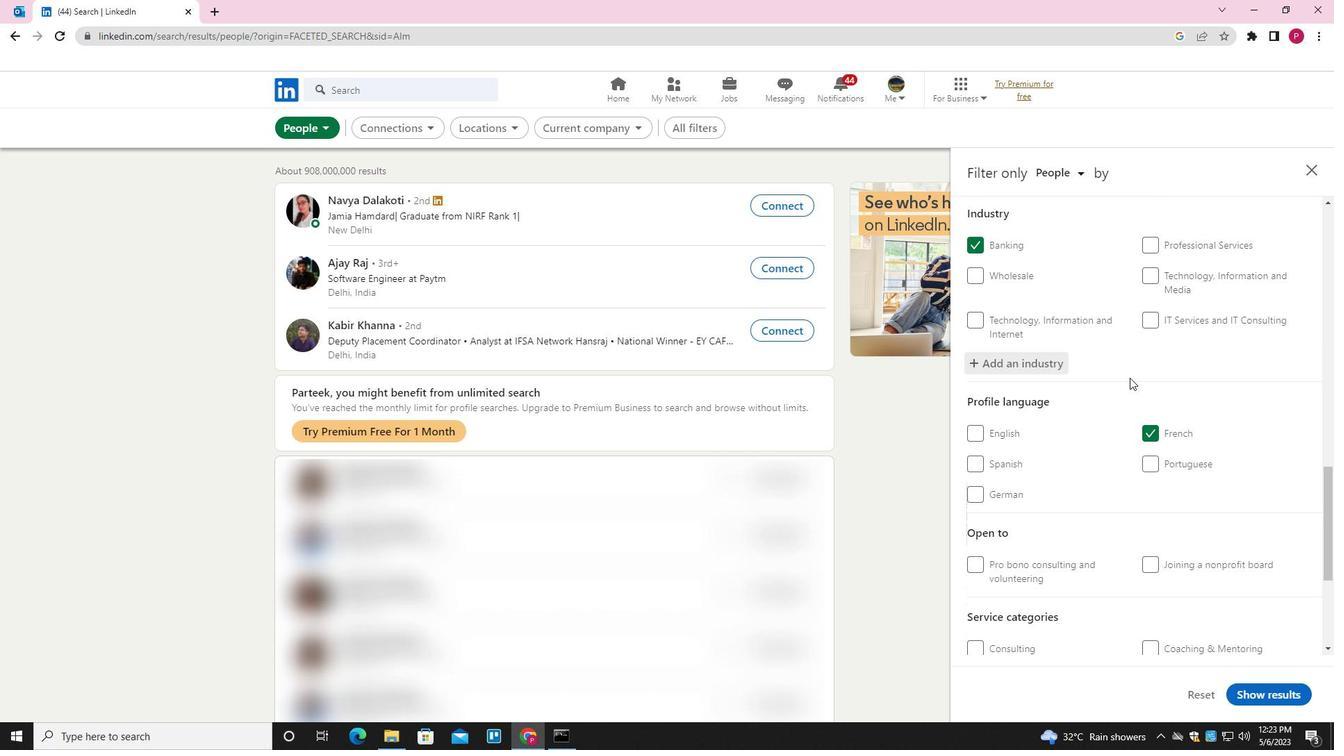 
Action: Mouse scrolled (1130, 391) with delta (0, 0)
Screenshot: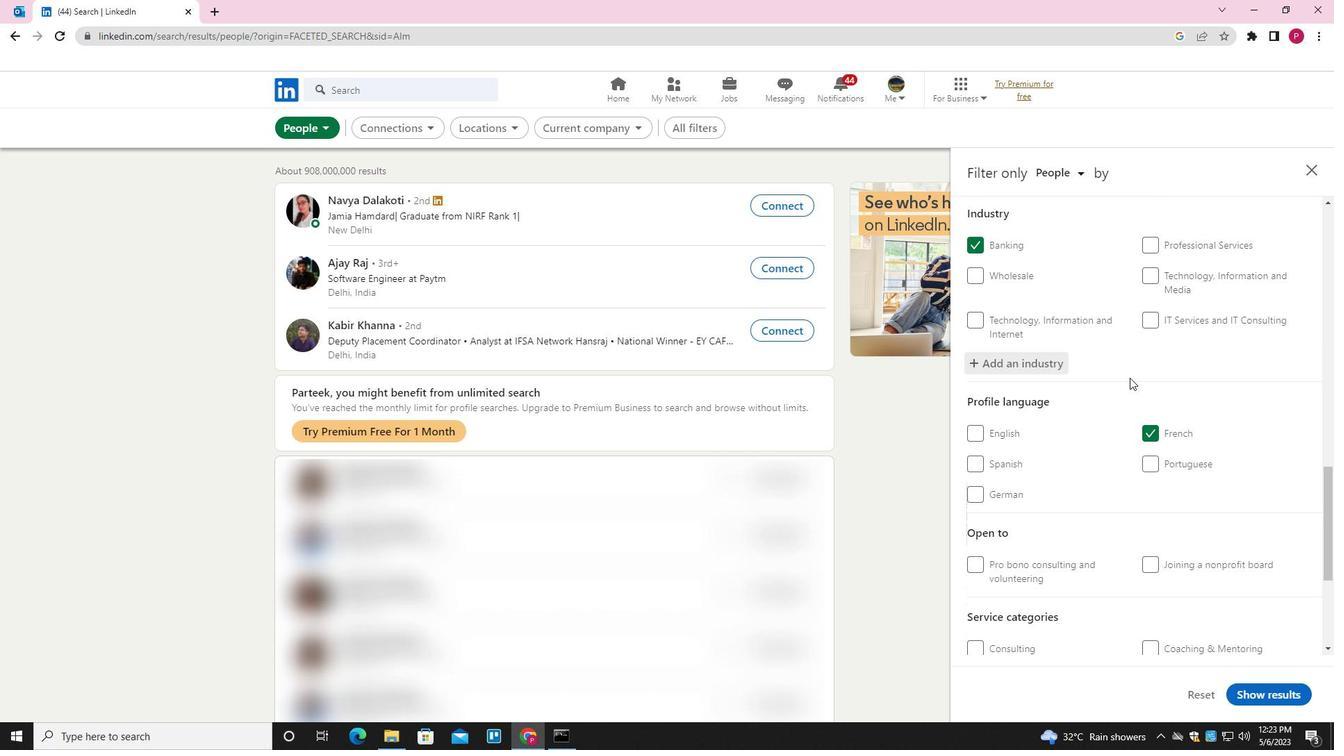 
Action: Mouse moved to (1132, 398)
Screenshot: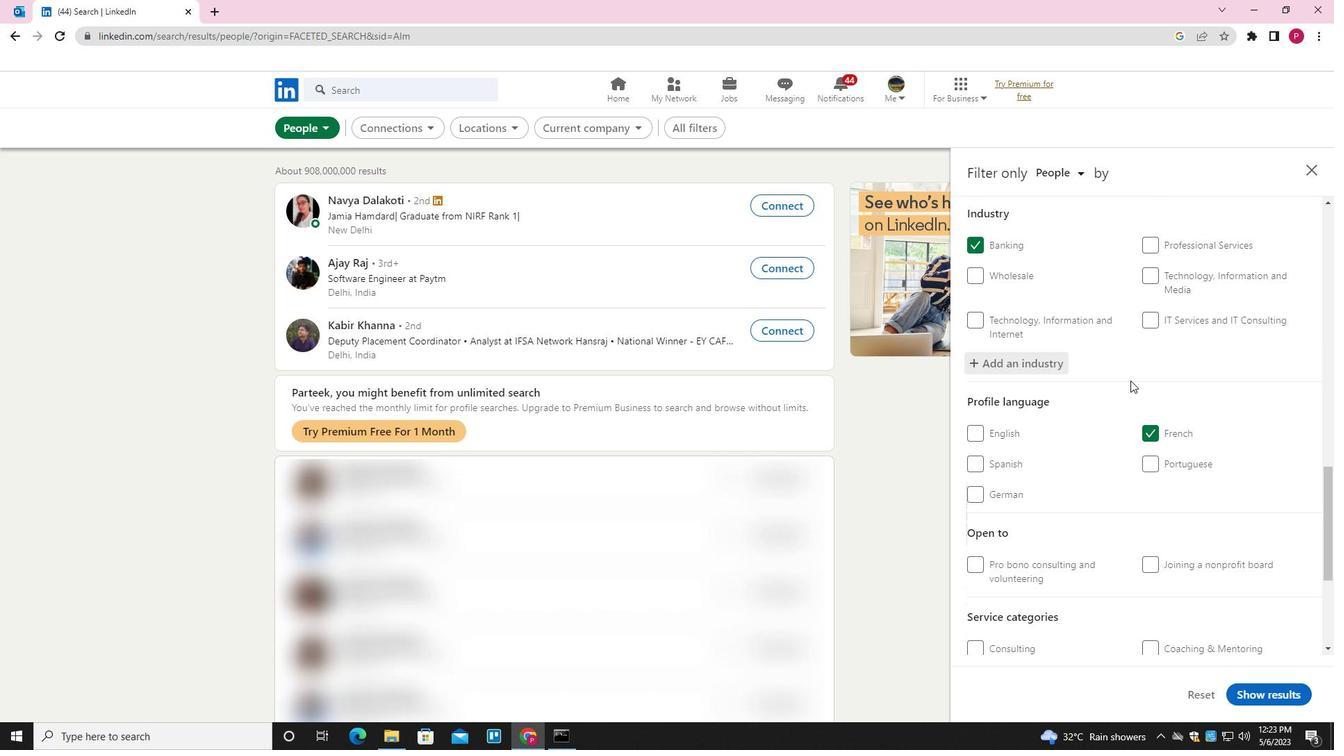 
Action: Mouse scrolled (1132, 398) with delta (0, 0)
Screenshot: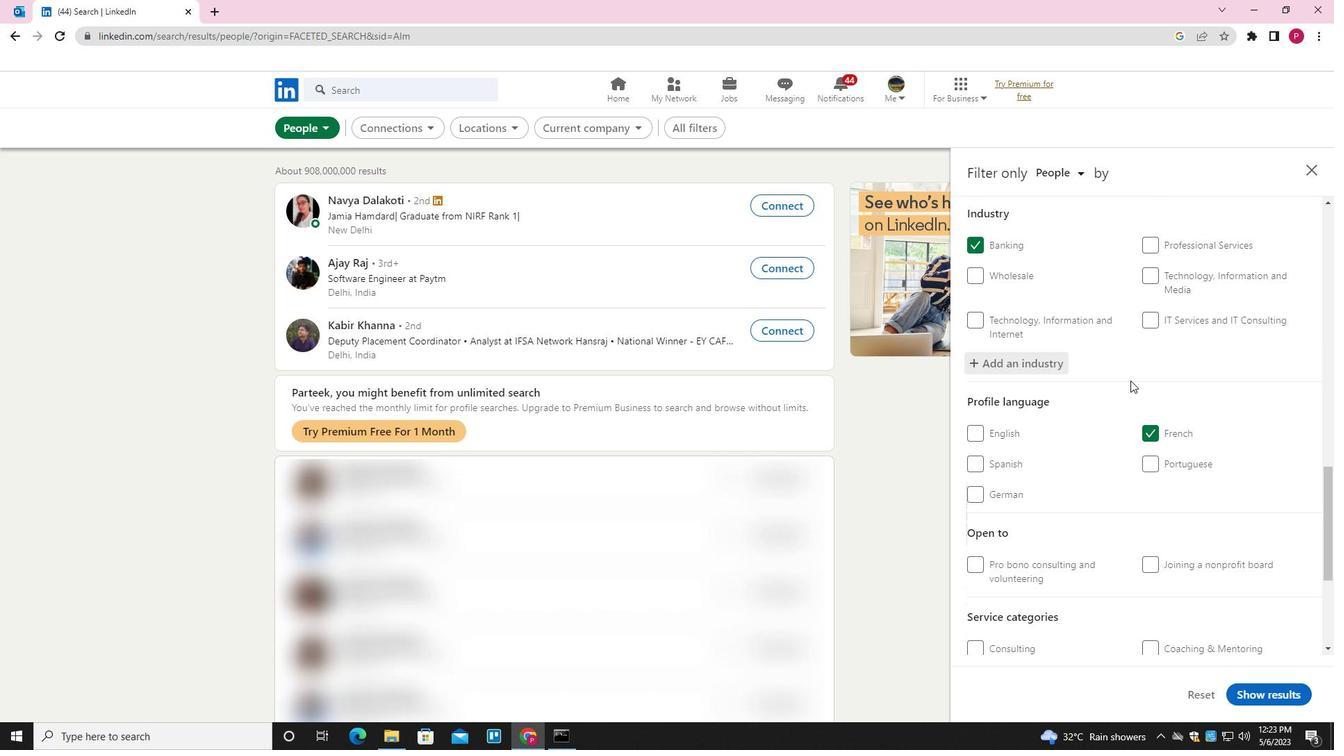 
Action: Mouse moved to (1182, 454)
Screenshot: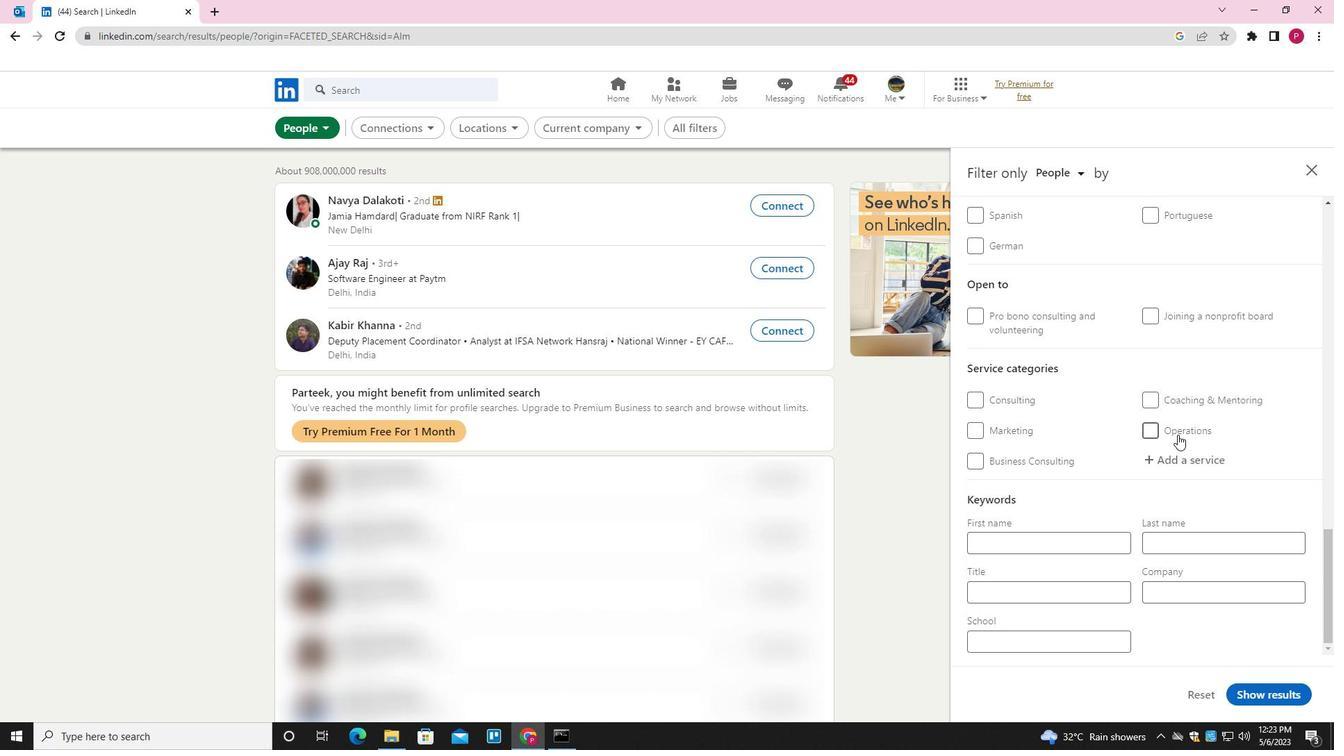 
Action: Mouse pressed left at (1182, 454)
Screenshot: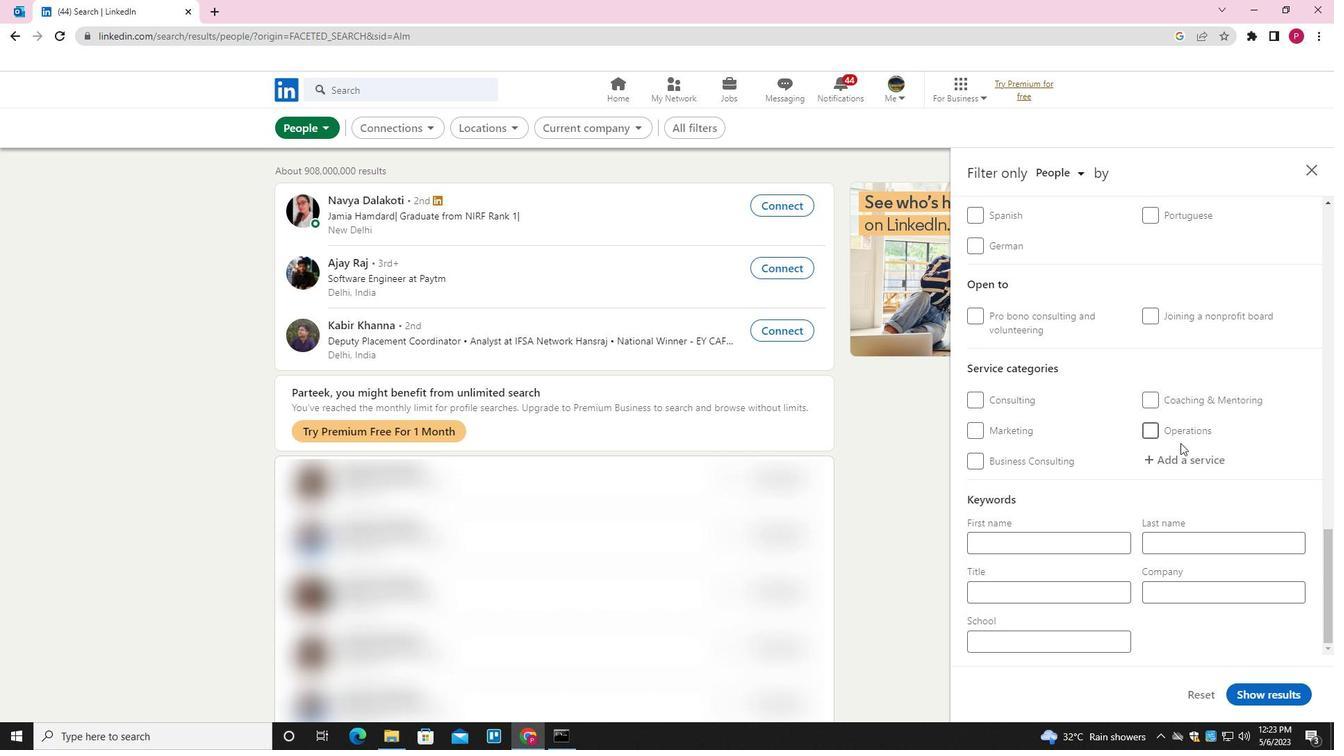 
Action: Key pressed <Key.shift>NOTARY<Key.down><Key.enter>
Screenshot: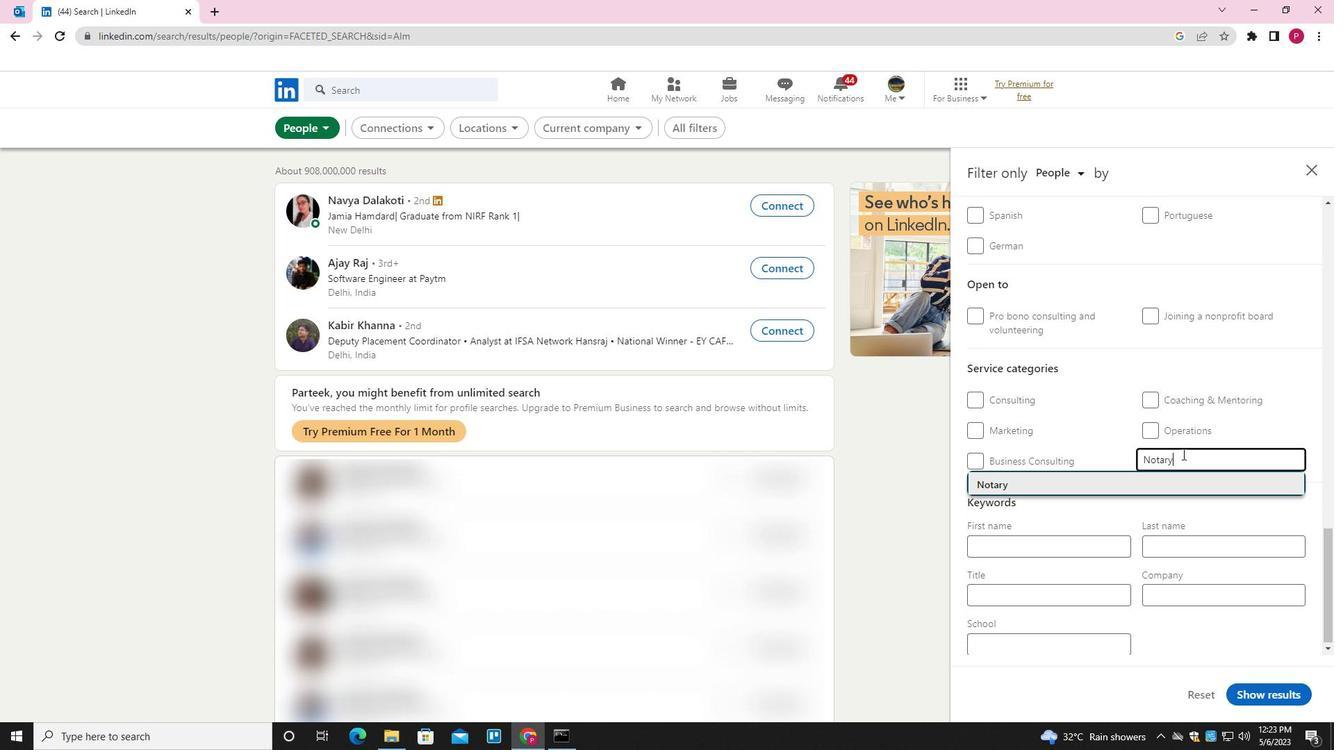 
Action: Mouse moved to (1181, 456)
Screenshot: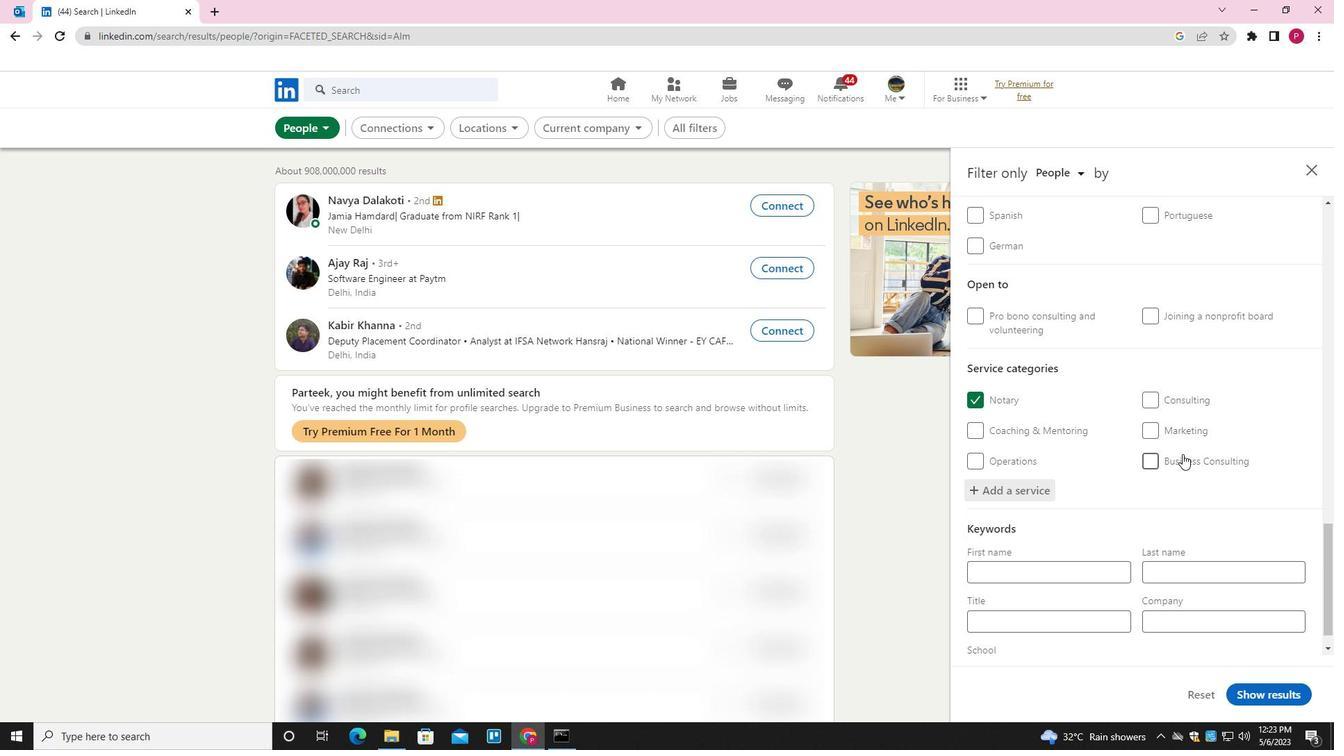 
Action: Mouse scrolled (1181, 455) with delta (0, 0)
Screenshot: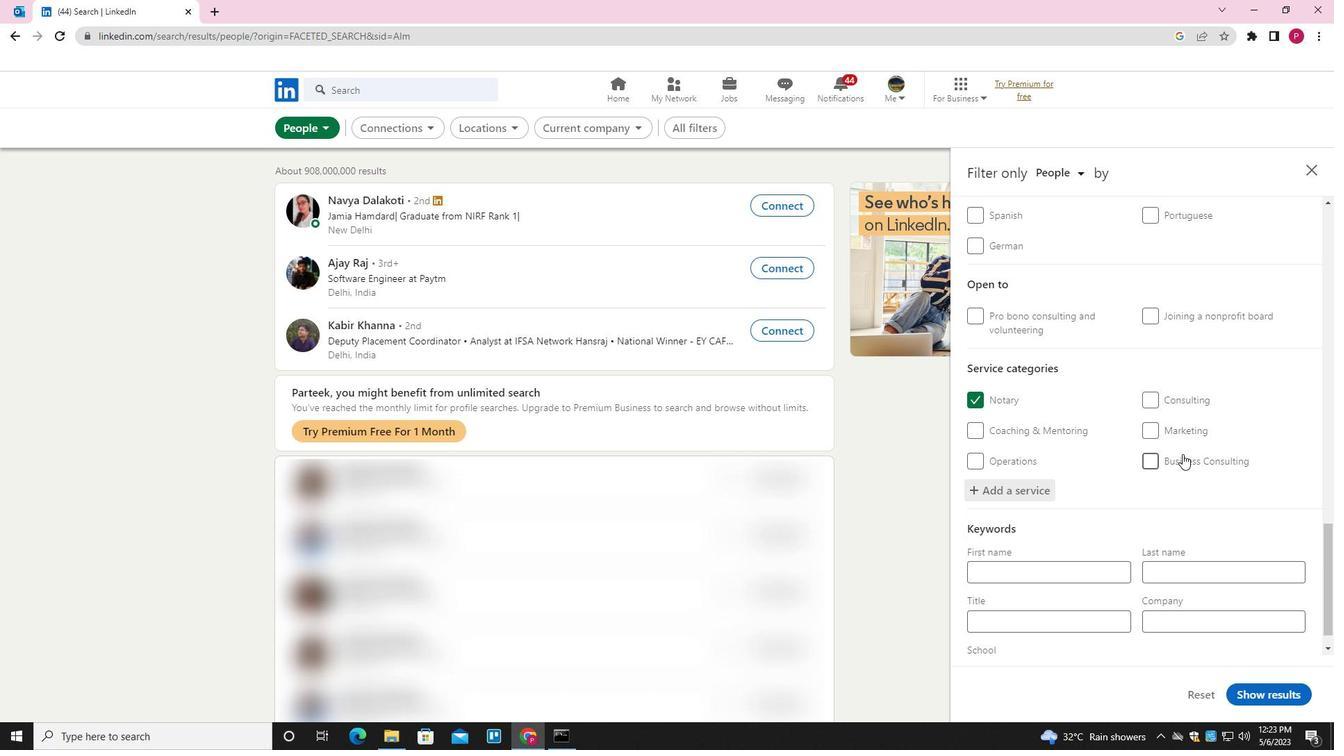 
Action: Mouse moved to (1175, 460)
Screenshot: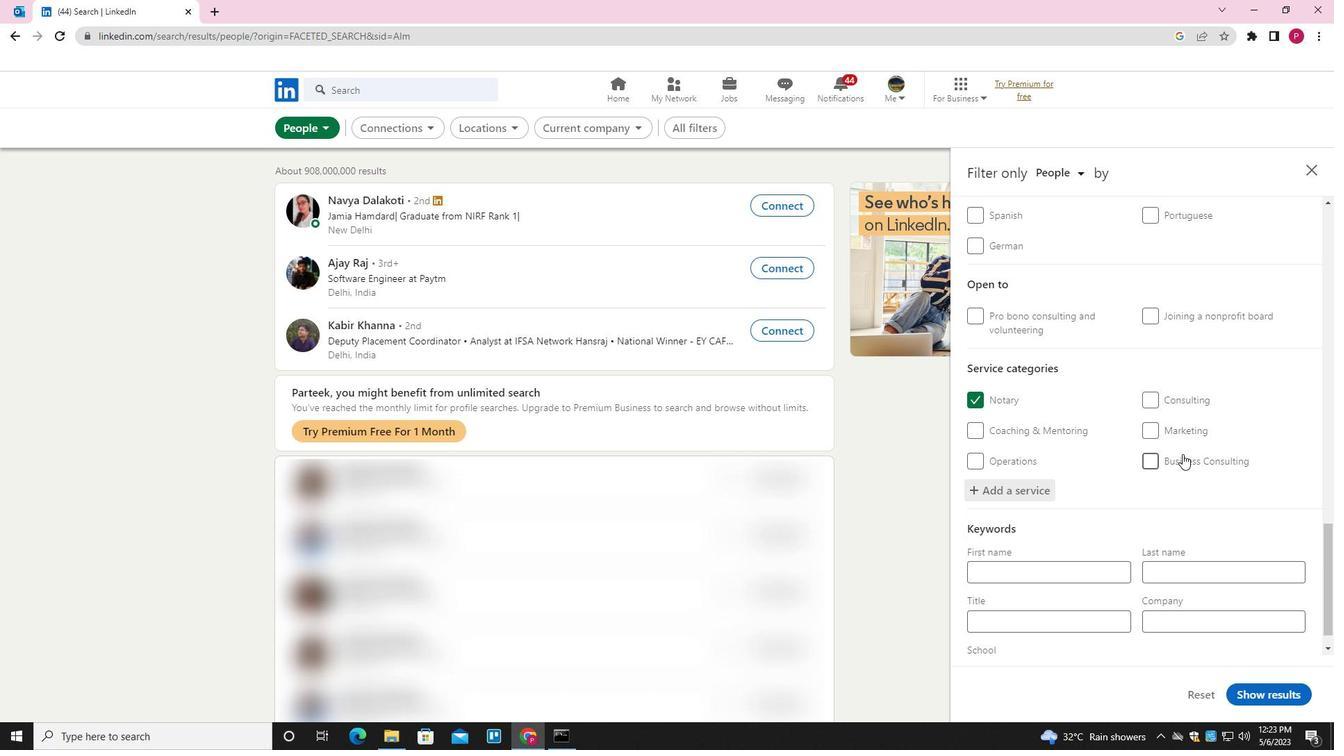
Action: Mouse scrolled (1175, 459) with delta (0, 0)
Screenshot: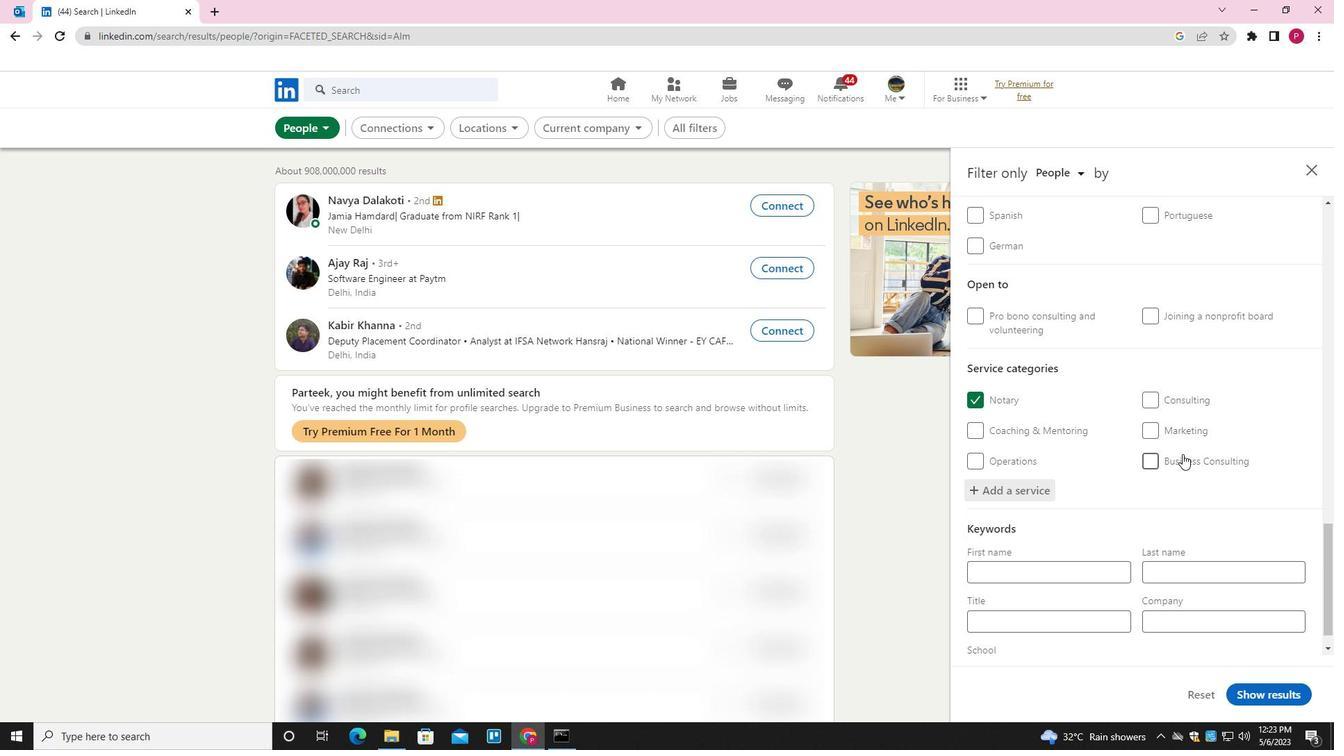 
Action: Mouse moved to (1165, 478)
Screenshot: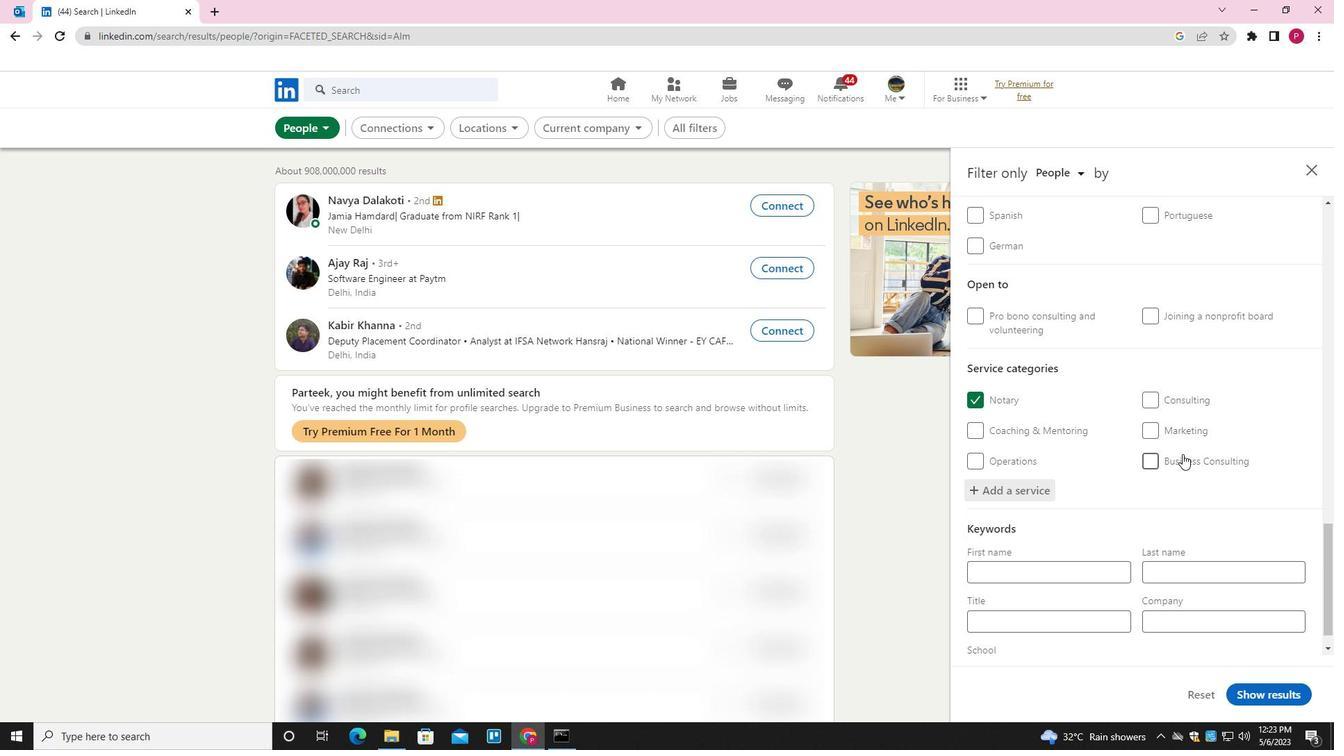 
Action: Mouse scrolled (1165, 477) with delta (0, 0)
Screenshot: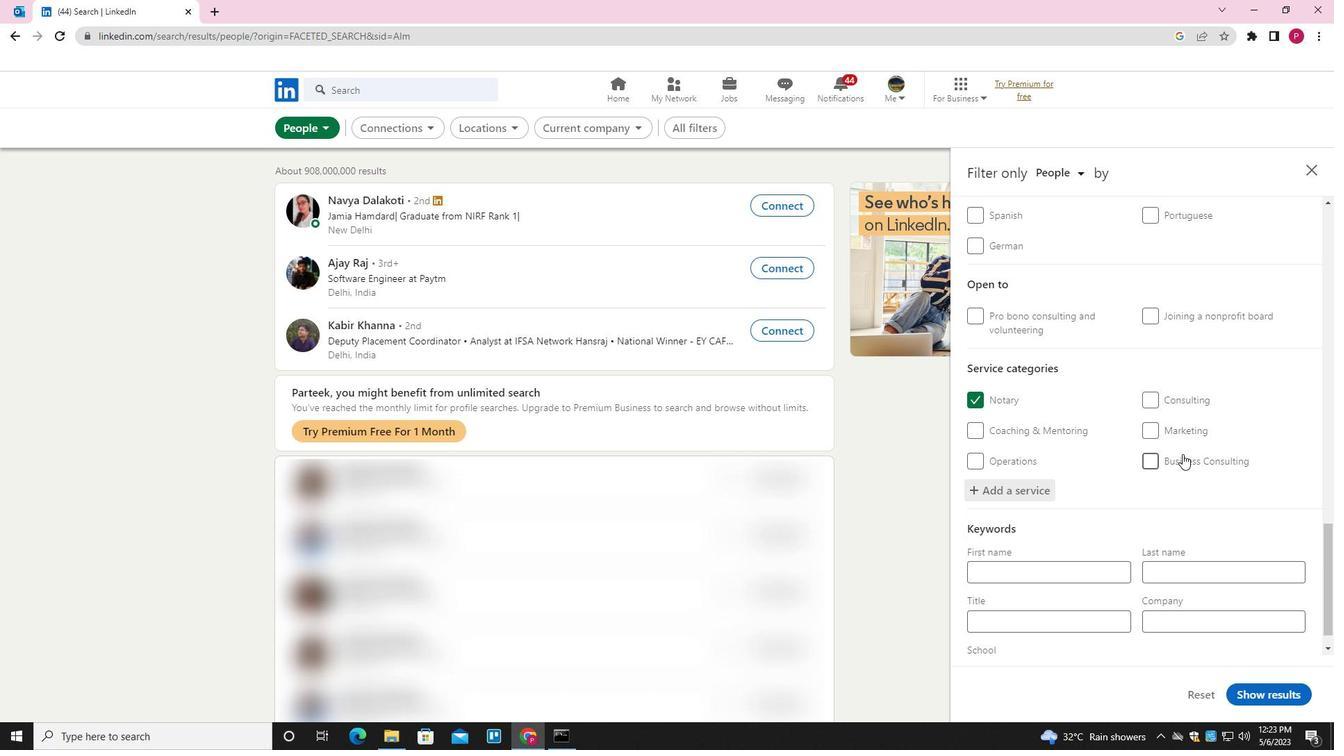 
Action: Mouse moved to (1156, 501)
Screenshot: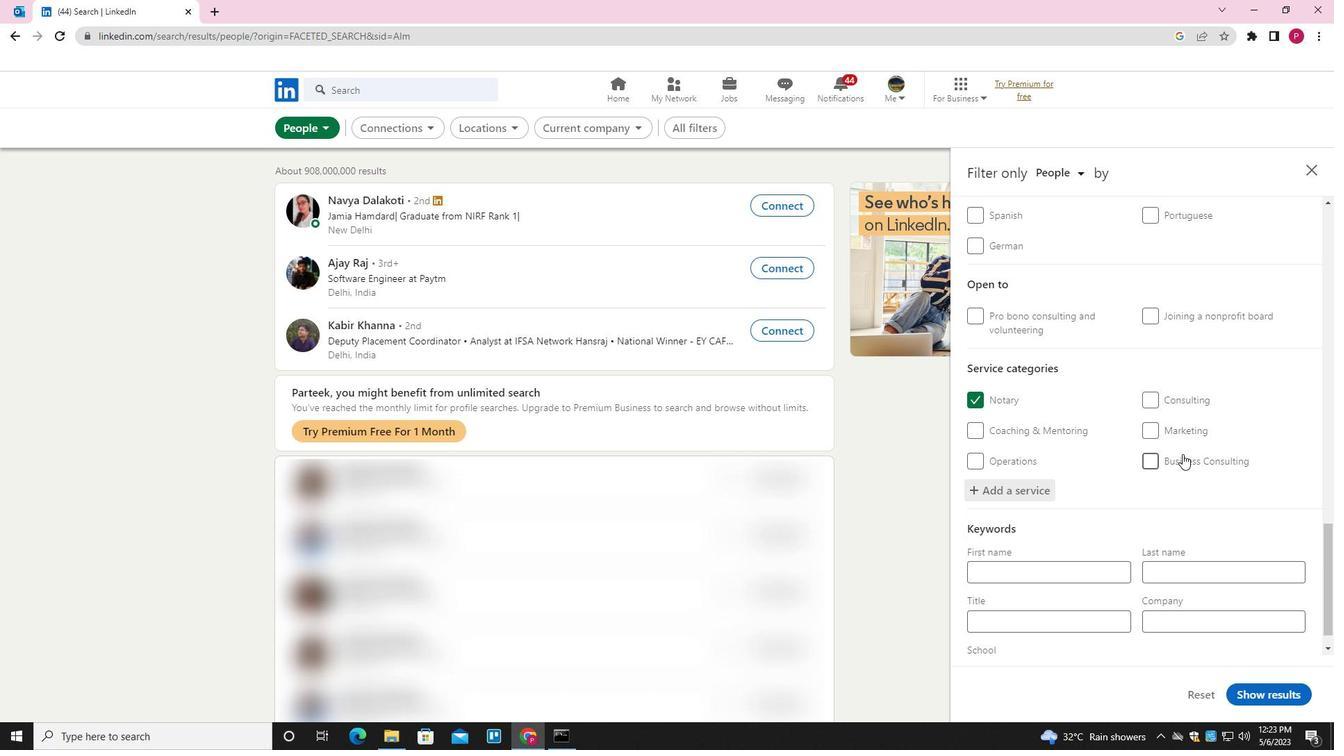
Action: Mouse scrolled (1156, 500) with delta (0, 0)
Screenshot: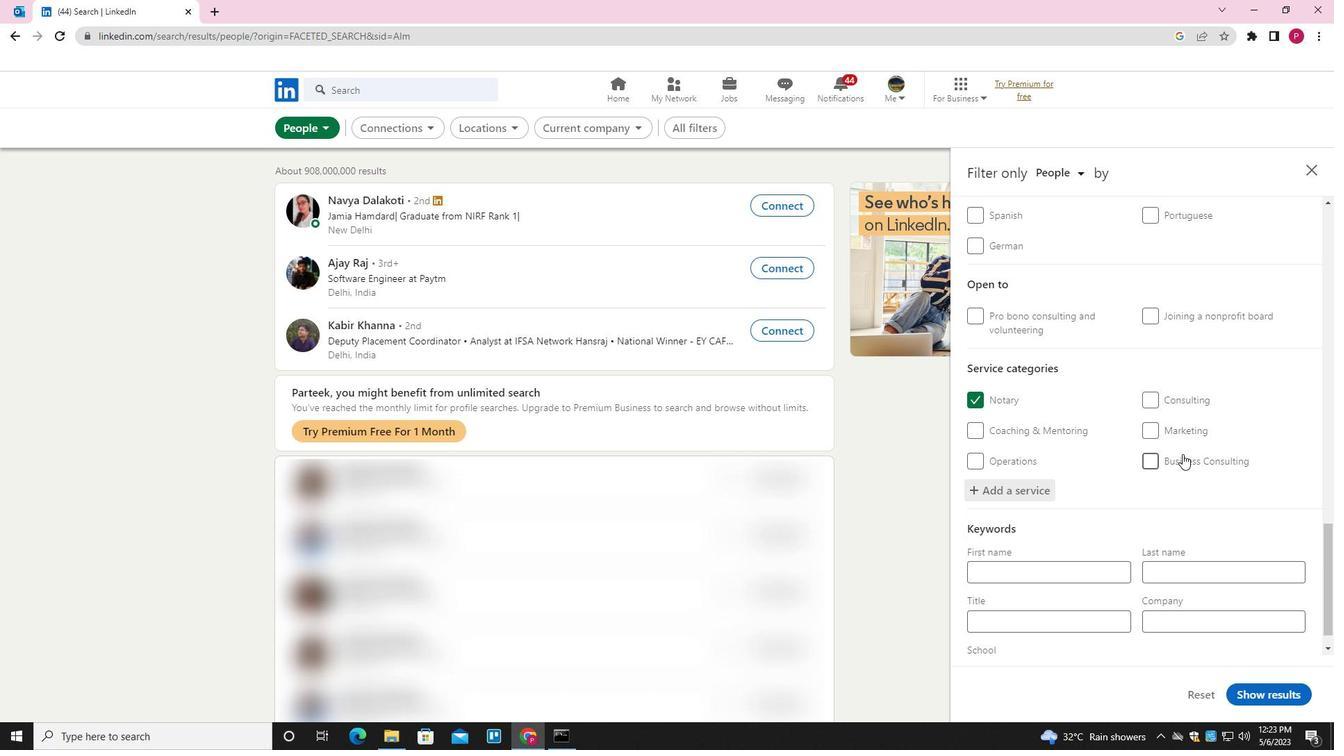 
Action: Mouse moved to (1107, 589)
Screenshot: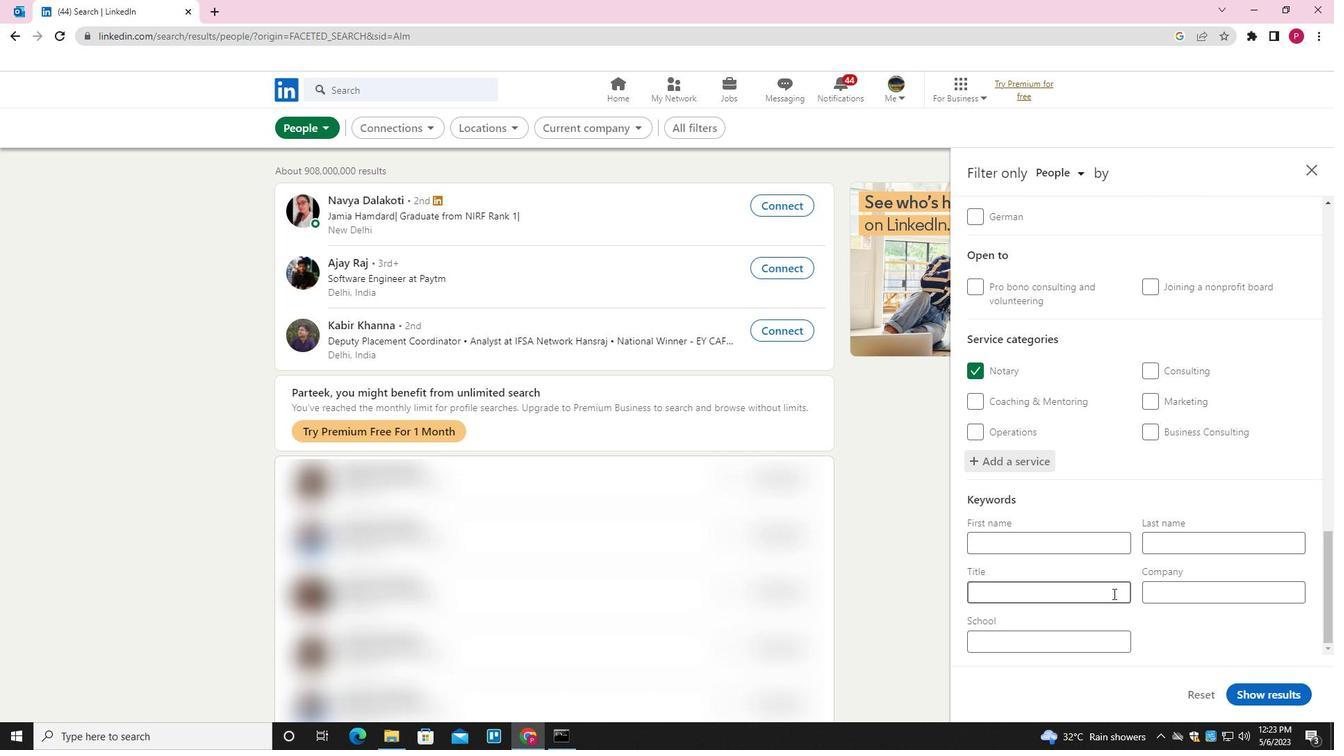 
Action: Mouse pressed left at (1107, 589)
Screenshot: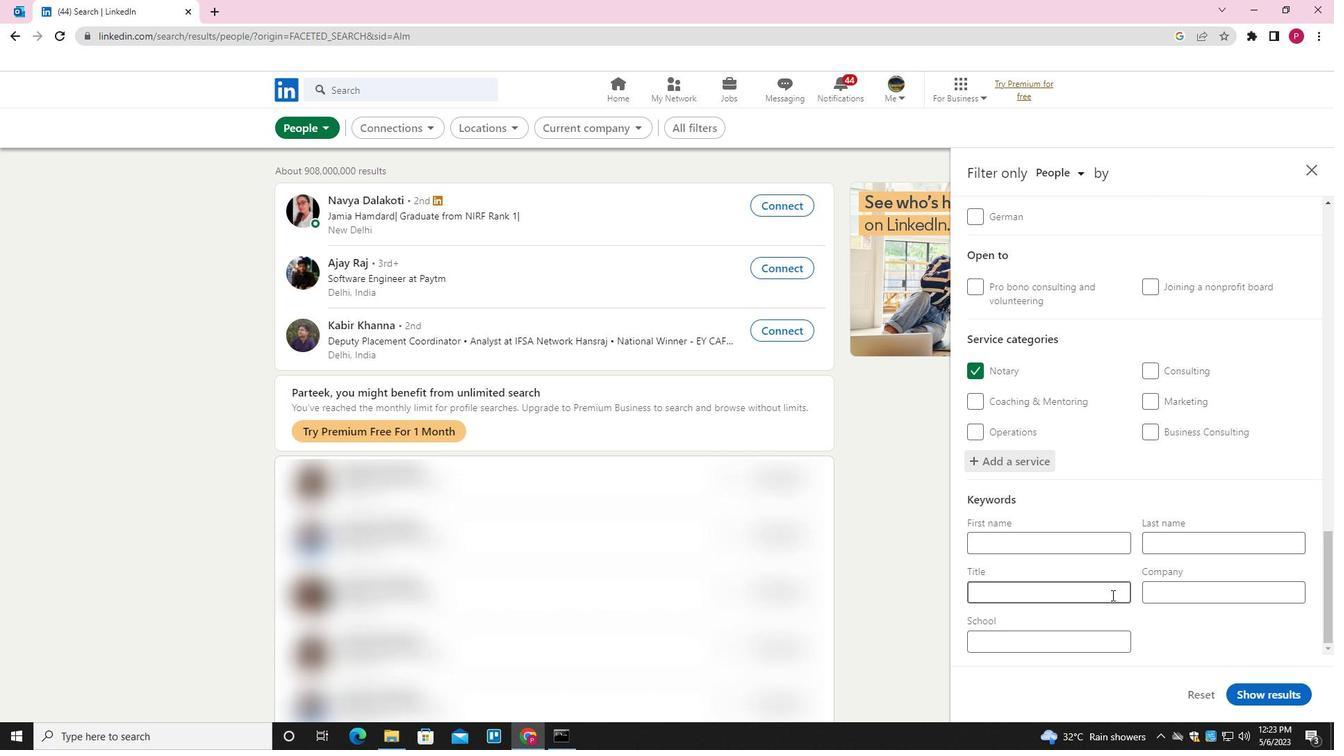 
Action: Key pressed <Key.shift><Key.shift><Key.shift><Key.shift><Key.shift><Key.shift><Key.shift><Key.shift><Key.shift><Key.shift><Key.shift><Key.shift><Key.shift><Key.shift><Key.shift>RISK<Key.space><Key.shift>MANAGER
Screenshot: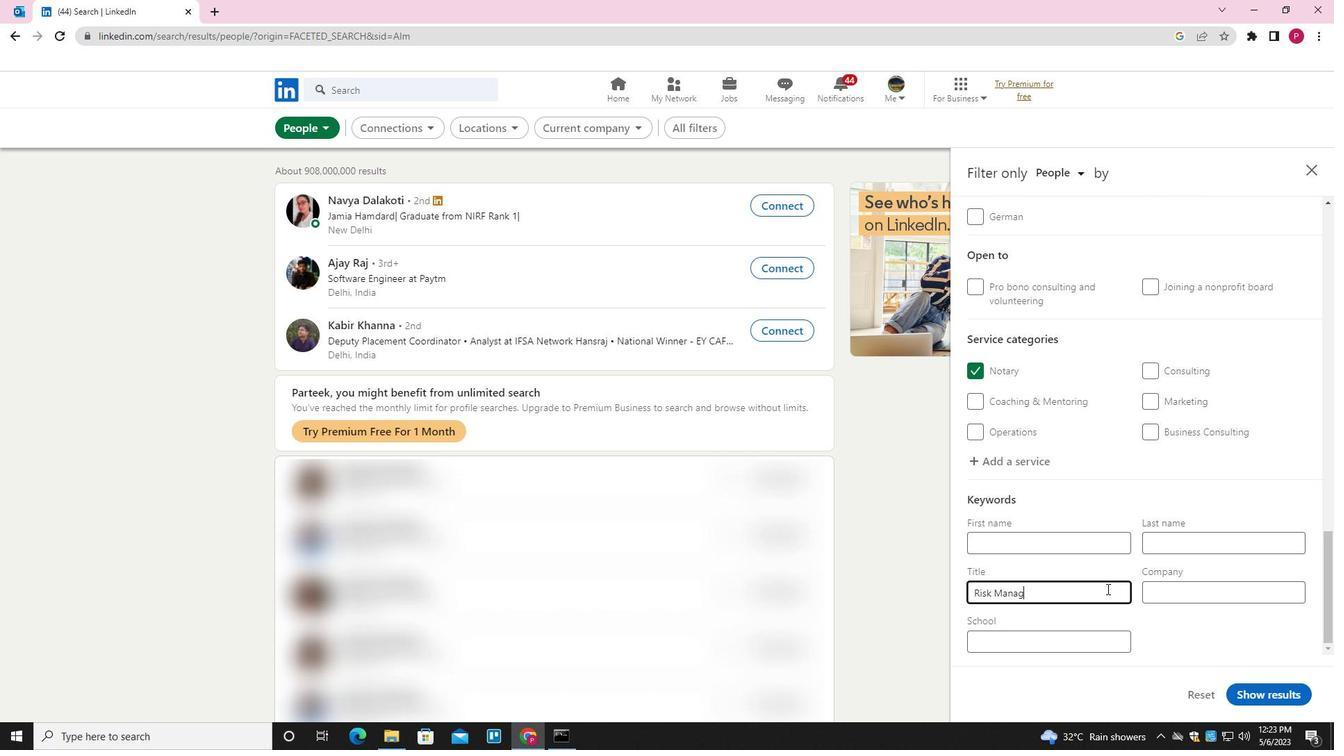 
Action: Mouse moved to (1238, 693)
Screenshot: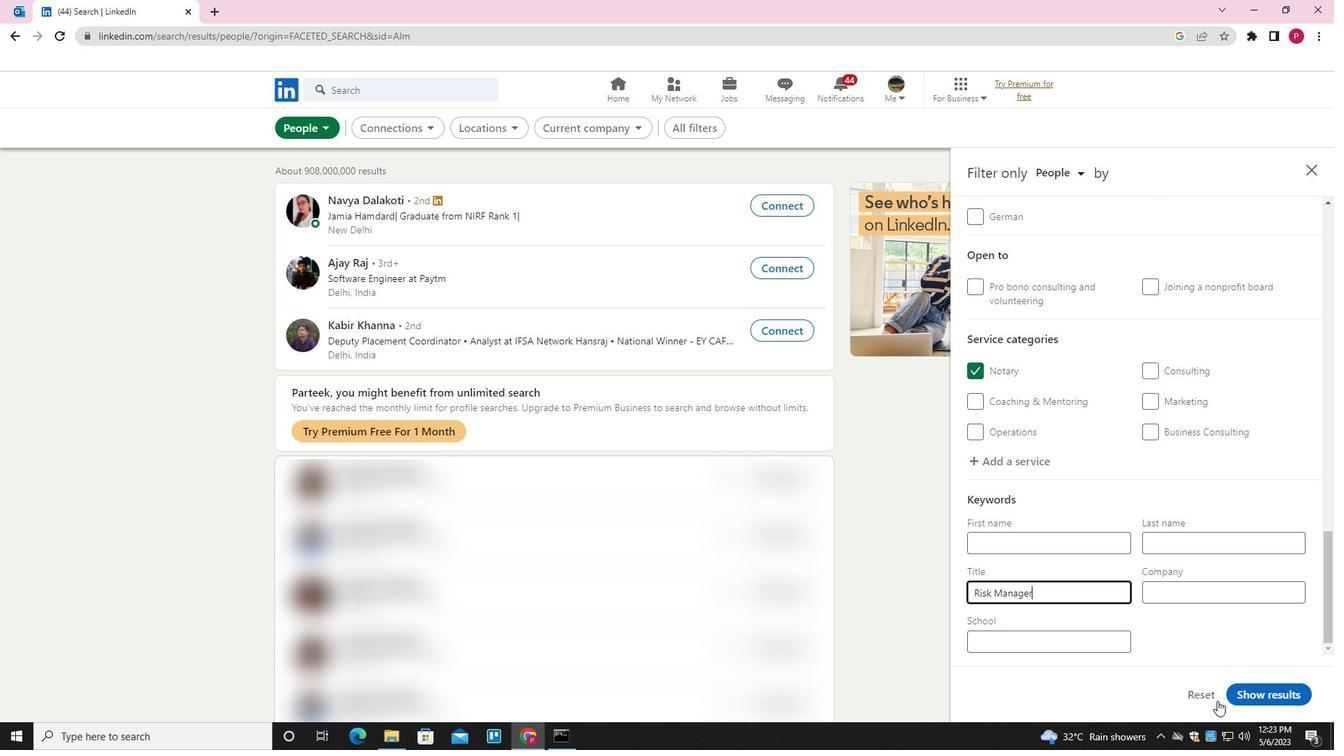 
Action: Mouse pressed left at (1238, 693)
Screenshot: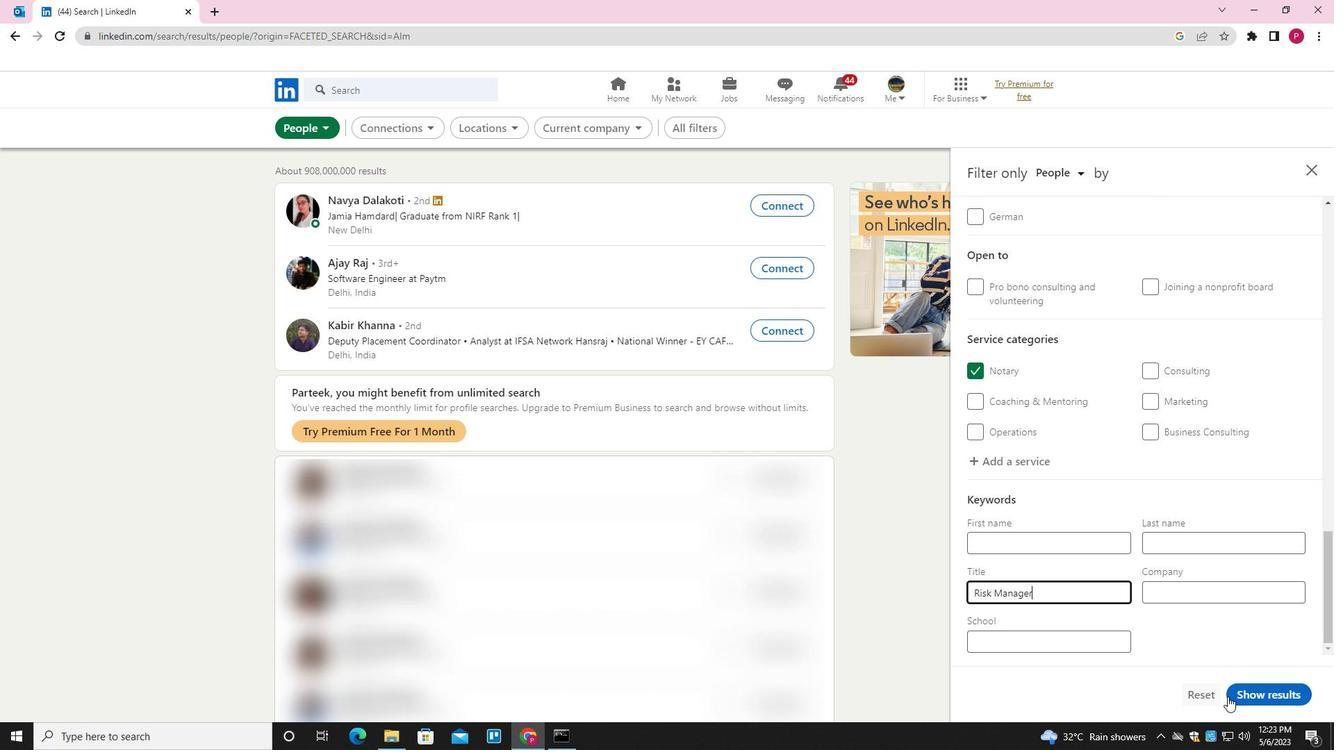 
Action: Mouse moved to (849, 499)
Screenshot: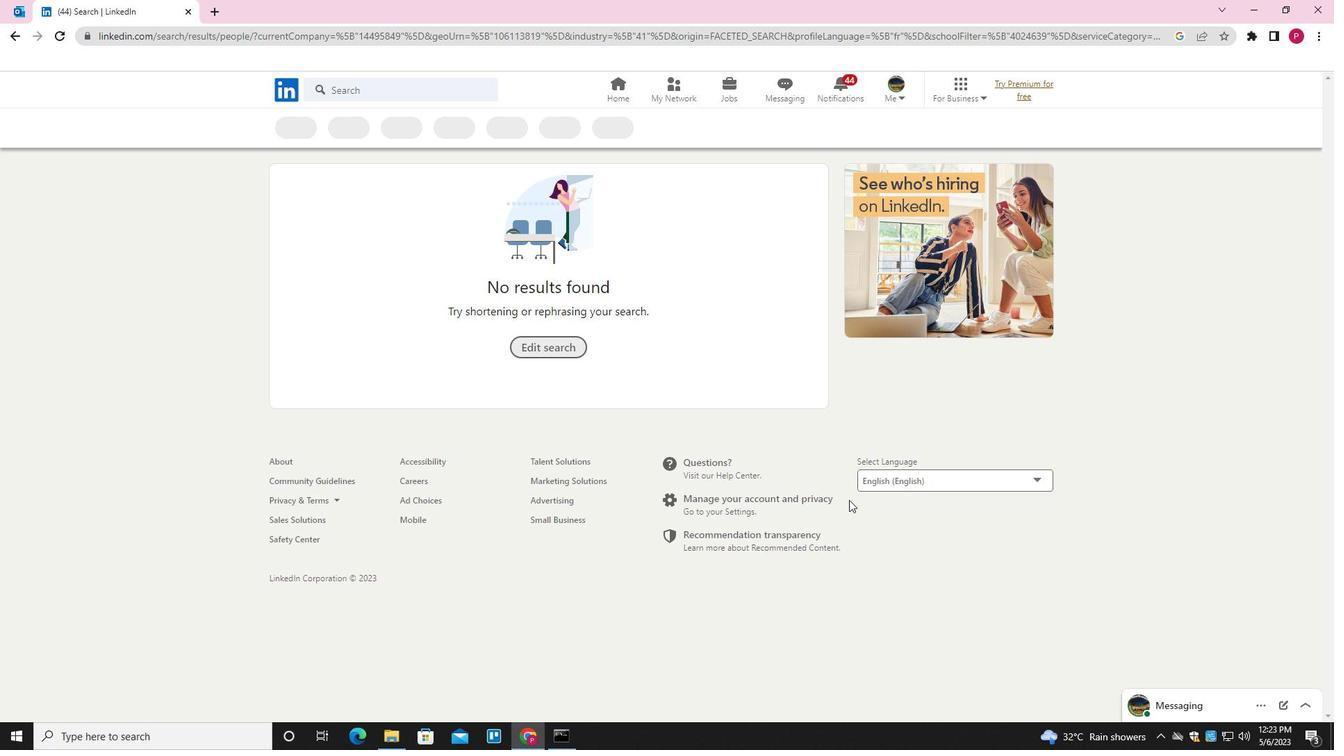 
